 Task: Add a signature Bethany Lewis containing Talk to you soon, Bethany Lewis to email address softage.4@softage.net and add a label Licenses
Action: Mouse moved to (900, 69)
Screenshot: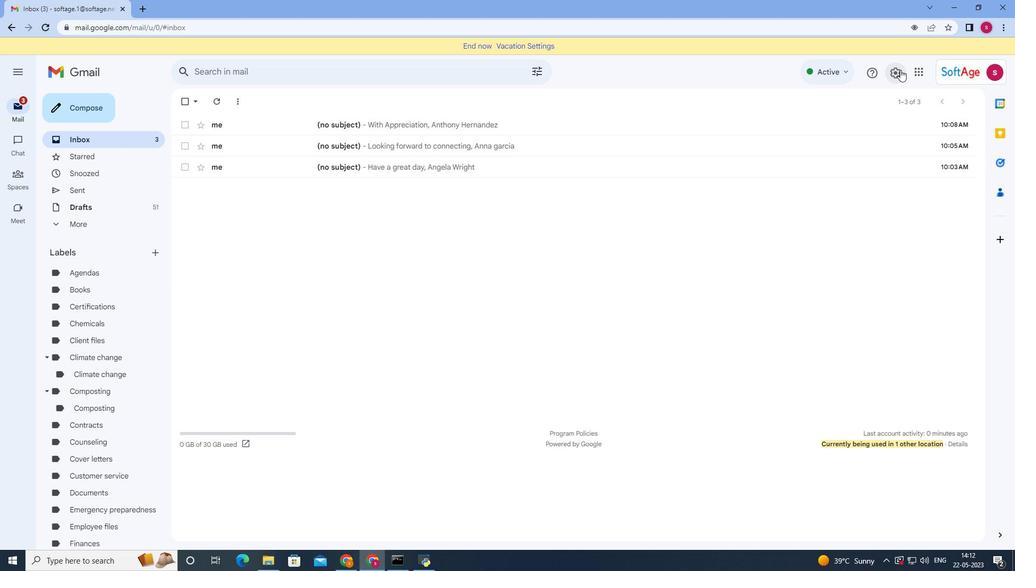 
Action: Mouse pressed left at (900, 69)
Screenshot: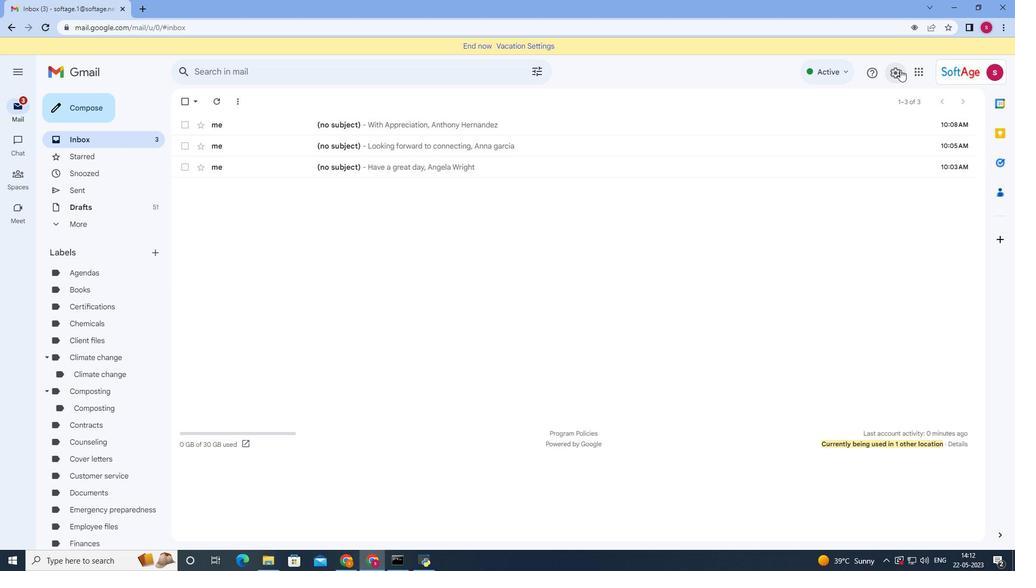 
Action: Mouse moved to (898, 123)
Screenshot: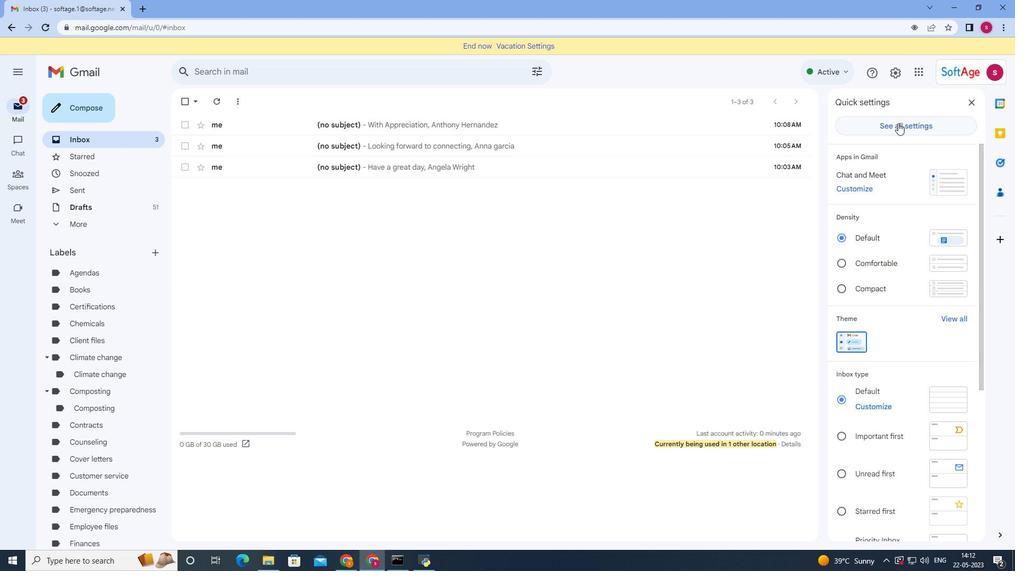 
Action: Mouse pressed left at (898, 123)
Screenshot: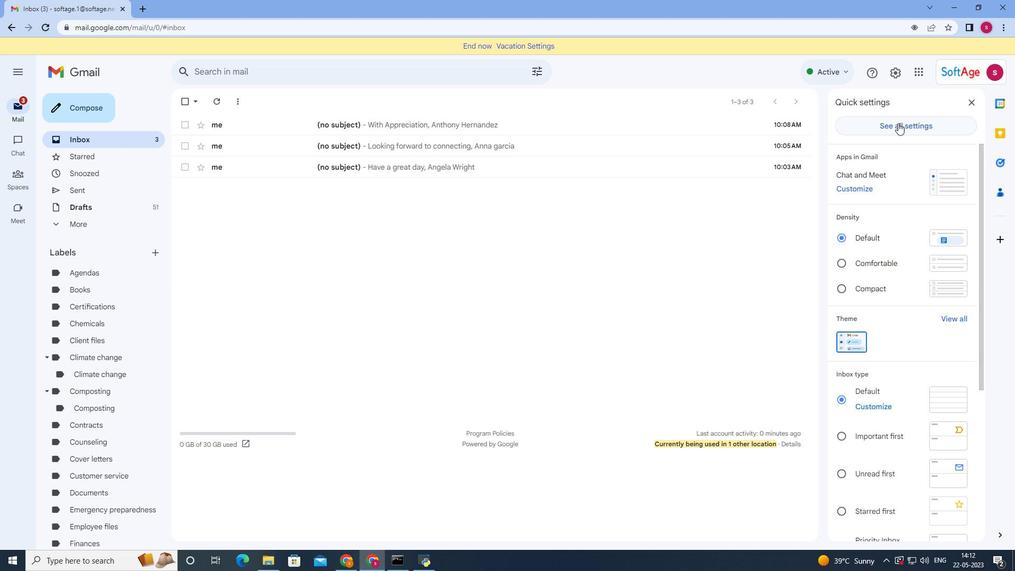 
Action: Mouse moved to (341, 219)
Screenshot: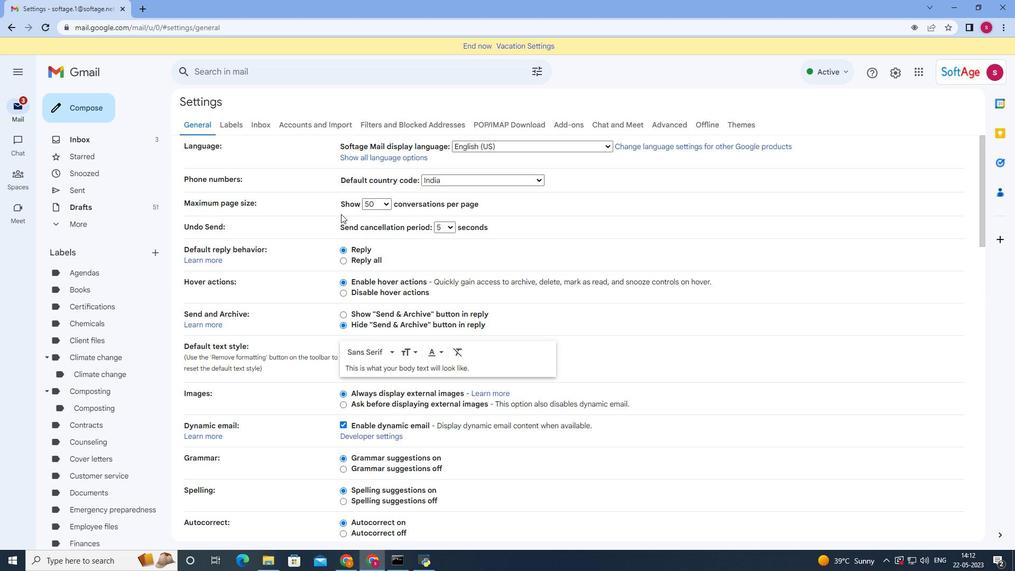 
Action: Mouse scrolled (341, 218) with delta (0, 0)
Screenshot: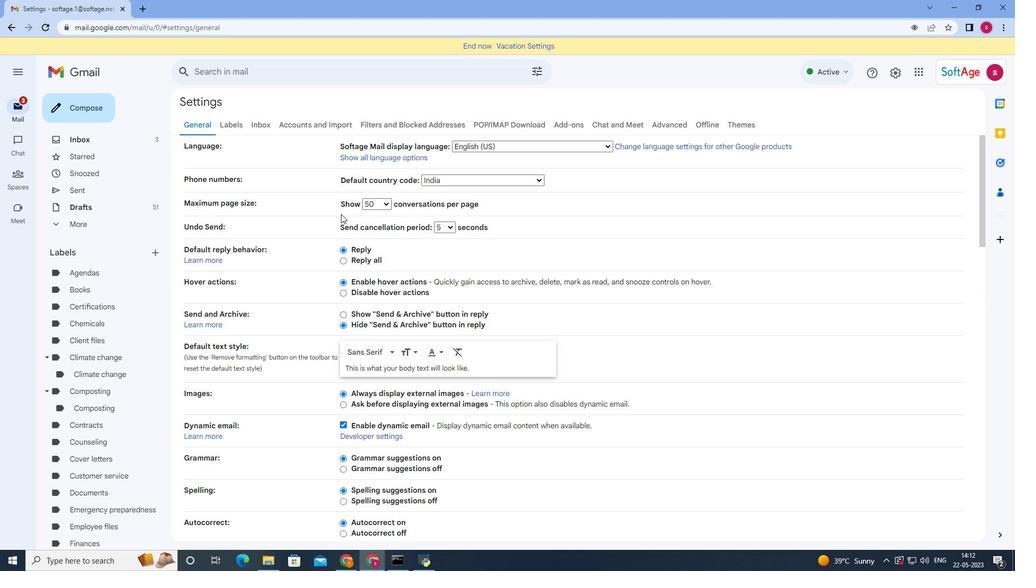 
Action: Mouse moved to (342, 222)
Screenshot: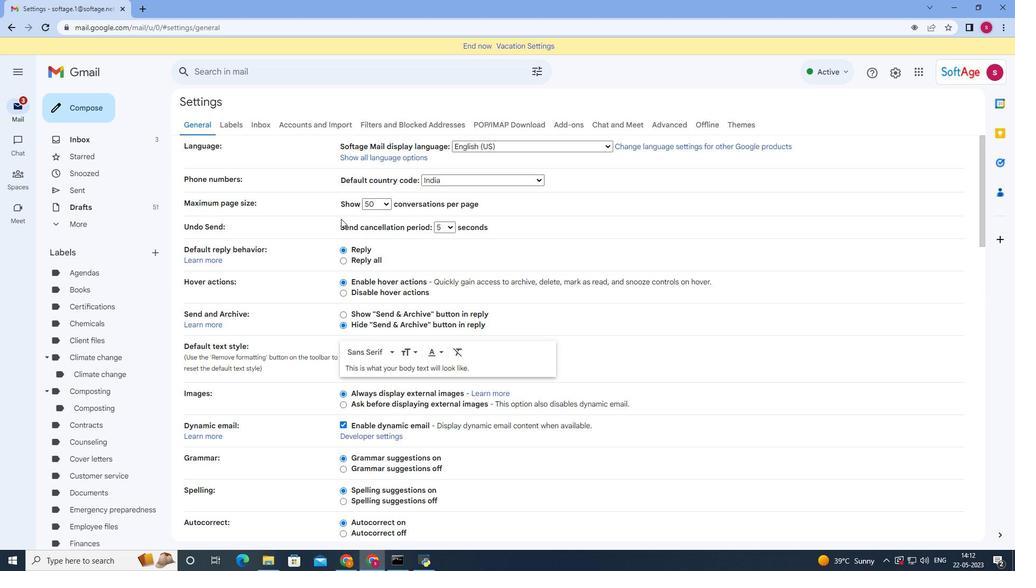 
Action: Mouse scrolled (342, 221) with delta (0, 0)
Screenshot: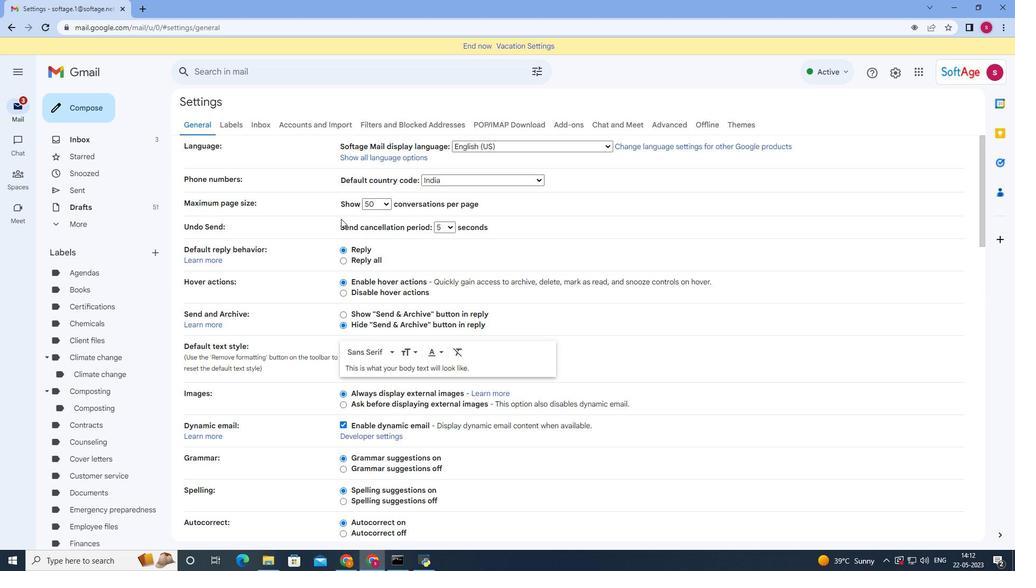 
Action: Mouse moved to (346, 243)
Screenshot: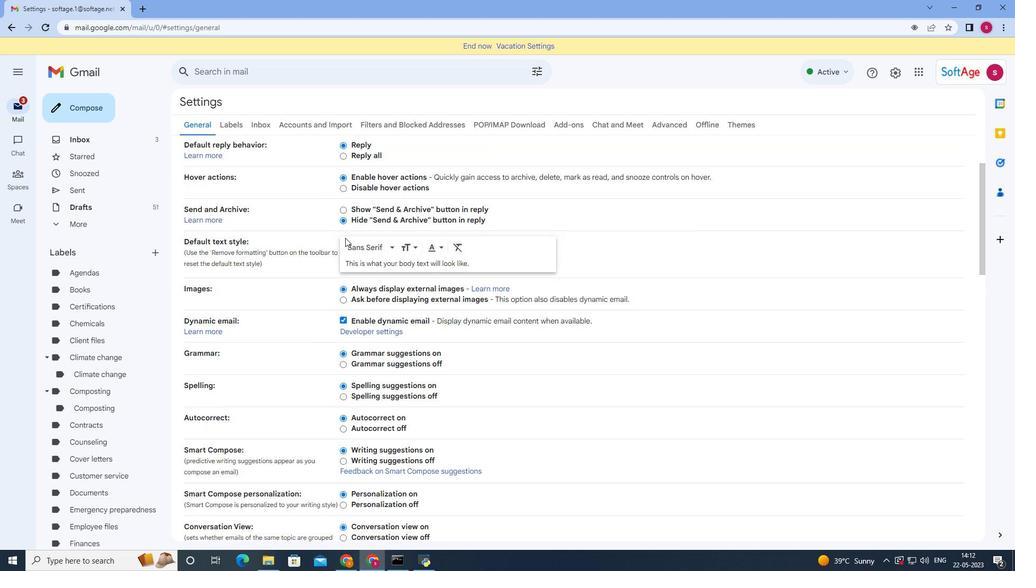 
Action: Mouse scrolled (346, 243) with delta (0, 0)
Screenshot: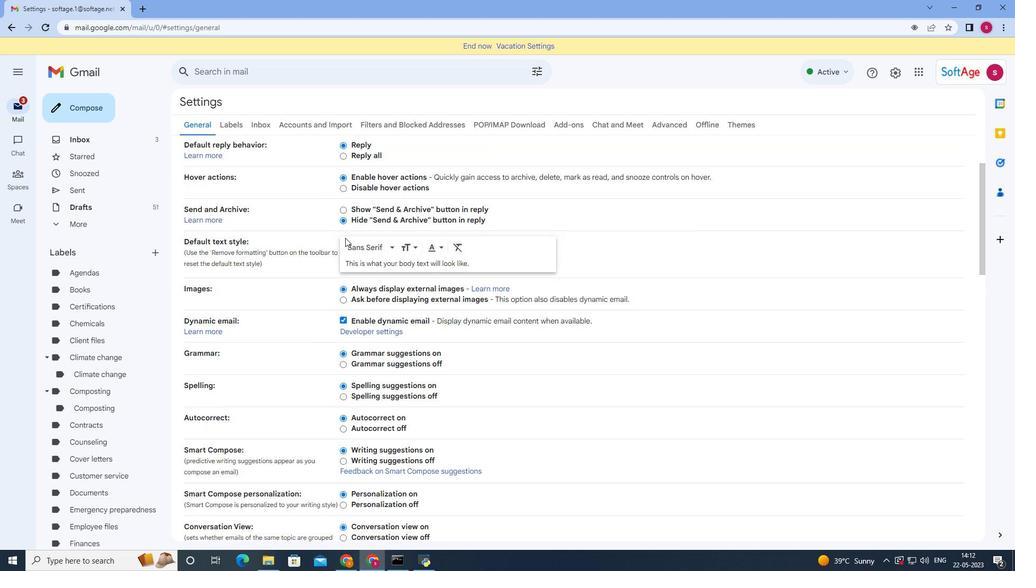 
Action: Mouse moved to (362, 298)
Screenshot: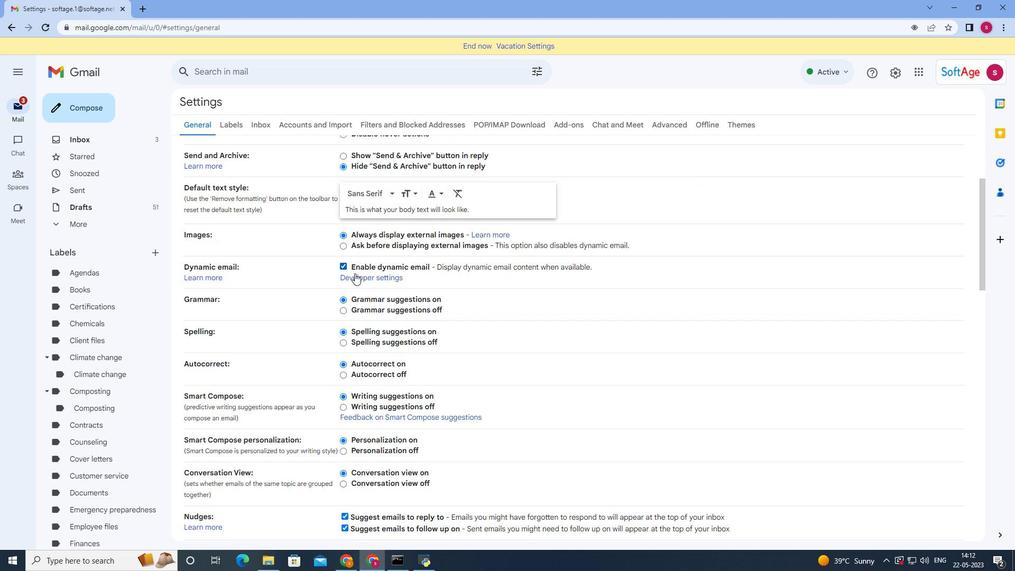 
Action: Mouse scrolled (357, 278) with delta (0, 0)
Screenshot: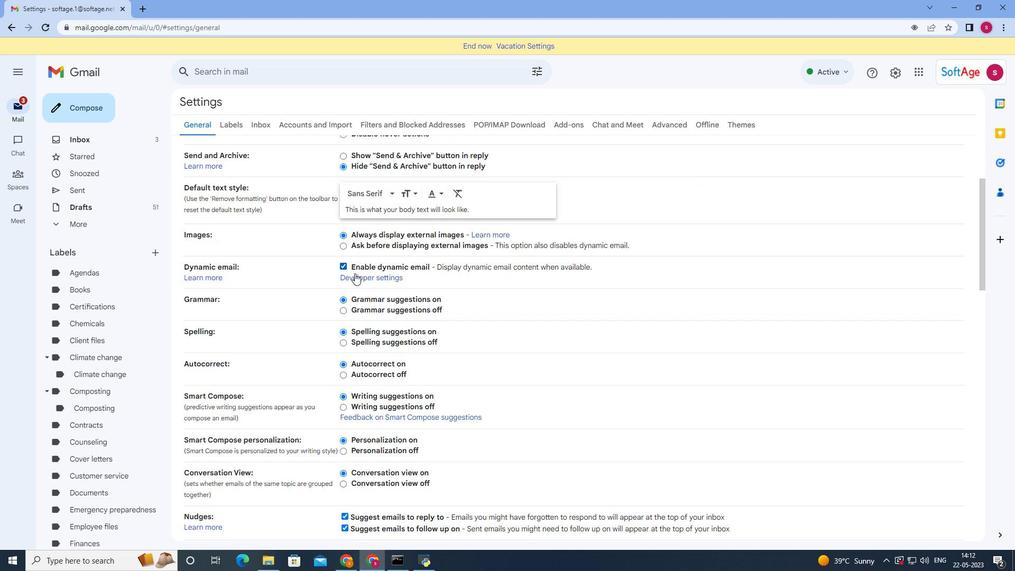 
Action: Mouse moved to (370, 343)
Screenshot: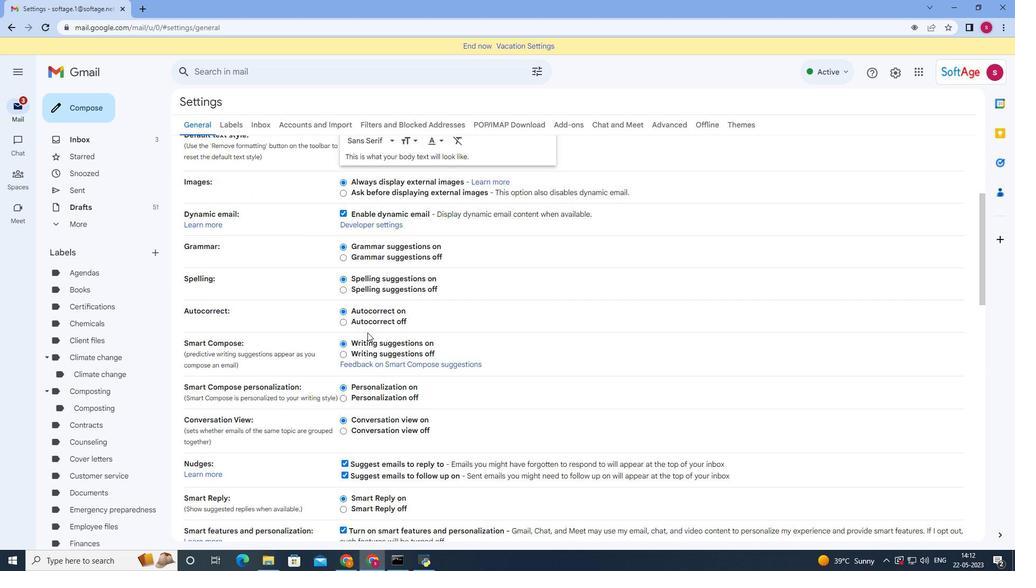 
Action: Mouse scrolled (370, 342) with delta (0, 0)
Screenshot: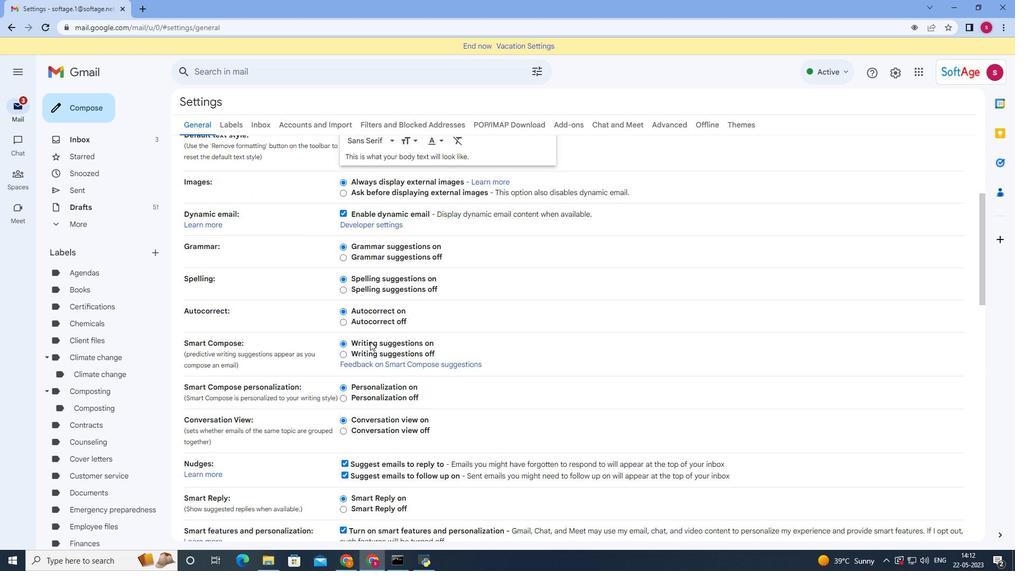 
Action: Mouse moved to (370, 345)
Screenshot: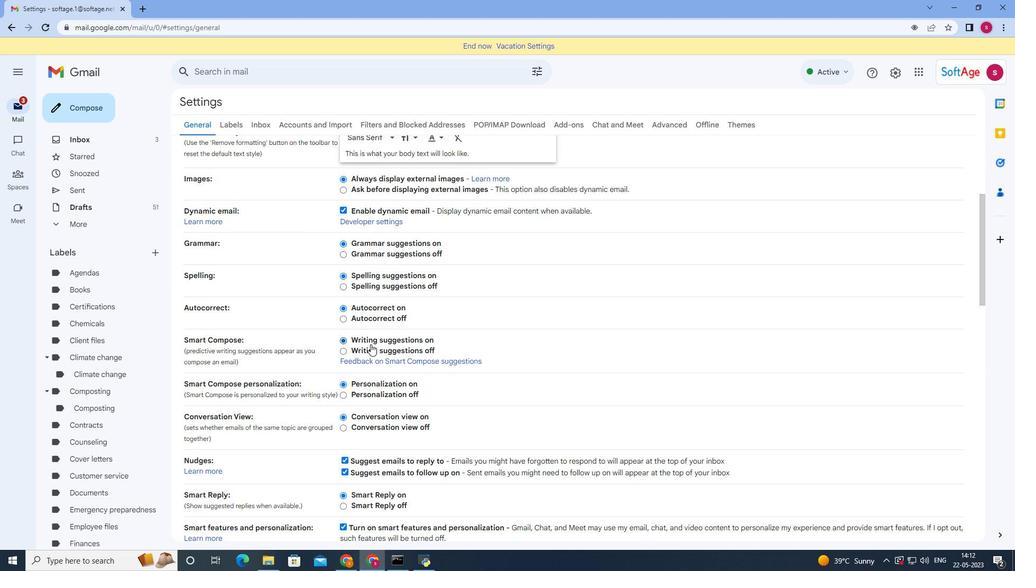 
Action: Mouse scrolled (370, 344) with delta (0, 0)
Screenshot: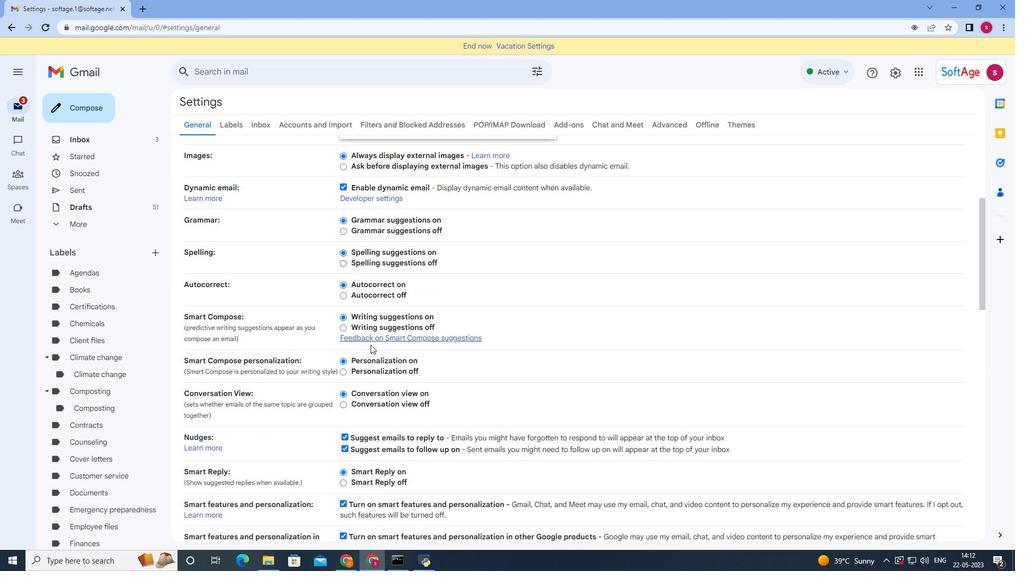 
Action: Mouse moved to (371, 347)
Screenshot: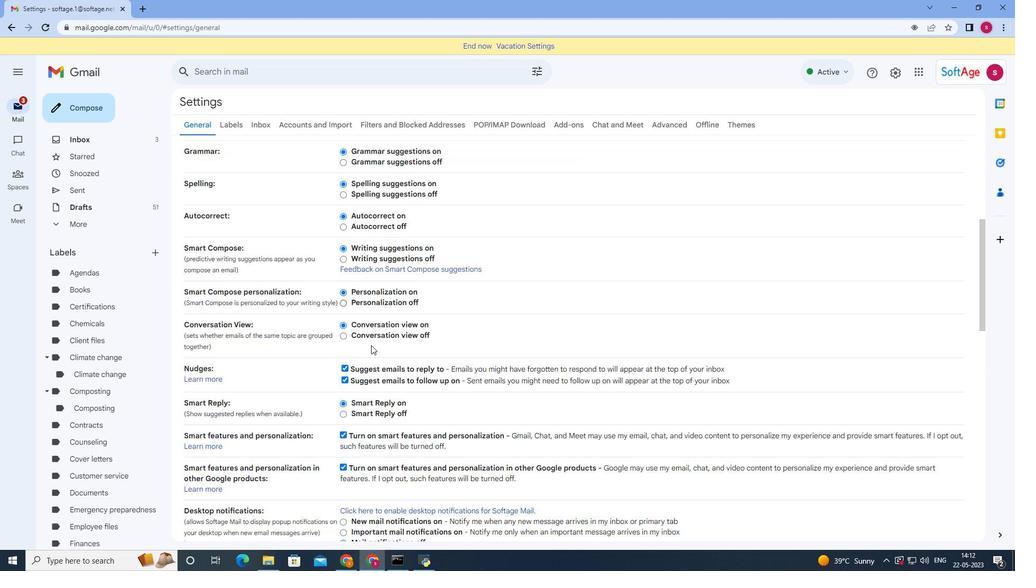 
Action: Mouse scrolled (371, 346) with delta (0, 0)
Screenshot: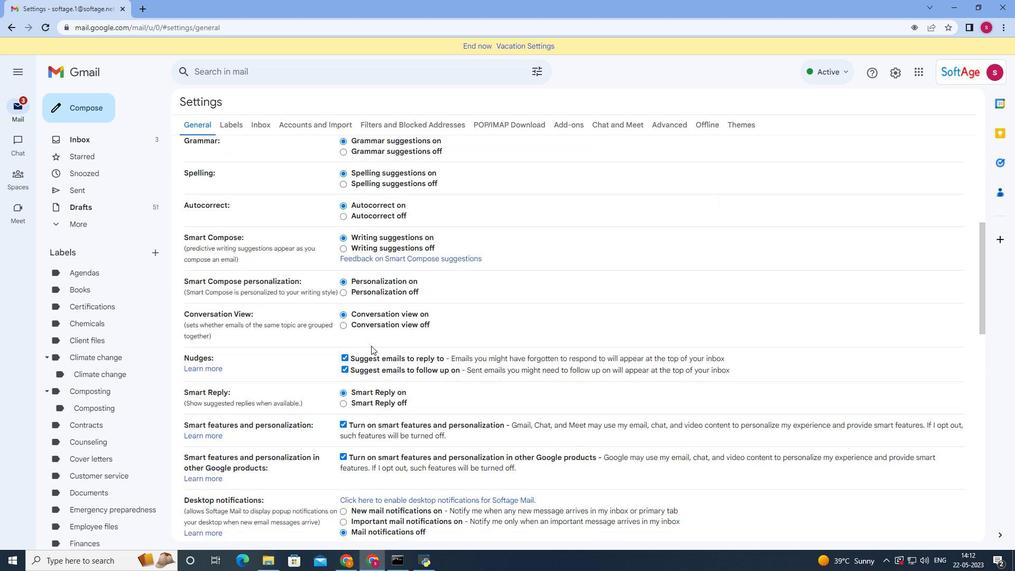 
Action: Mouse moved to (386, 345)
Screenshot: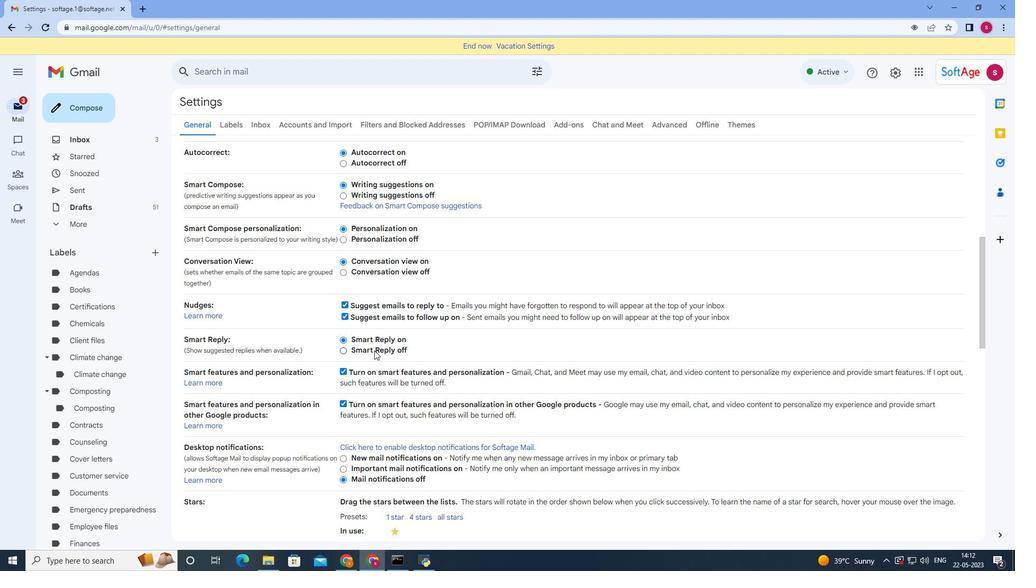 
Action: Mouse scrolled (386, 345) with delta (0, 0)
Screenshot: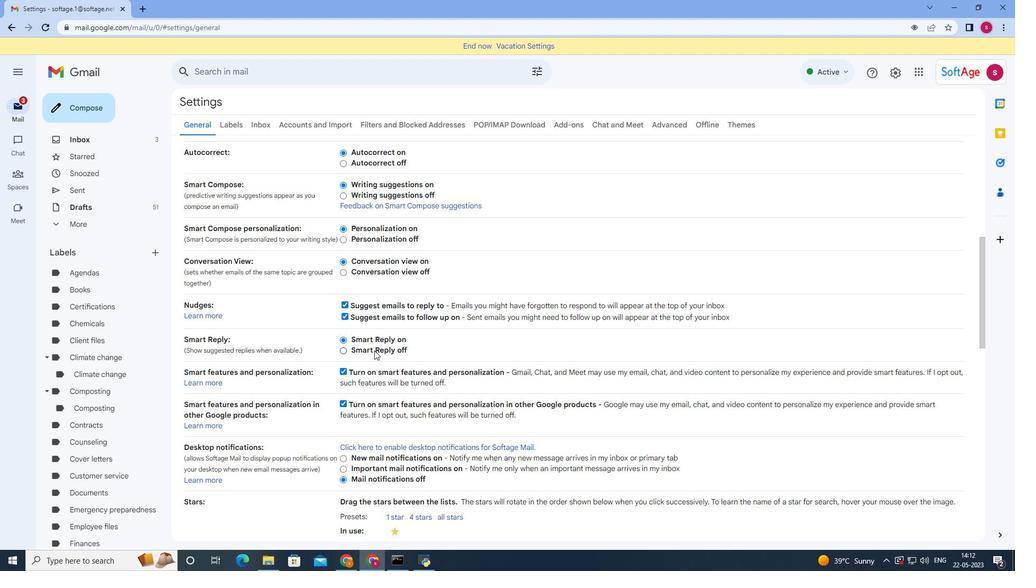 
Action: Mouse moved to (390, 349)
Screenshot: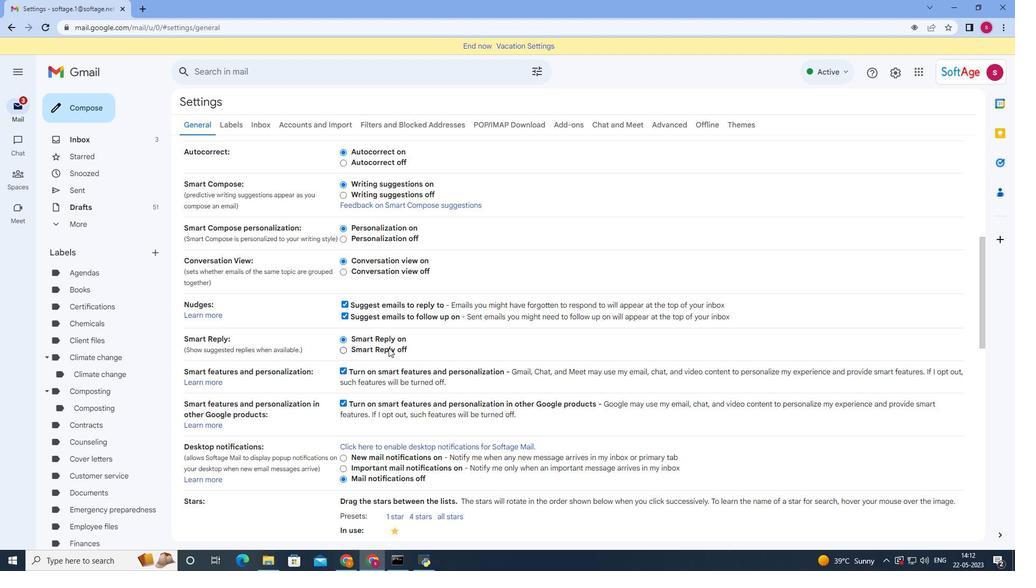 
Action: Mouse scrolled (390, 348) with delta (0, 0)
Screenshot: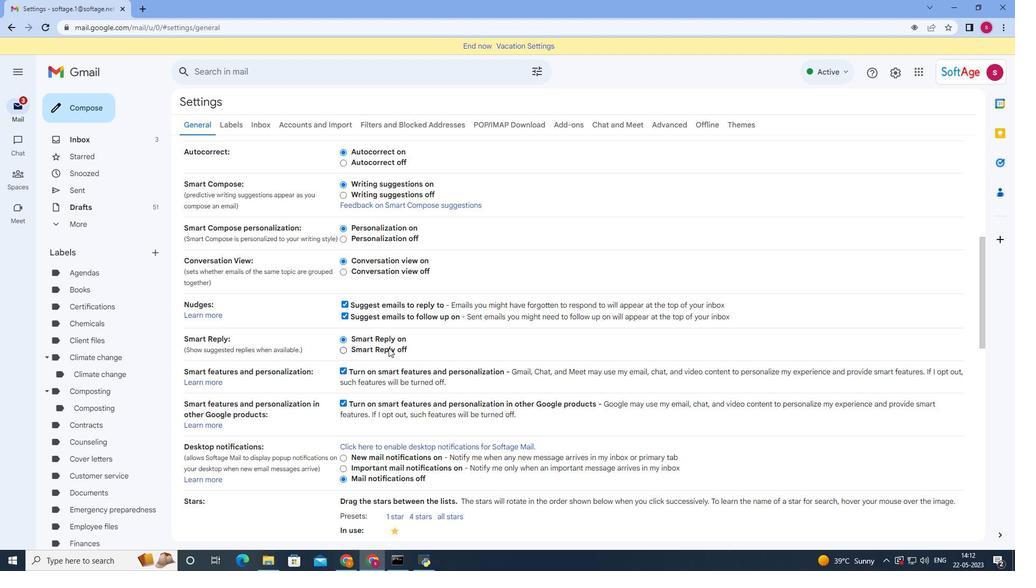 
Action: Mouse moved to (394, 357)
Screenshot: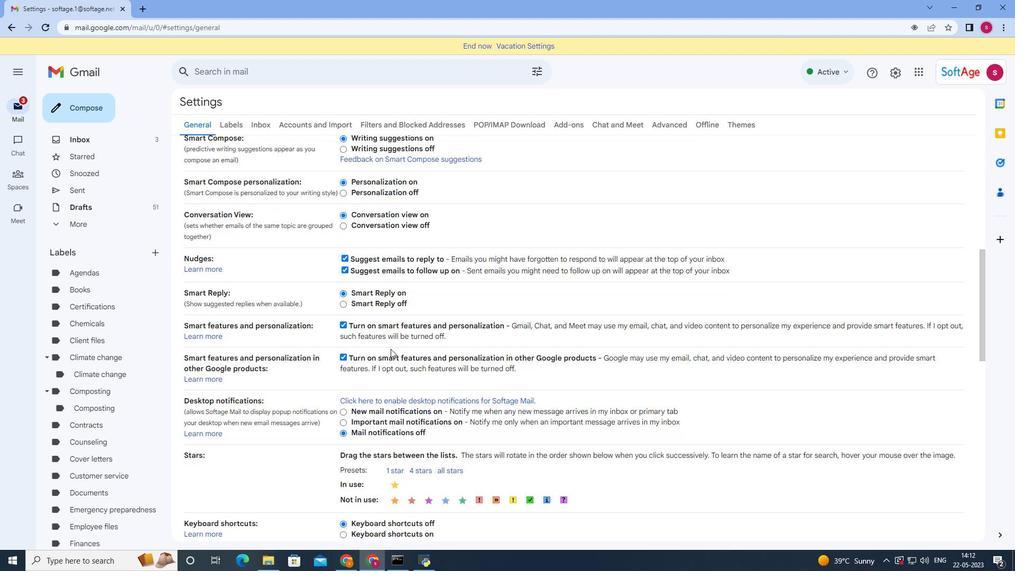 
Action: Mouse scrolled (394, 356) with delta (0, 0)
Screenshot: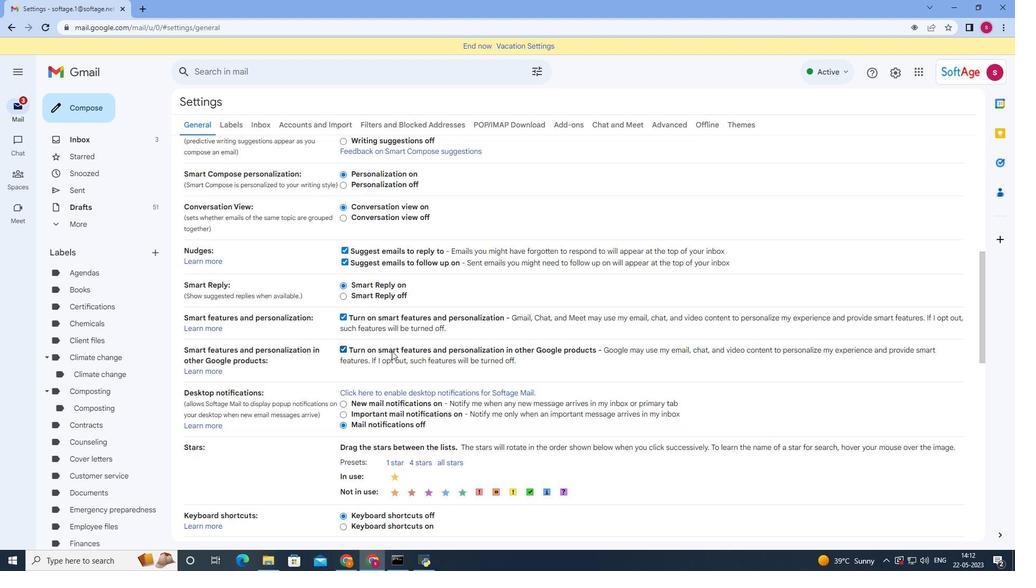 
Action: Mouse moved to (398, 366)
Screenshot: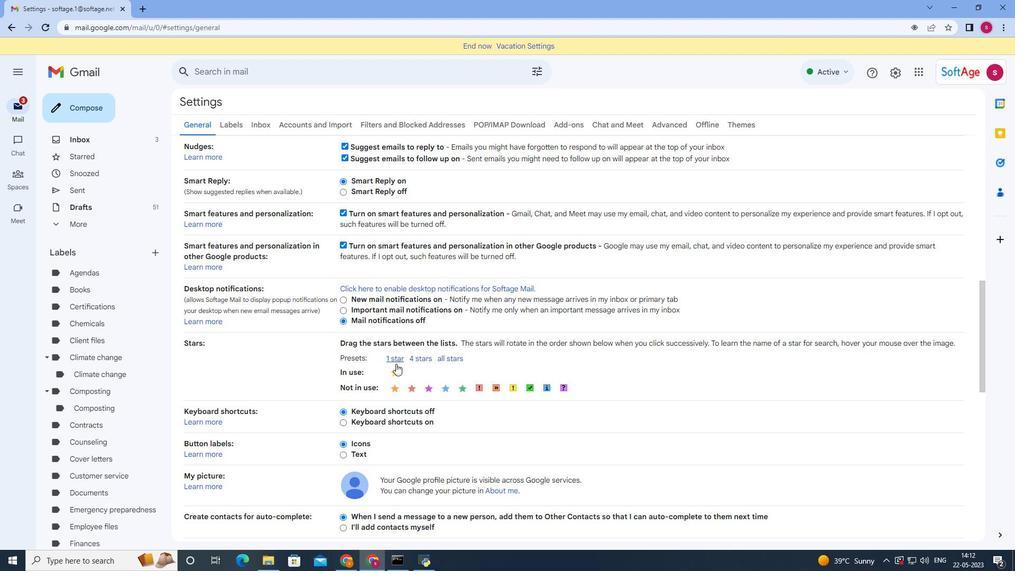 
Action: Mouse scrolled (398, 365) with delta (0, 0)
Screenshot: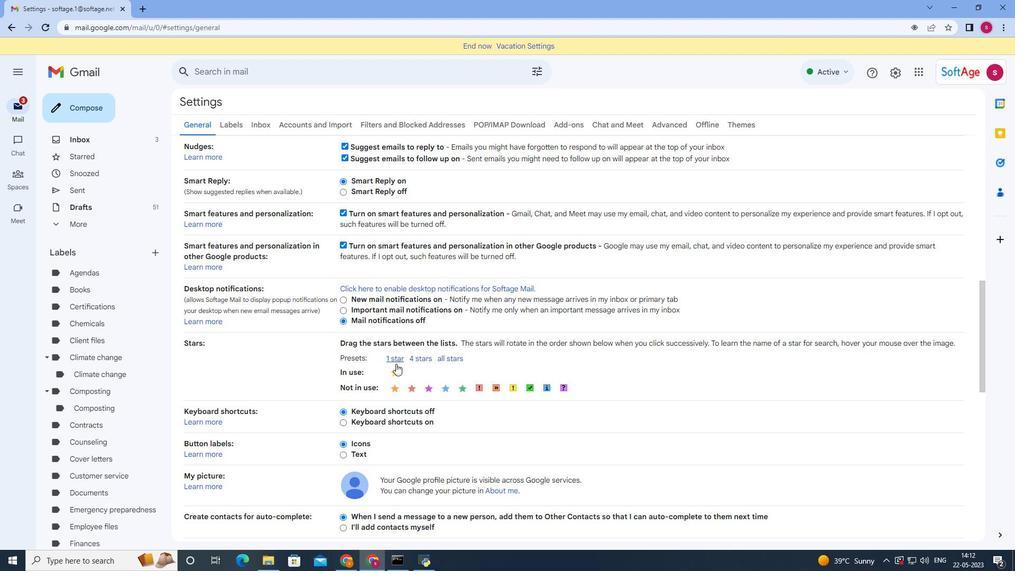 
Action: Mouse moved to (400, 368)
Screenshot: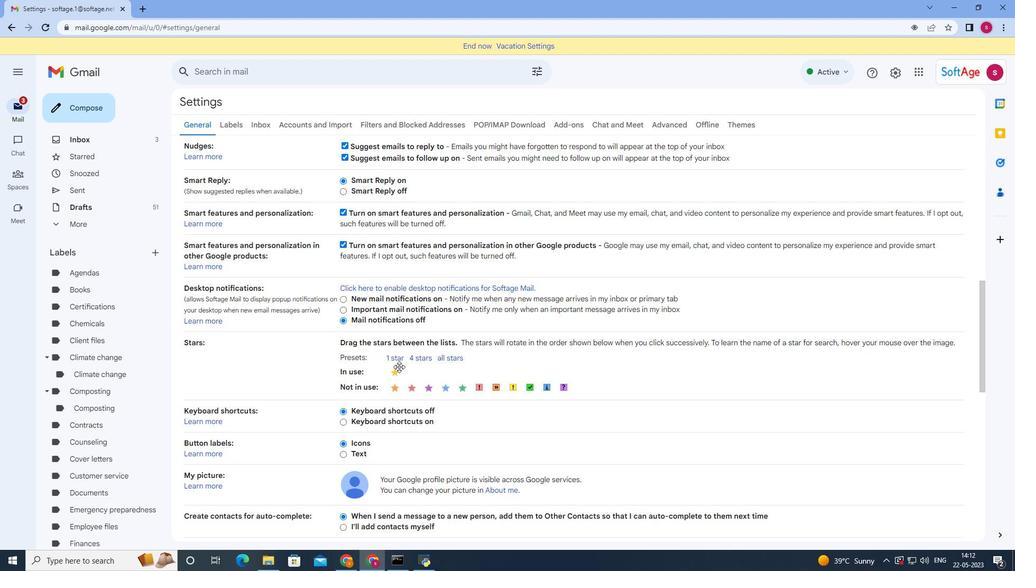
Action: Mouse scrolled (400, 367) with delta (0, 0)
Screenshot: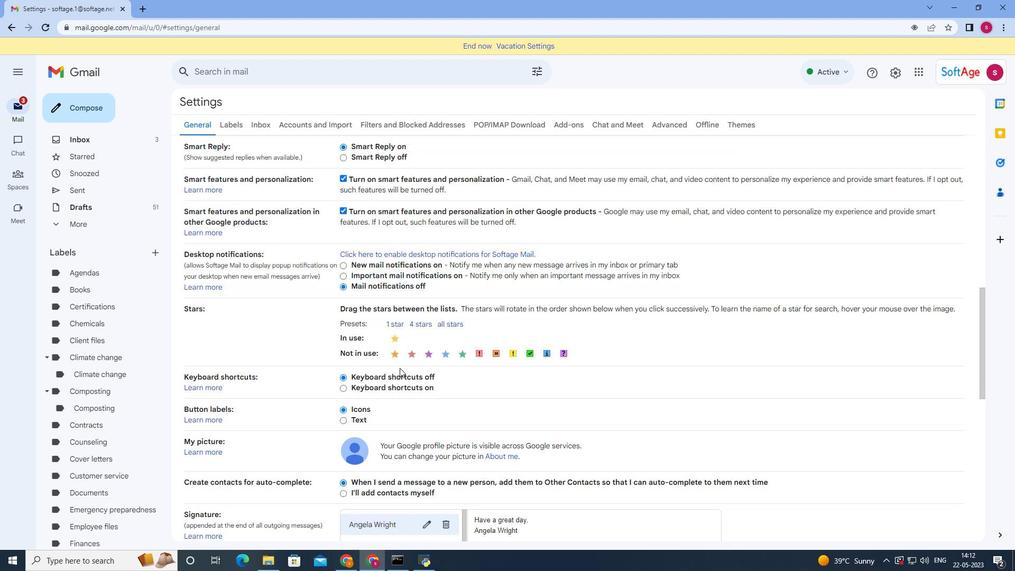 
Action: Mouse moved to (401, 368)
Screenshot: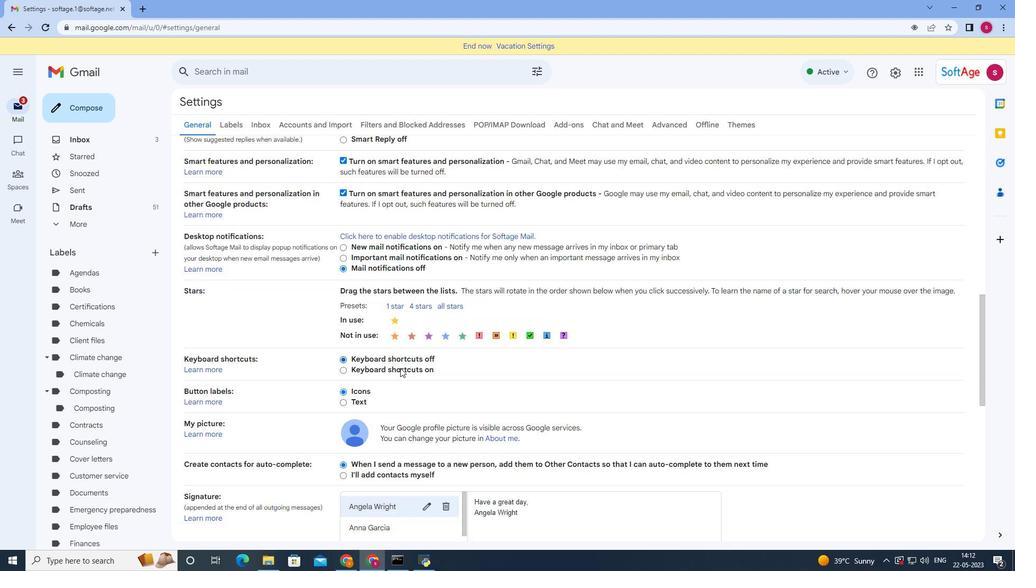 
Action: Mouse scrolled (401, 368) with delta (0, 0)
Screenshot: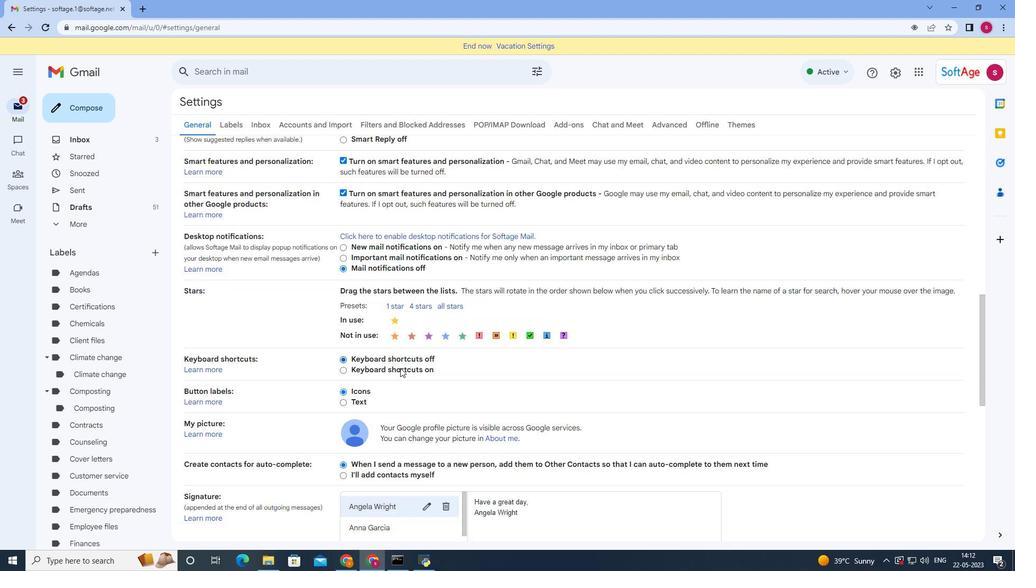
Action: Mouse moved to (403, 368)
Screenshot: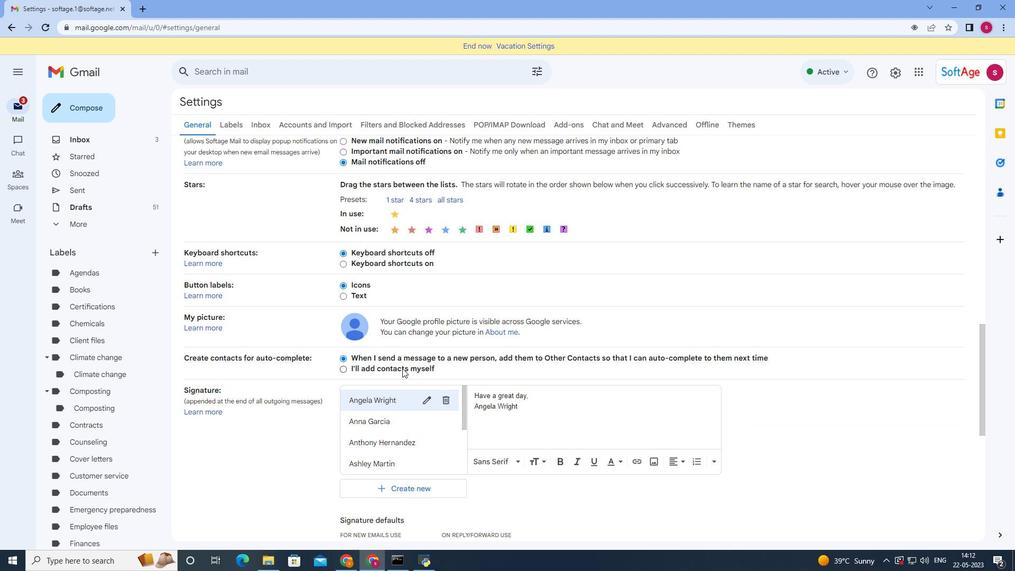 
Action: Mouse scrolled (403, 368) with delta (0, 0)
Screenshot: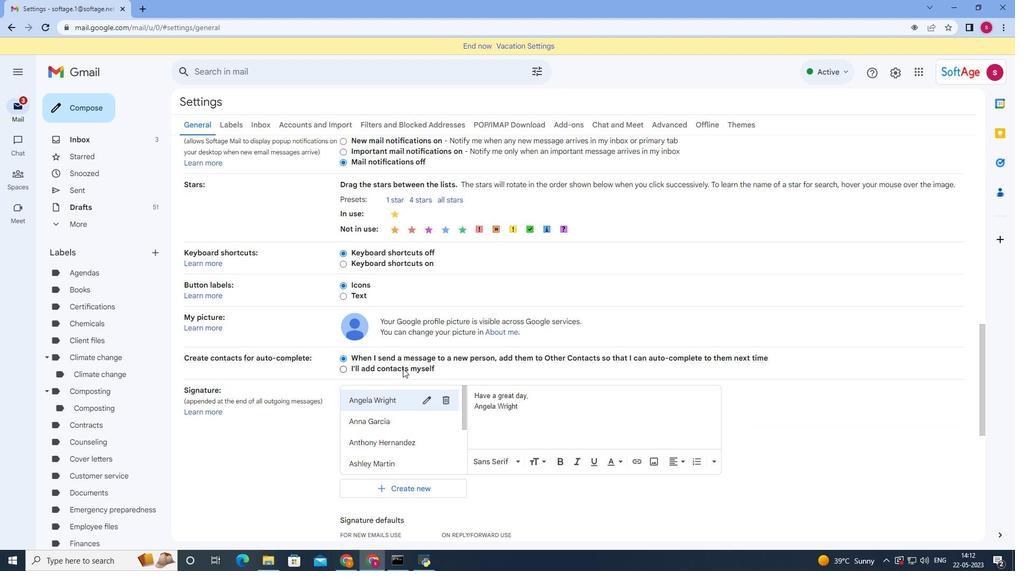 
Action: Mouse moved to (402, 369)
Screenshot: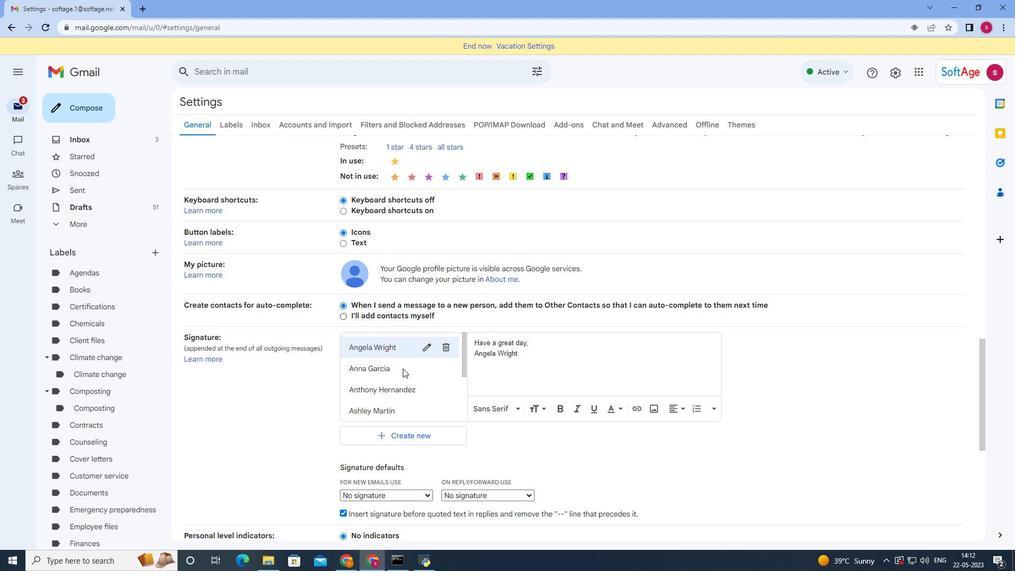 
Action: Mouse scrolled (402, 369) with delta (0, 0)
Screenshot: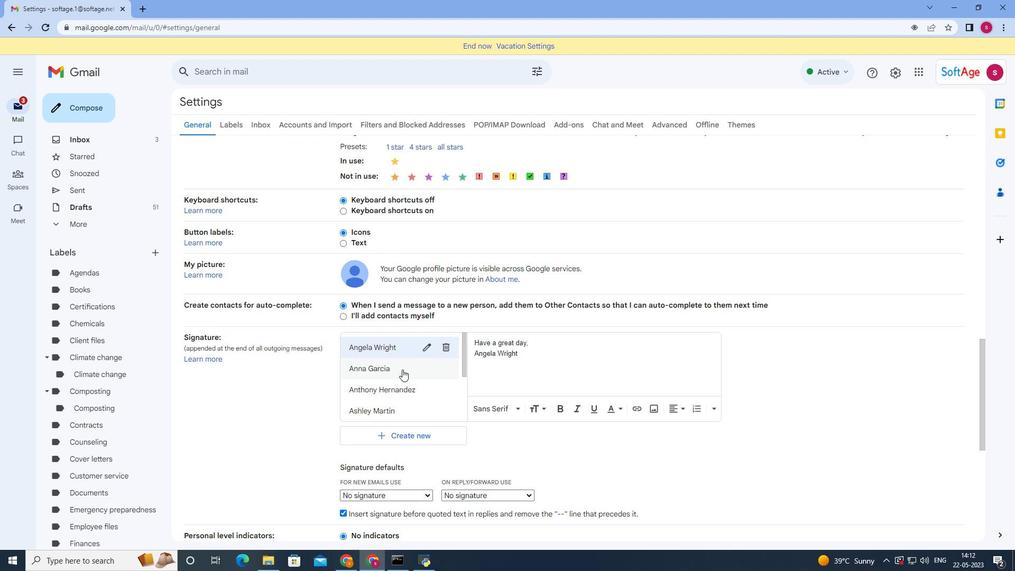 
Action: Mouse scrolled (402, 369) with delta (0, 0)
Screenshot: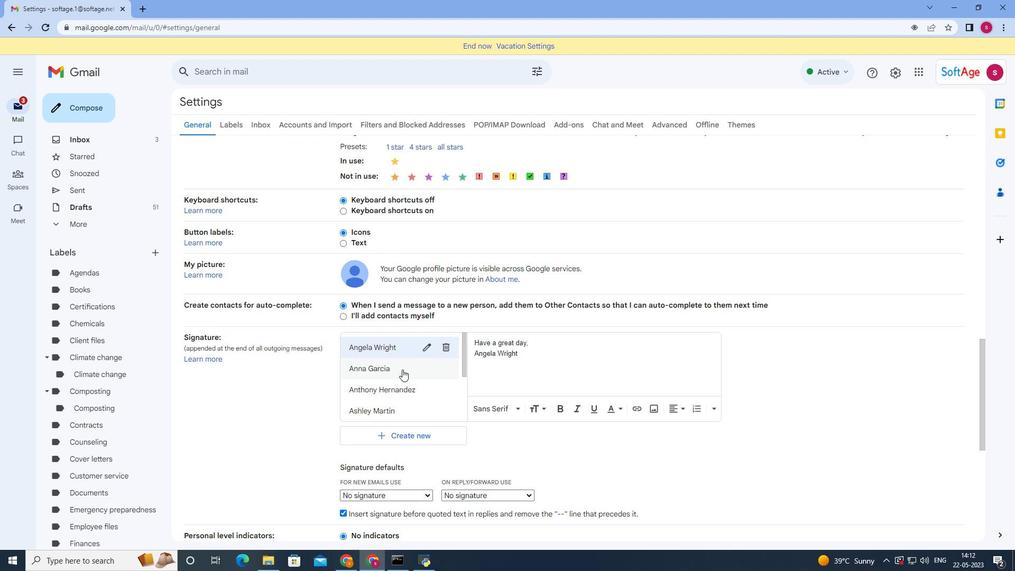 
Action: Mouse moved to (396, 360)
Screenshot: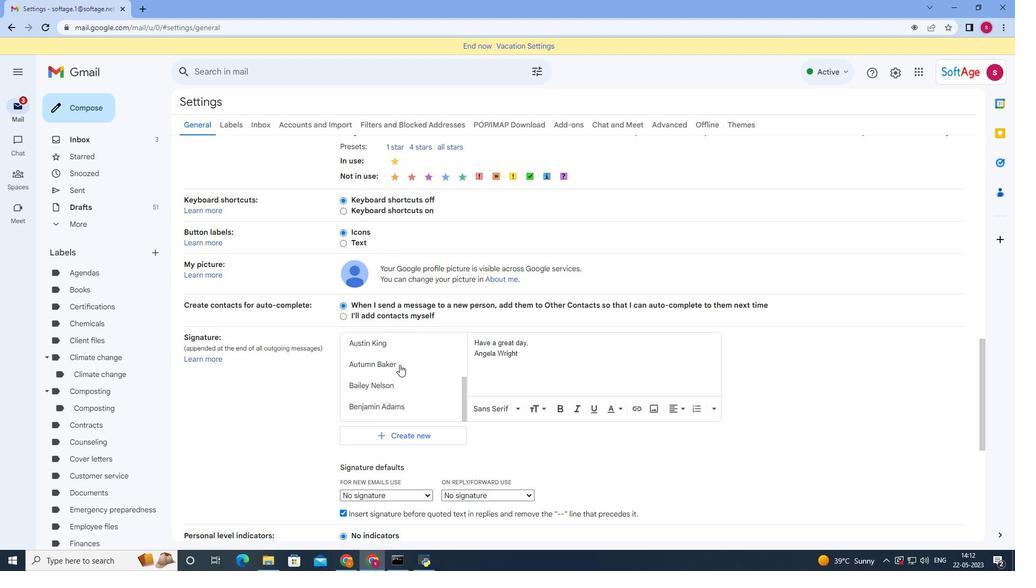 
Action: Mouse scrolled (396, 360) with delta (0, 0)
Screenshot: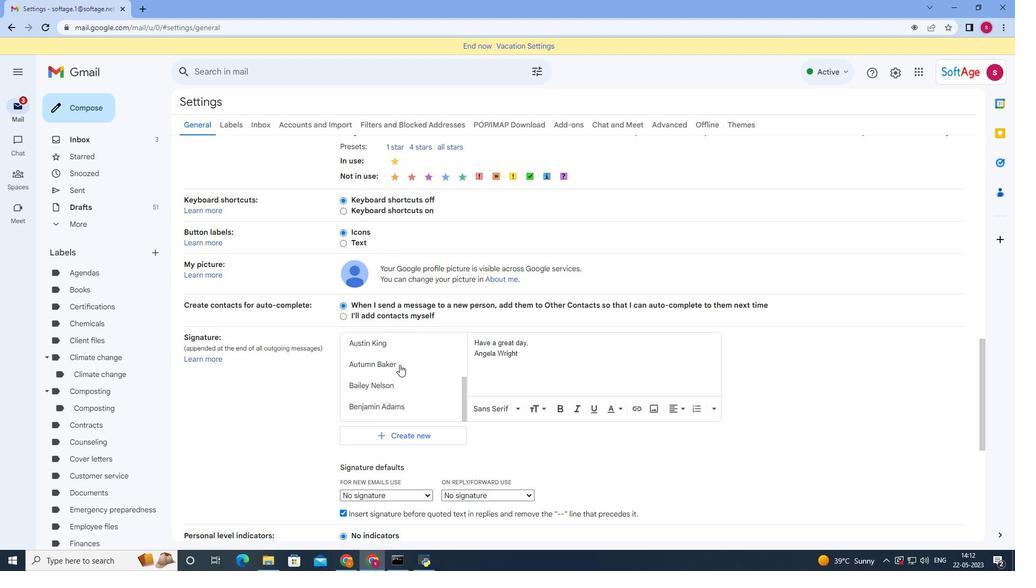 
Action: Mouse scrolled (396, 360) with delta (0, 0)
Screenshot: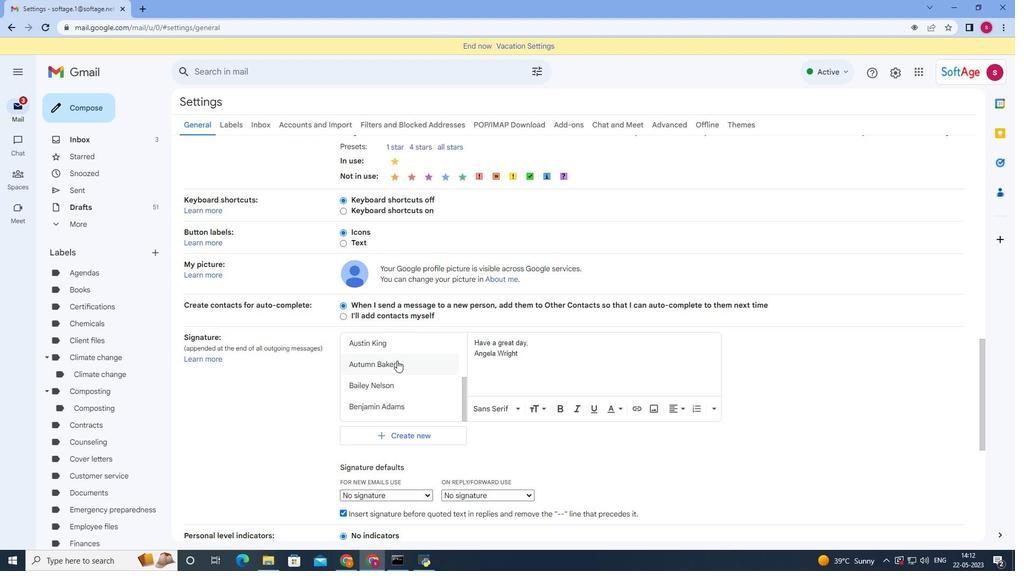 
Action: Mouse scrolled (396, 360) with delta (0, 0)
Screenshot: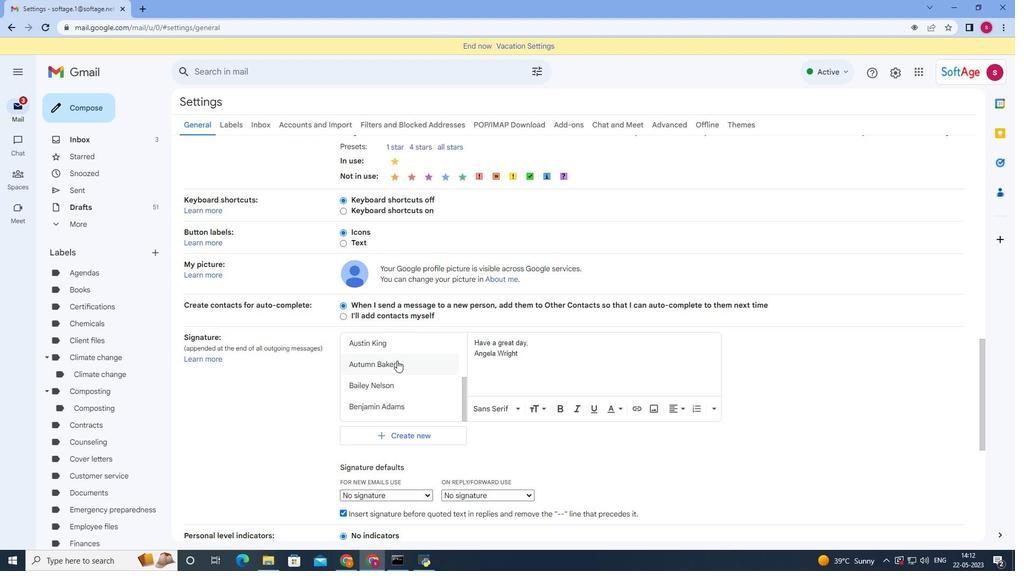 
Action: Mouse scrolled (396, 360) with delta (0, 0)
Screenshot: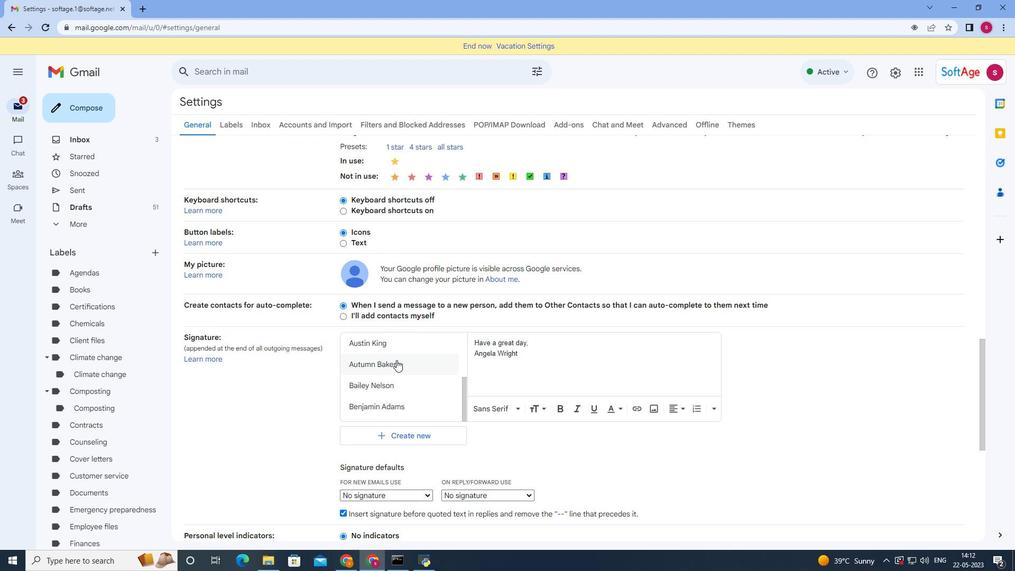 
Action: Mouse moved to (396, 360)
Screenshot: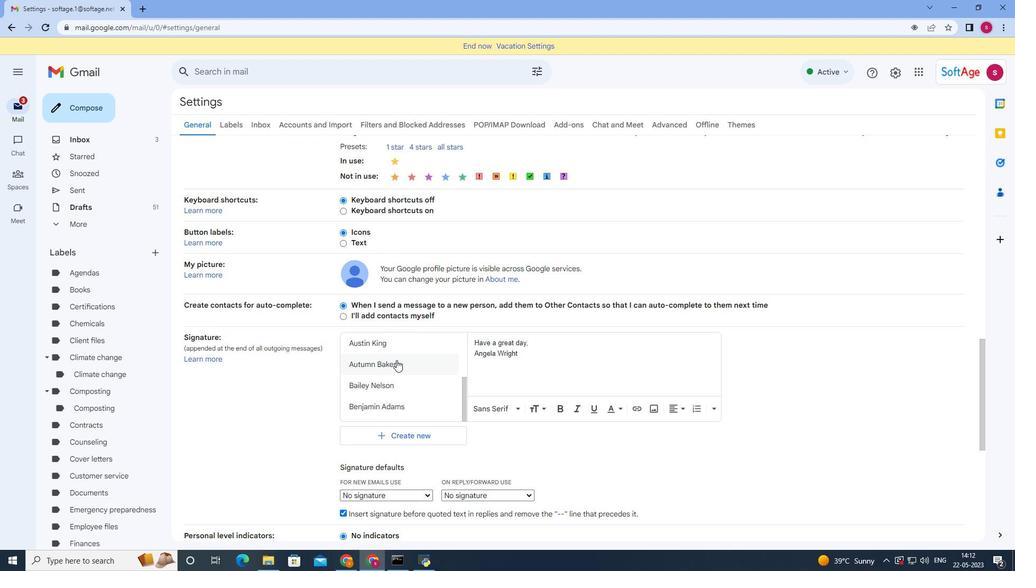 
Action: Mouse scrolled (396, 360) with delta (0, 0)
Screenshot: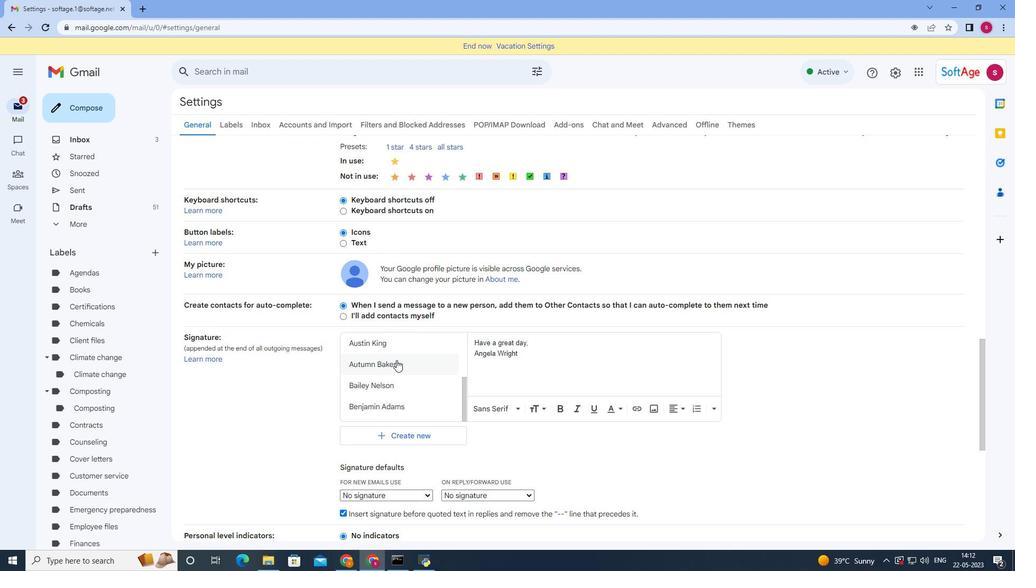 
Action: Mouse moved to (484, 309)
Screenshot: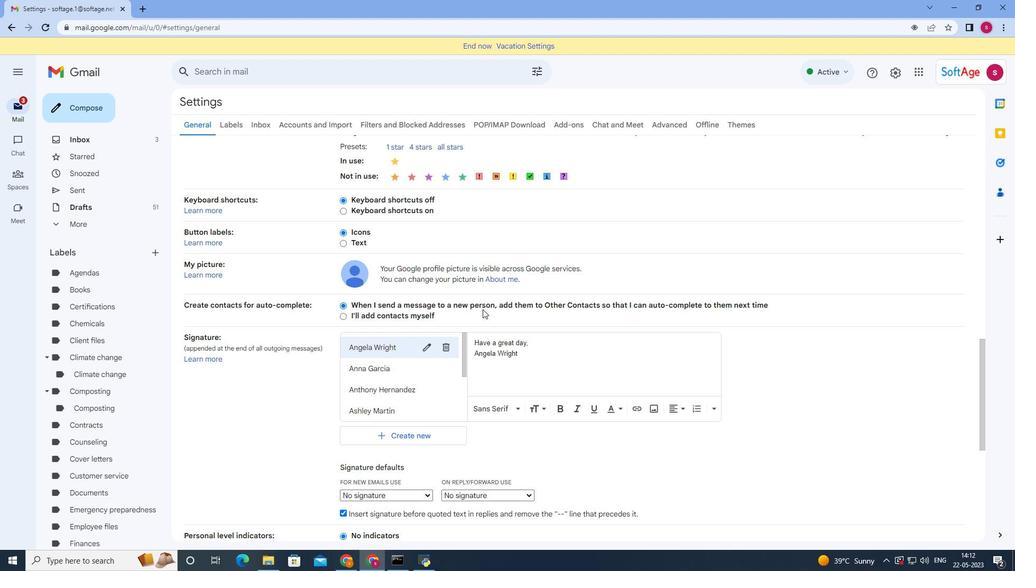 
Action: Mouse scrolled (484, 308) with delta (0, 0)
Screenshot: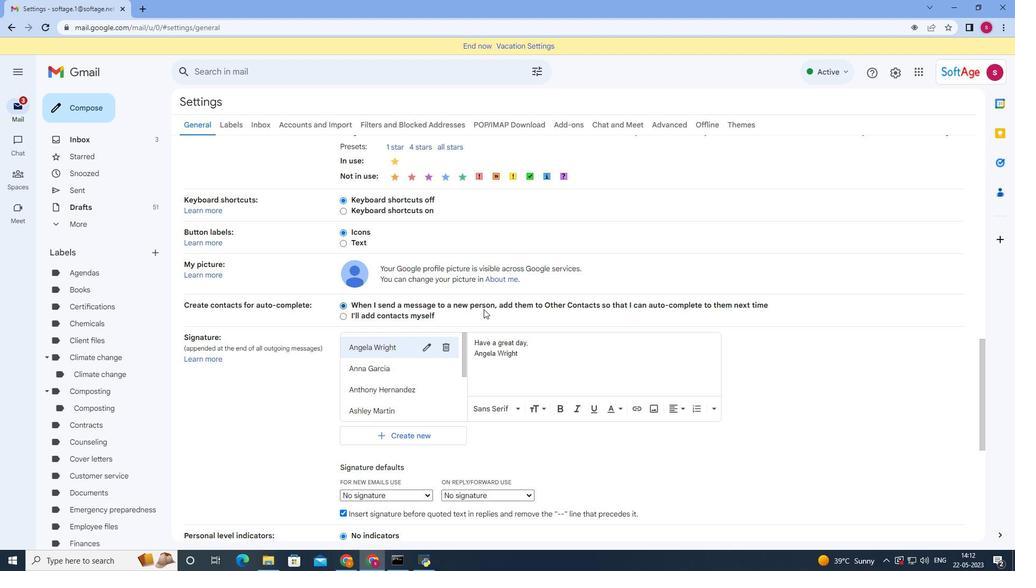 
Action: Mouse moved to (485, 310)
Screenshot: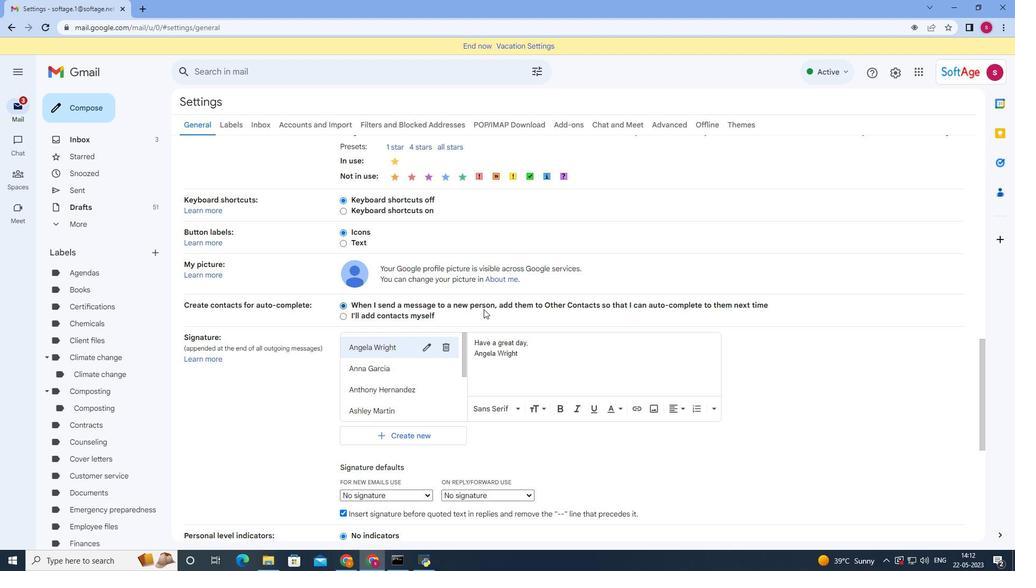 
Action: Mouse scrolled (485, 310) with delta (0, 0)
Screenshot: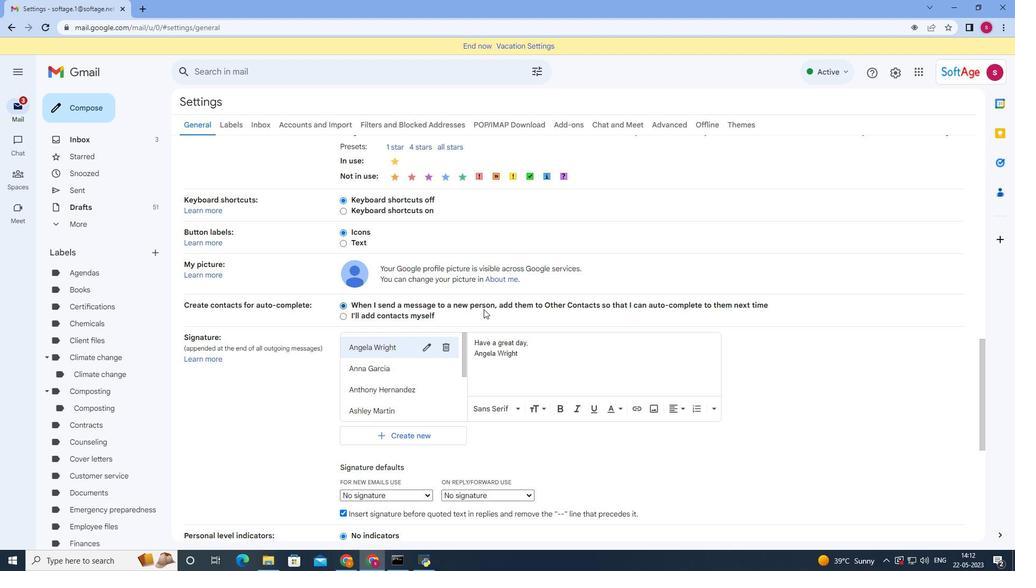 
Action: Mouse moved to (486, 312)
Screenshot: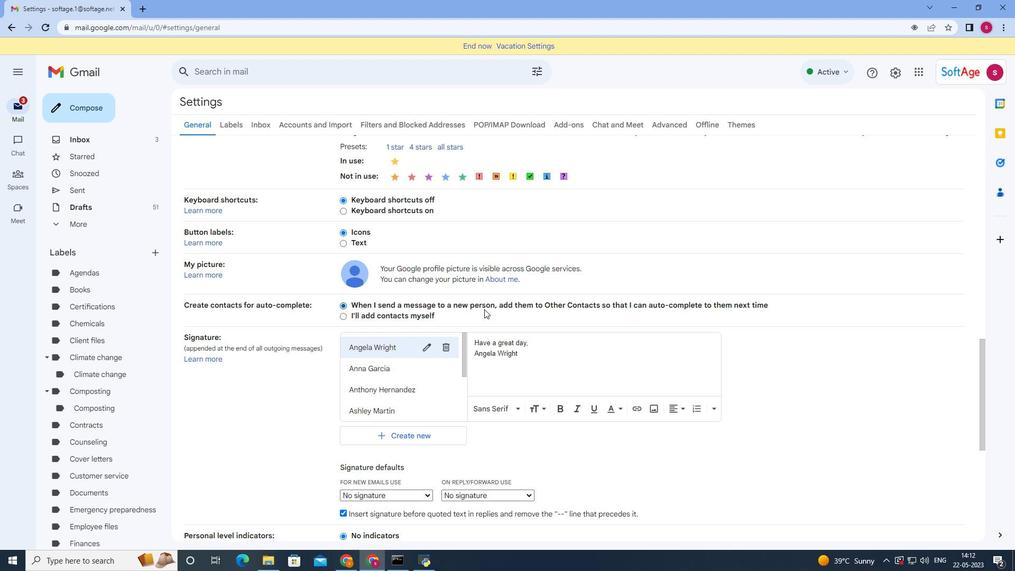 
Action: Mouse scrolled (486, 311) with delta (0, 0)
Screenshot: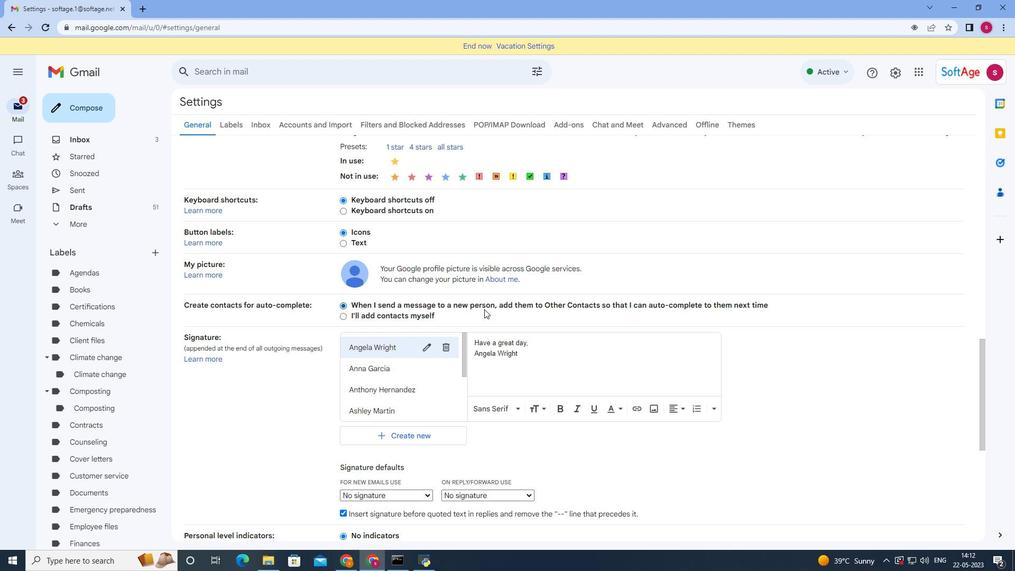 
Action: Mouse moved to (486, 312)
Screenshot: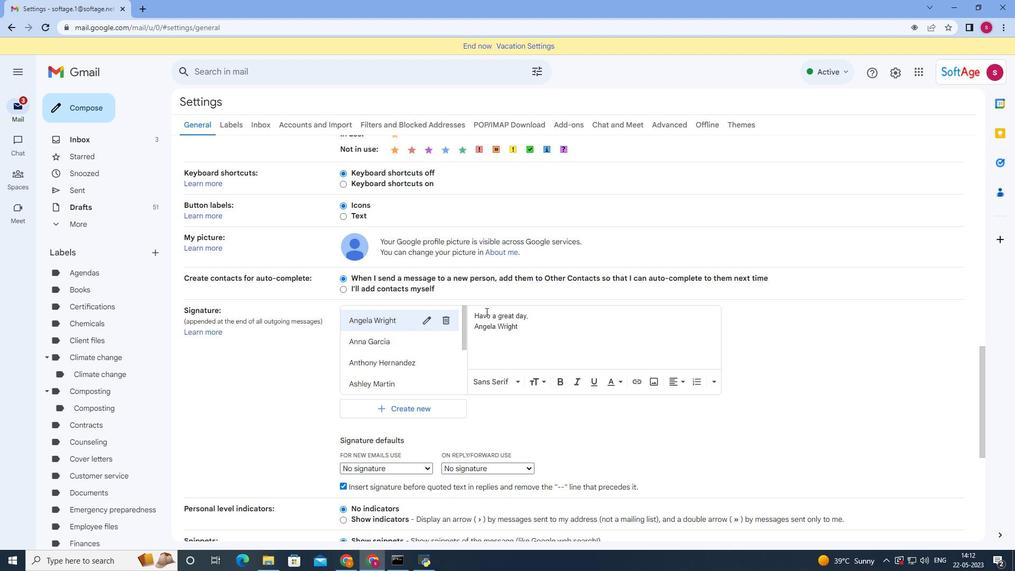 
Action: Mouse scrolled (486, 311) with delta (0, 0)
Screenshot: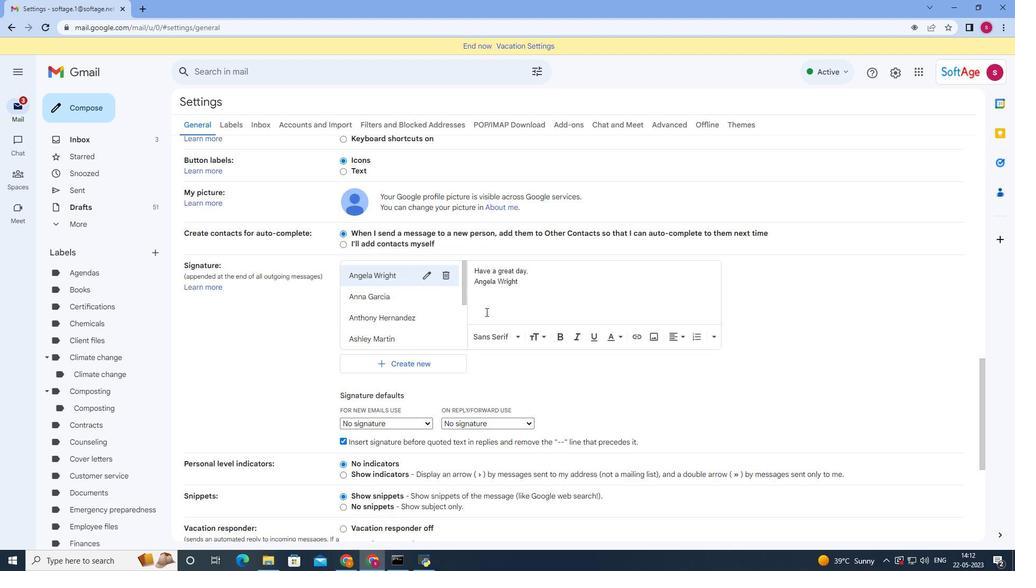
Action: Mouse moved to (421, 344)
Screenshot: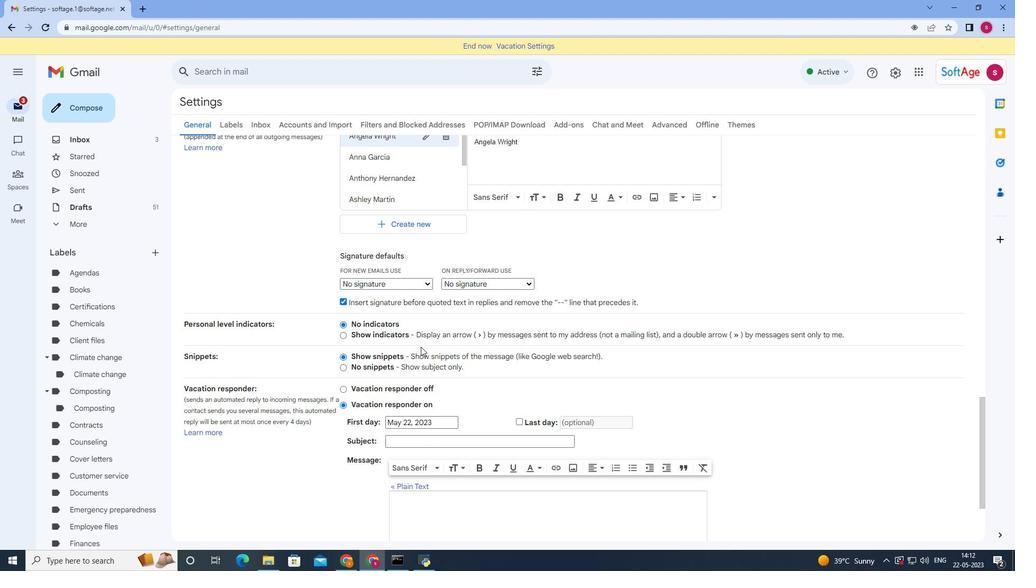 
Action: Mouse scrolled (421, 343) with delta (0, 0)
Screenshot: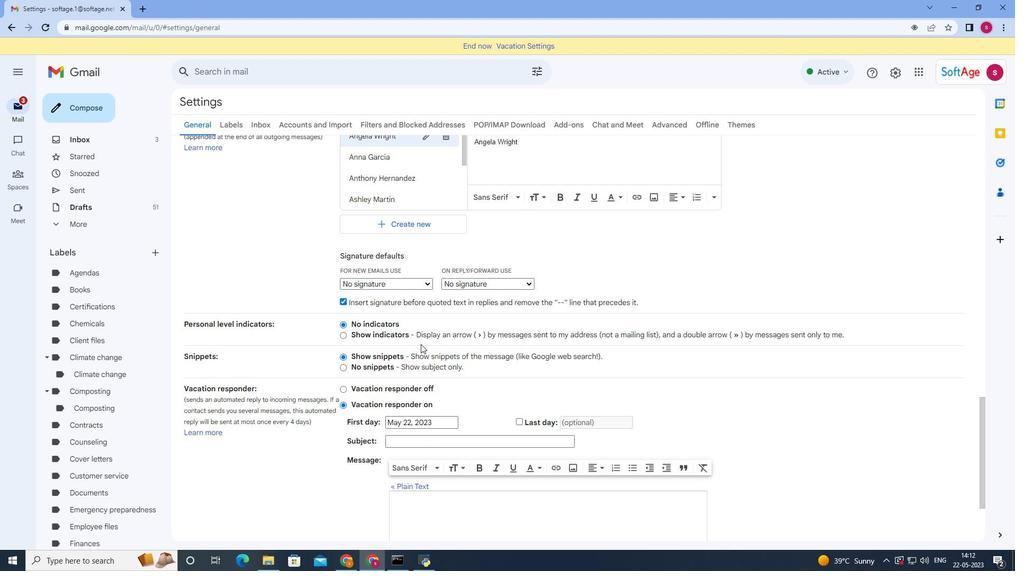 
Action: Mouse moved to (420, 347)
Screenshot: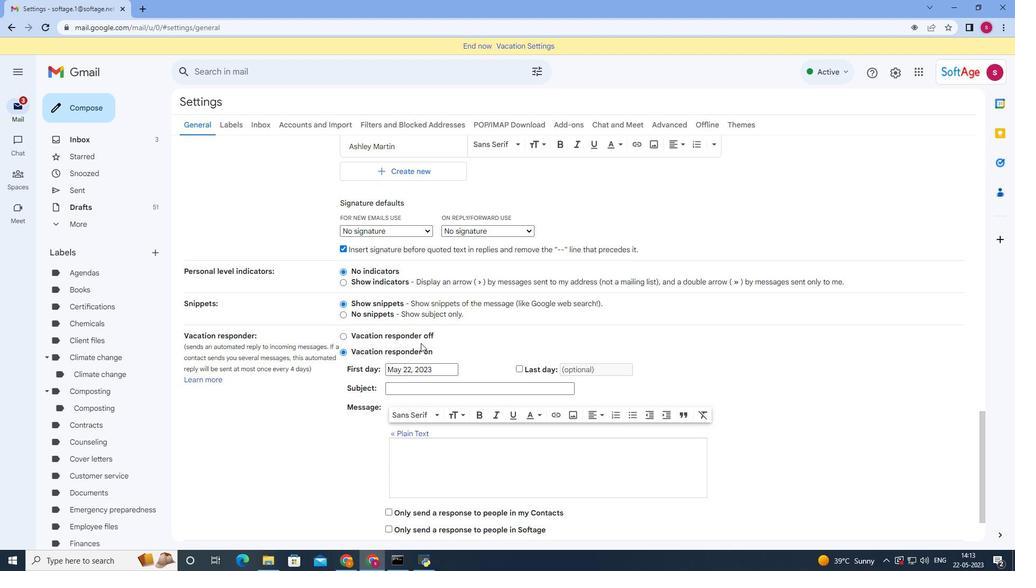 
Action: Mouse scrolled (420, 347) with delta (0, 0)
Screenshot: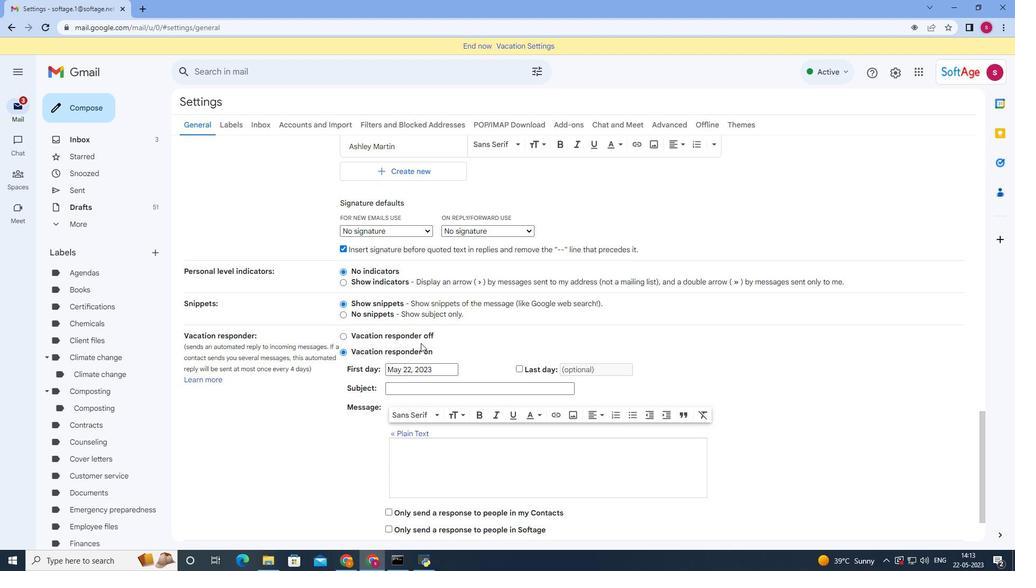 
Action: Mouse moved to (417, 355)
Screenshot: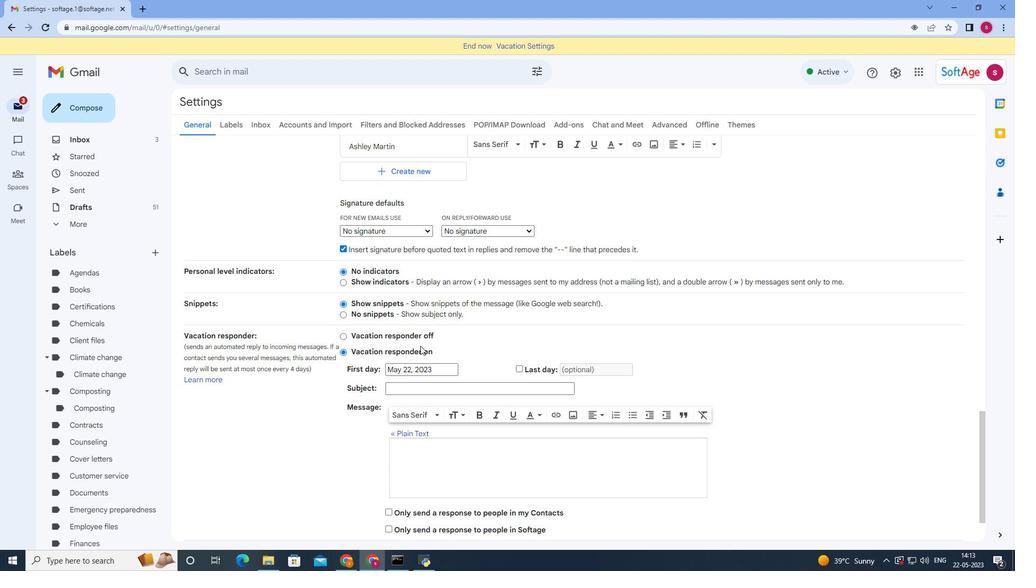 
Action: Mouse scrolled (417, 354) with delta (0, 0)
Screenshot: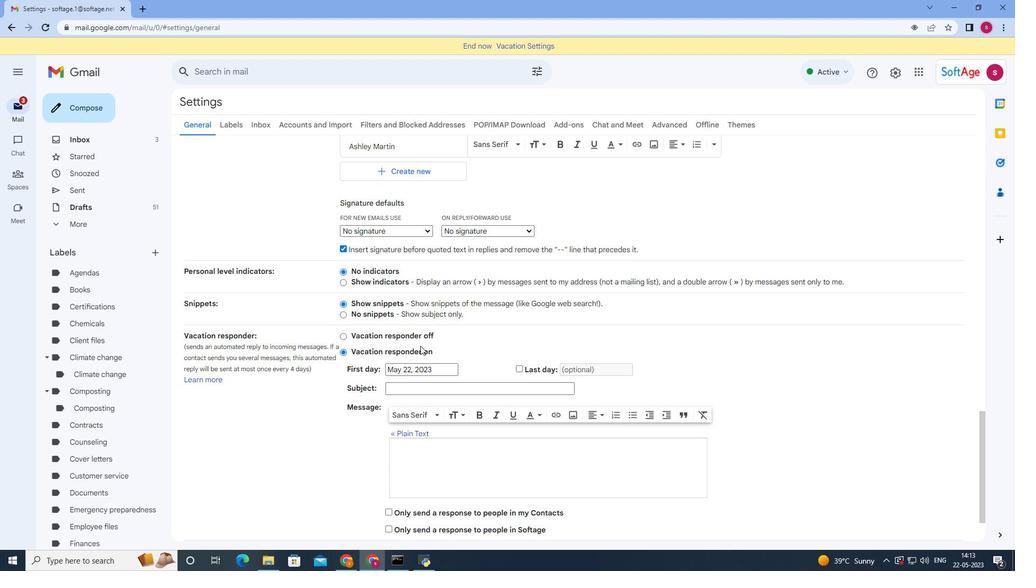 
Action: Mouse moved to (362, 220)
Screenshot: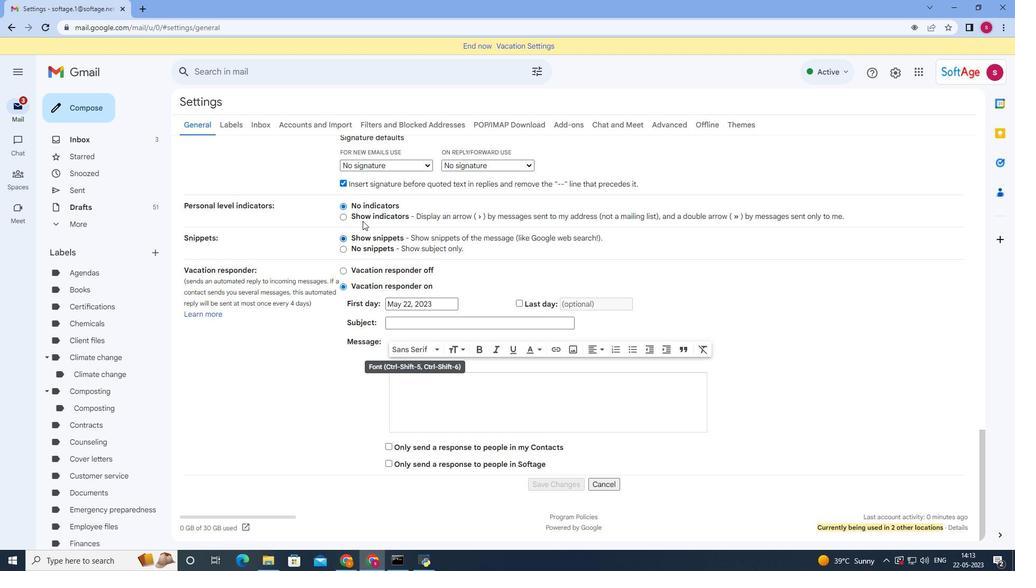
Action: Mouse scrolled (362, 220) with delta (0, 0)
Screenshot: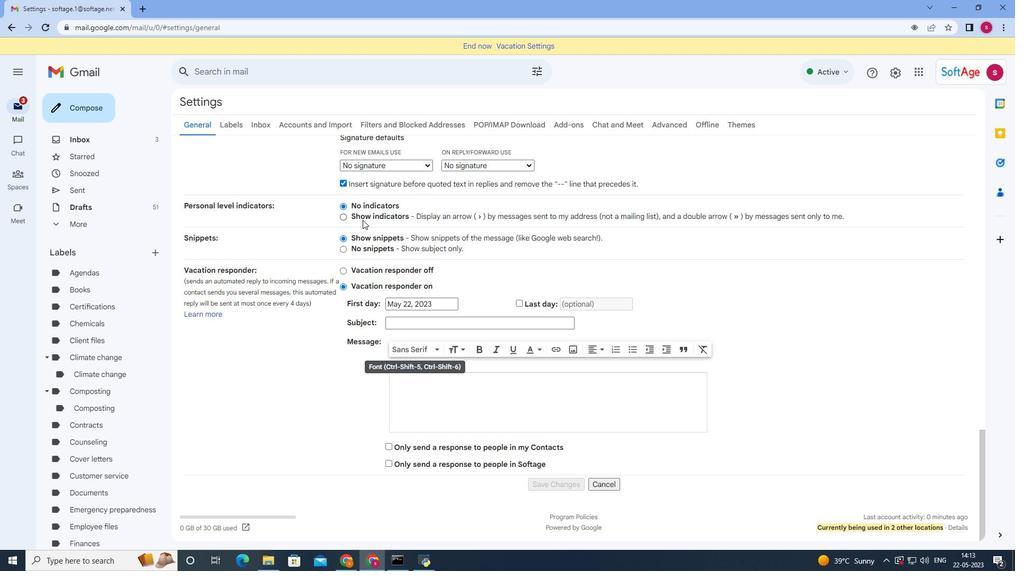 
Action: Mouse scrolled (362, 220) with delta (0, 0)
Screenshot: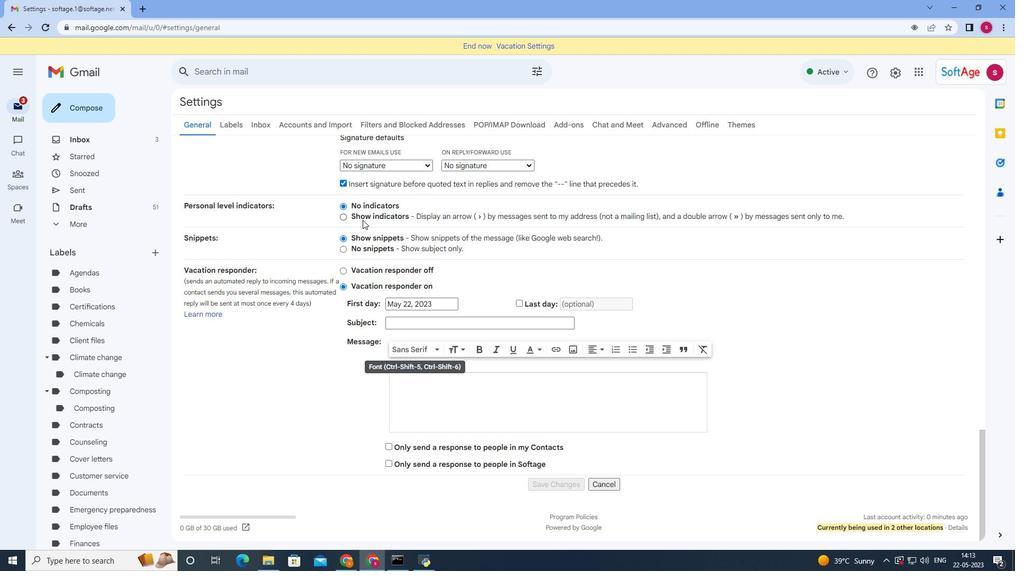 
Action: Mouse scrolled (362, 220) with delta (0, 0)
Screenshot: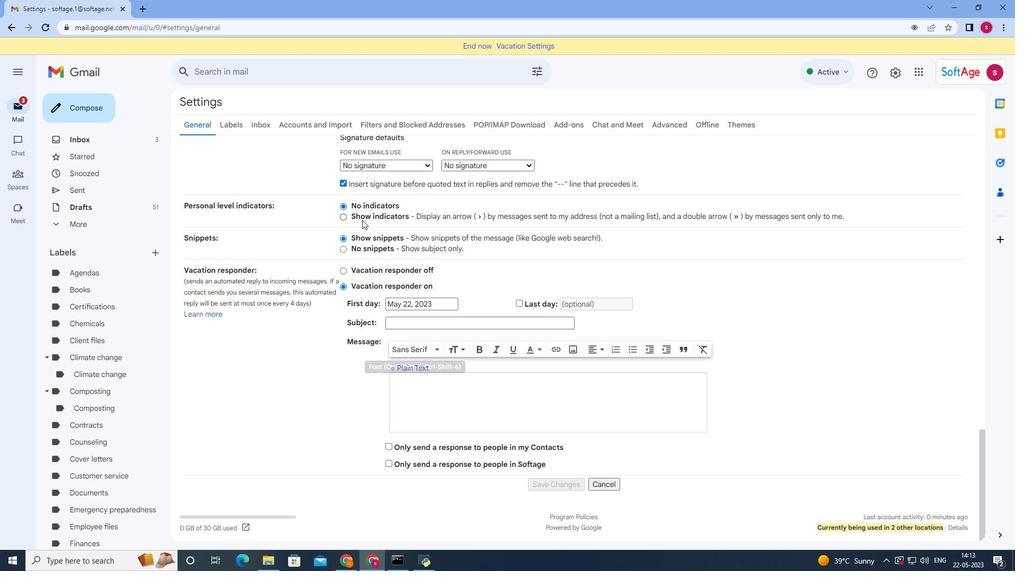 
Action: Mouse moved to (419, 261)
Screenshot: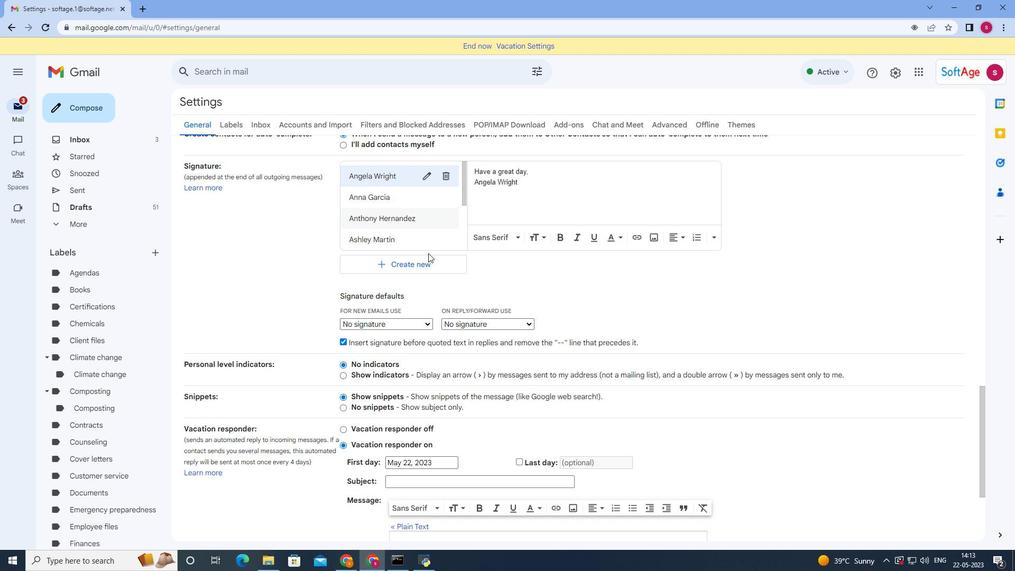 
Action: Mouse pressed left at (419, 261)
Screenshot: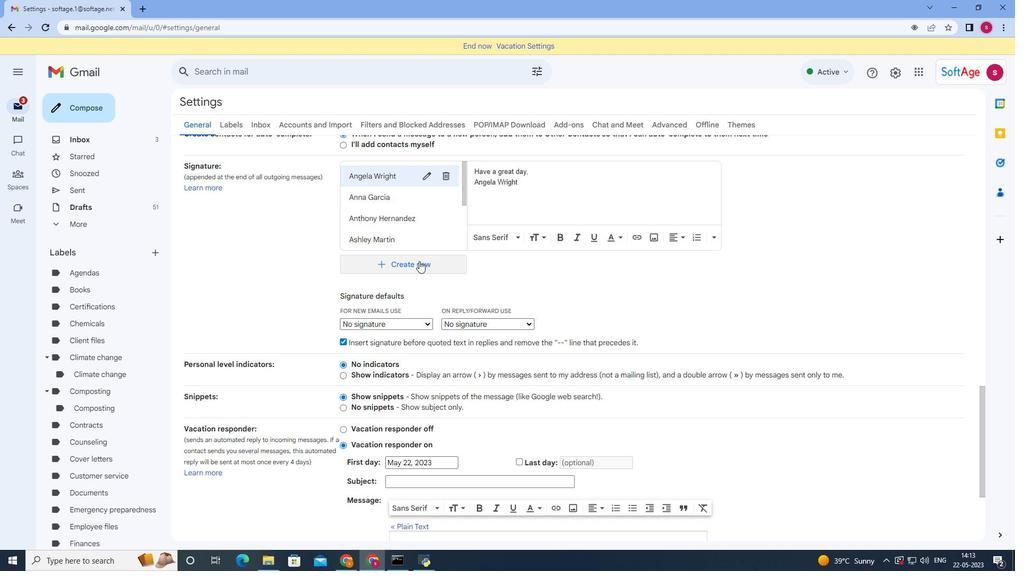 
Action: Mouse moved to (462, 275)
Screenshot: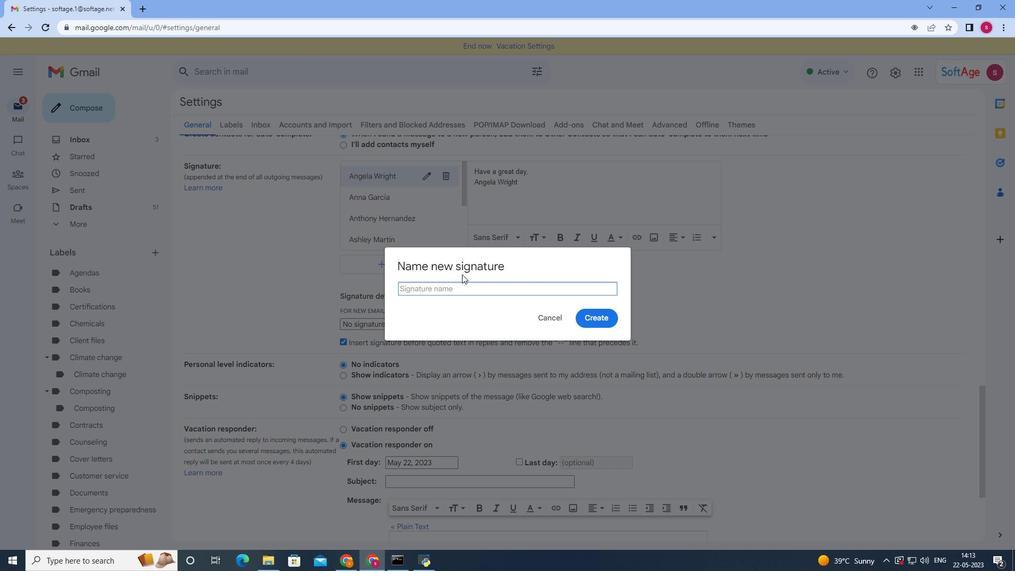 
Action: Key pressed <Key.shift><Key.shift><Key.shift><Key.shift><Key.shift>Bethany<Key.space><Key.shift>Lewis
Screenshot: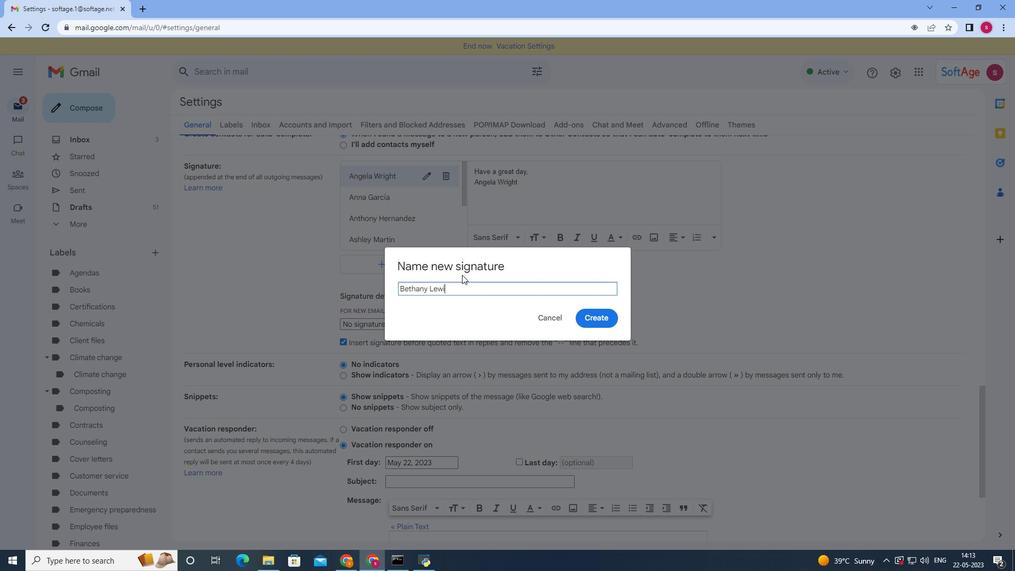 
Action: Mouse moved to (598, 312)
Screenshot: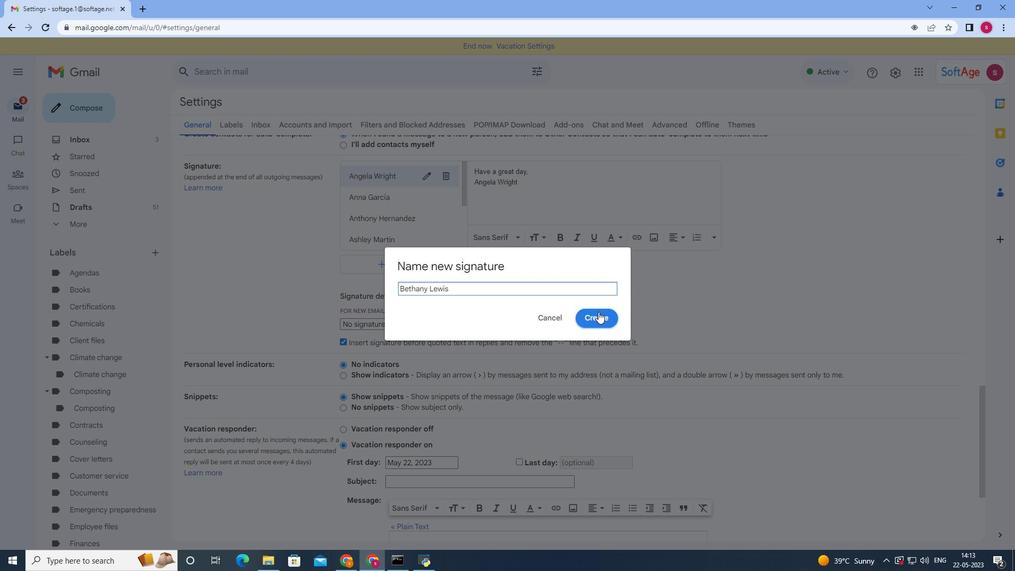 
Action: Mouse pressed left at (598, 312)
Screenshot: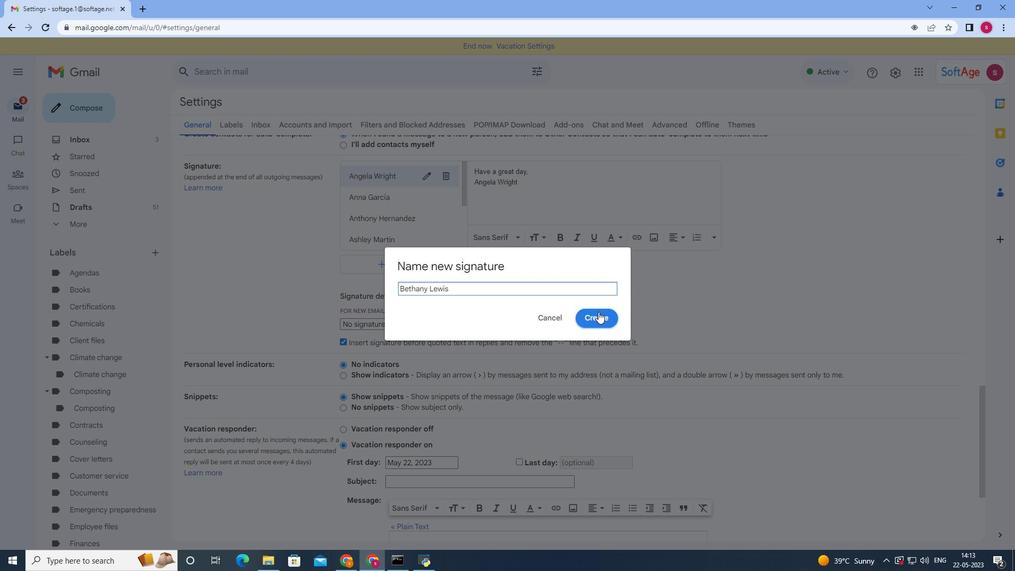 
Action: Mouse moved to (477, 184)
Screenshot: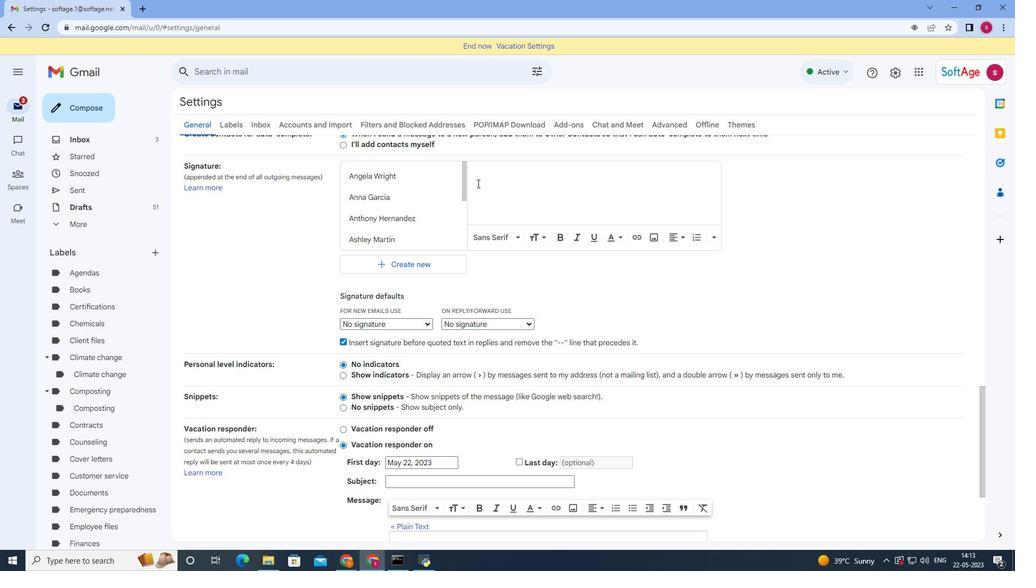 
Action: Key pressed <Key.shift>Talk<Key.space>to<Key.space>you<Key.space>soon,<Key.enter><Key.shift>Bethany<Key.space><Key.shift>Lewis
Screenshot: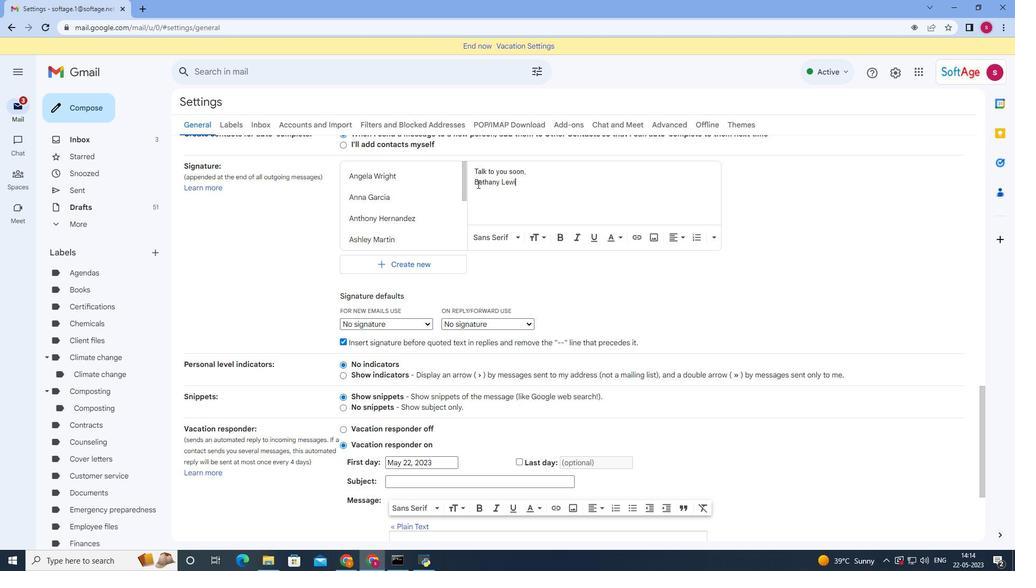 
Action: Mouse moved to (528, 257)
Screenshot: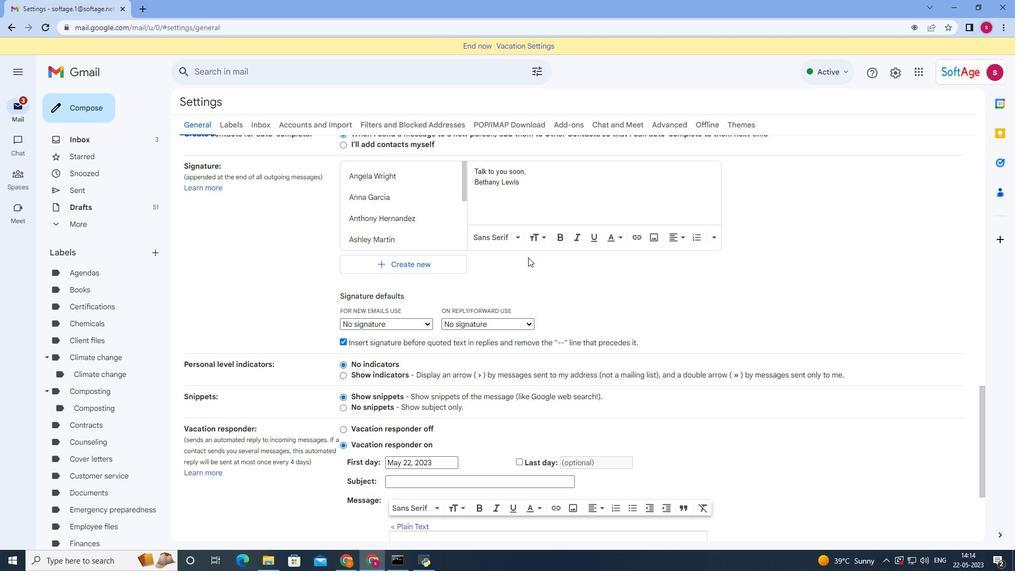 
Action: Mouse scrolled (528, 257) with delta (0, 0)
Screenshot: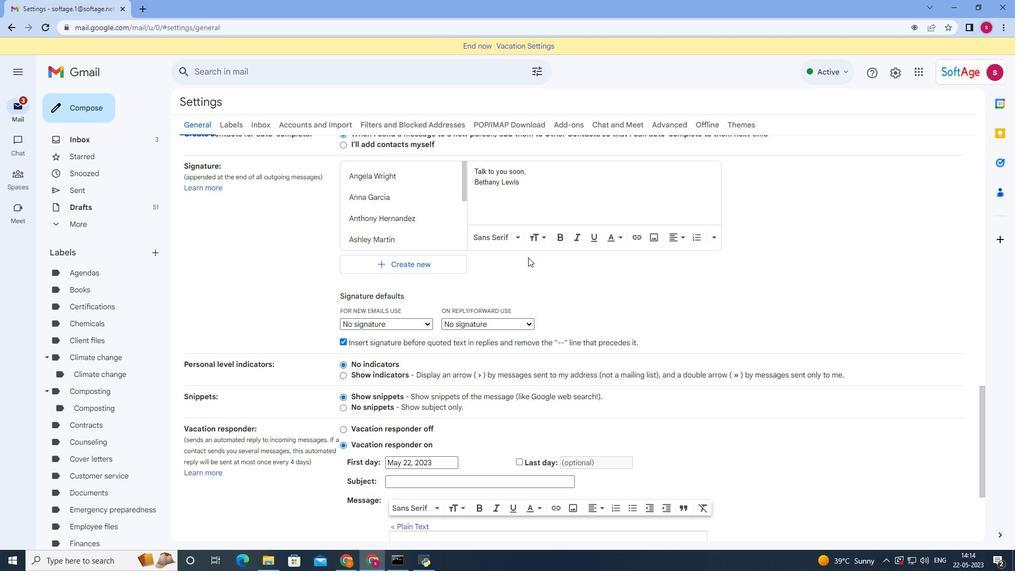
Action: Mouse moved to (528, 258)
Screenshot: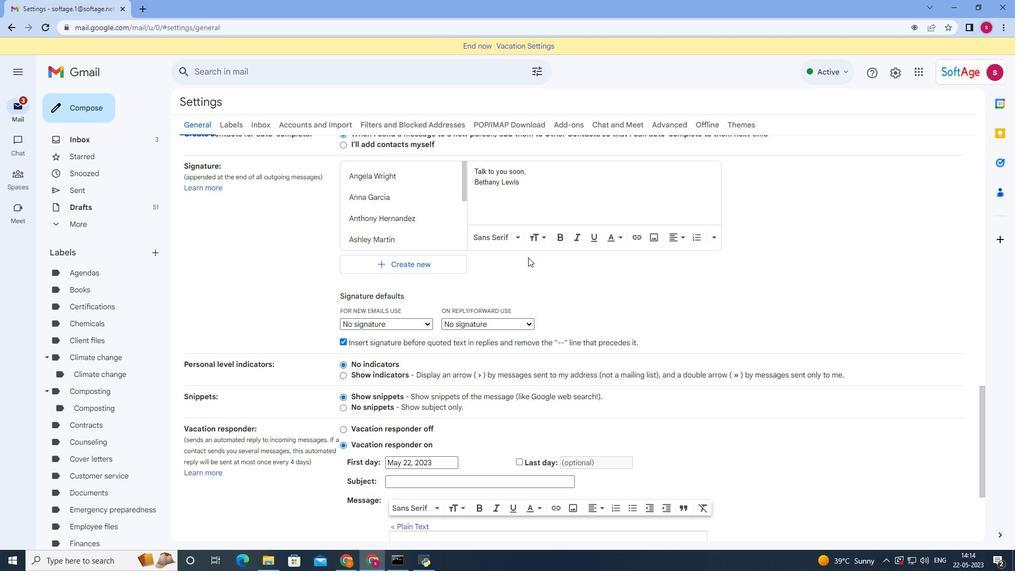 
Action: Mouse scrolled (528, 257) with delta (0, 0)
Screenshot: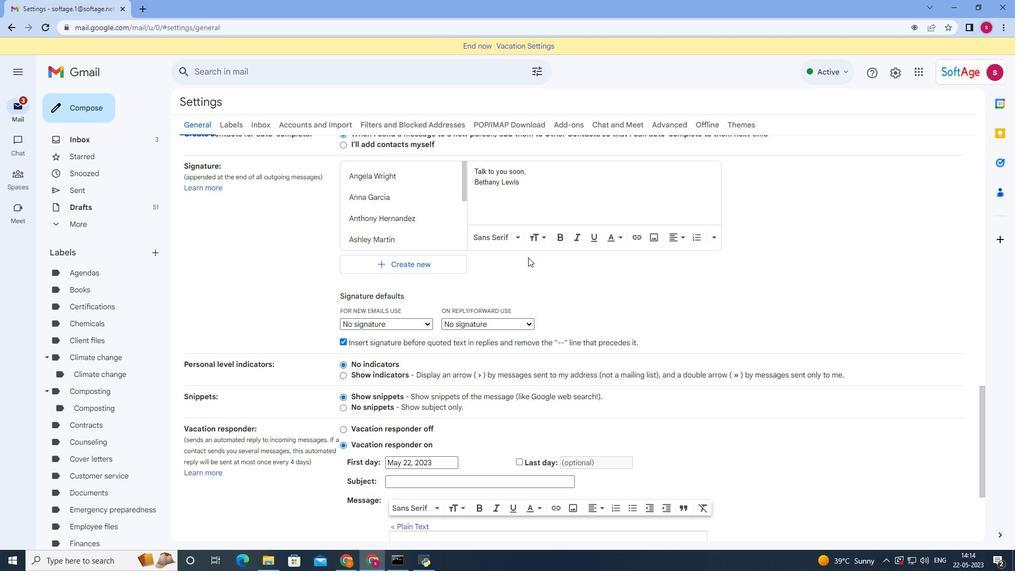 
Action: Mouse moved to (527, 258)
Screenshot: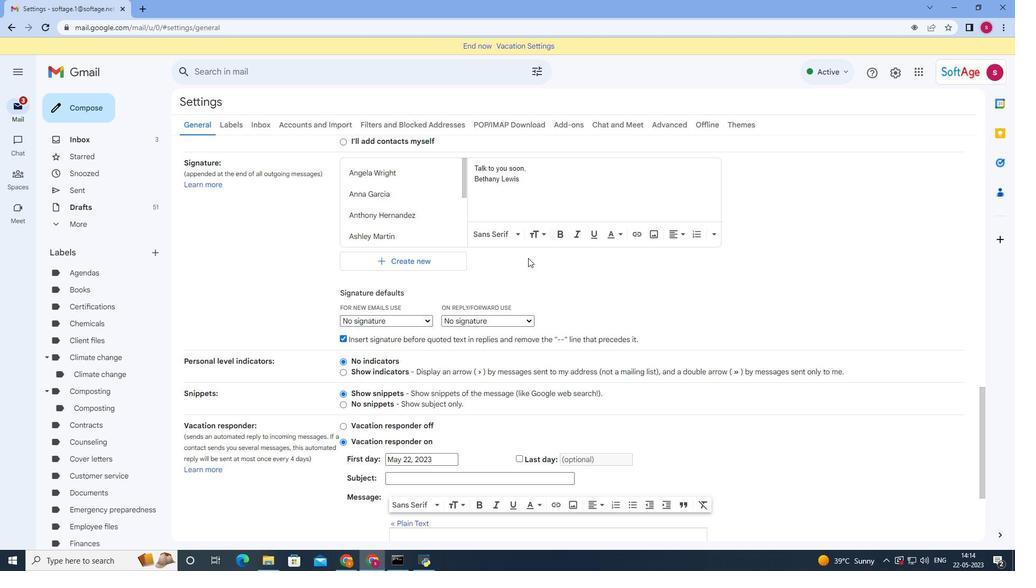 
Action: Mouse scrolled (527, 258) with delta (0, 0)
Screenshot: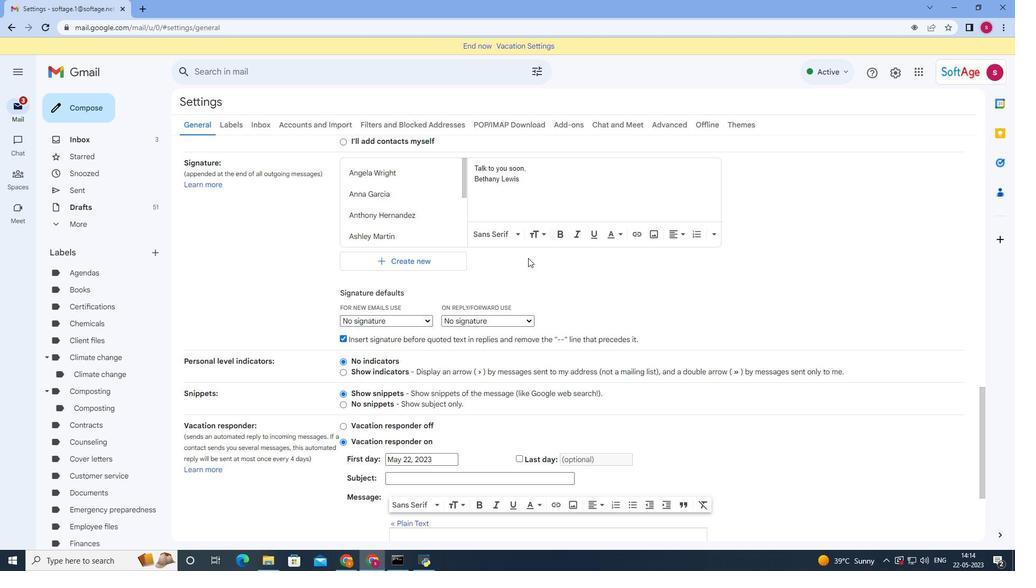 
Action: Mouse moved to (568, 299)
Screenshot: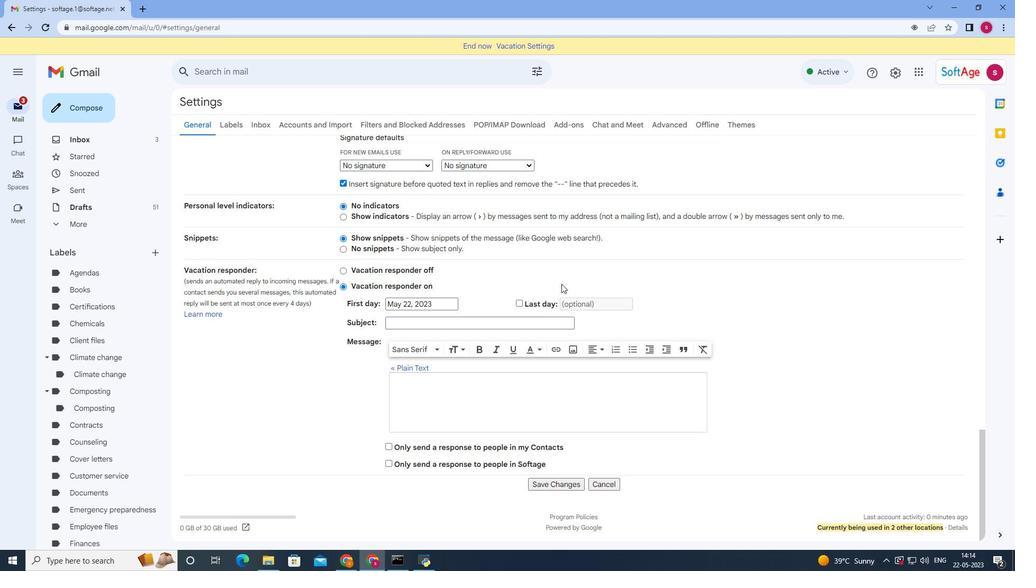 
Action: Mouse scrolled (569, 293) with delta (0, 0)
Screenshot: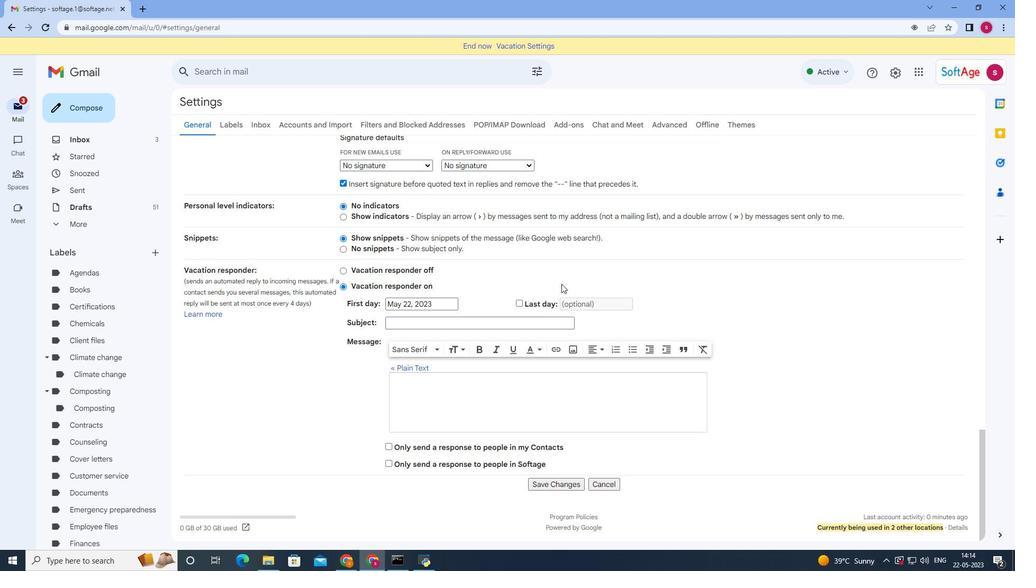 
Action: Mouse moved to (568, 299)
Screenshot: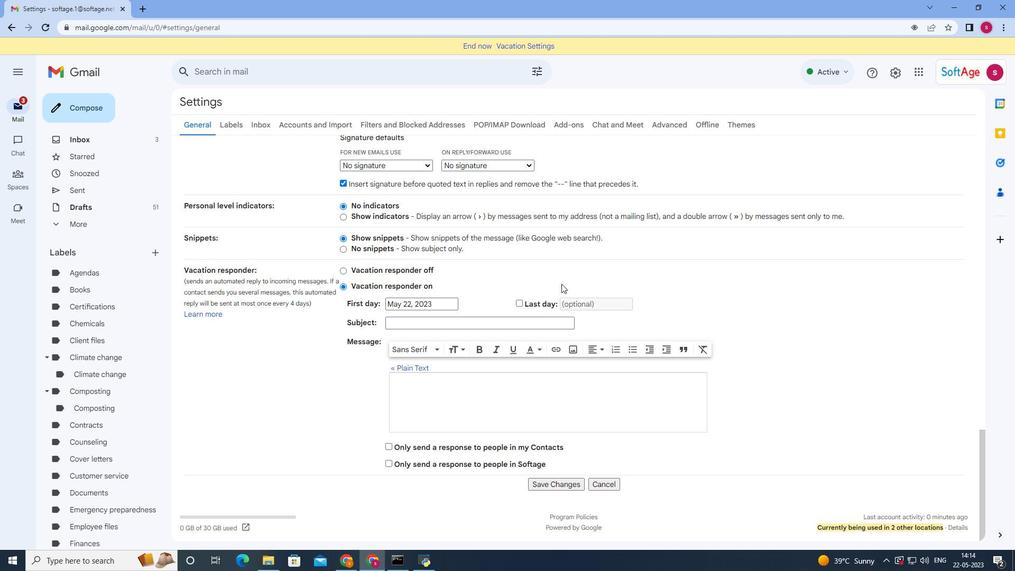 
Action: Mouse scrolled (569, 296) with delta (0, 0)
Screenshot: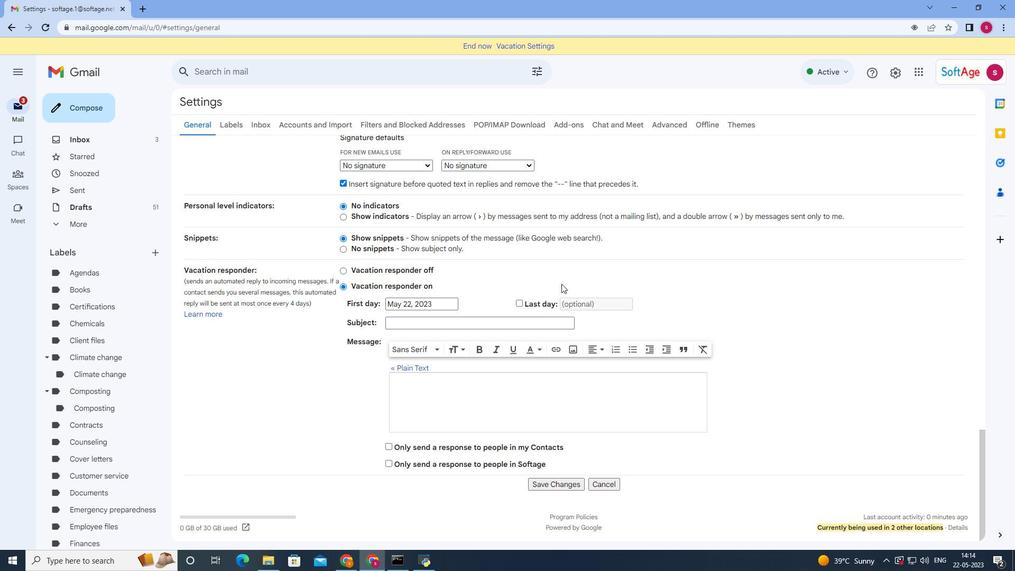 
Action: Mouse moved to (568, 300)
Screenshot: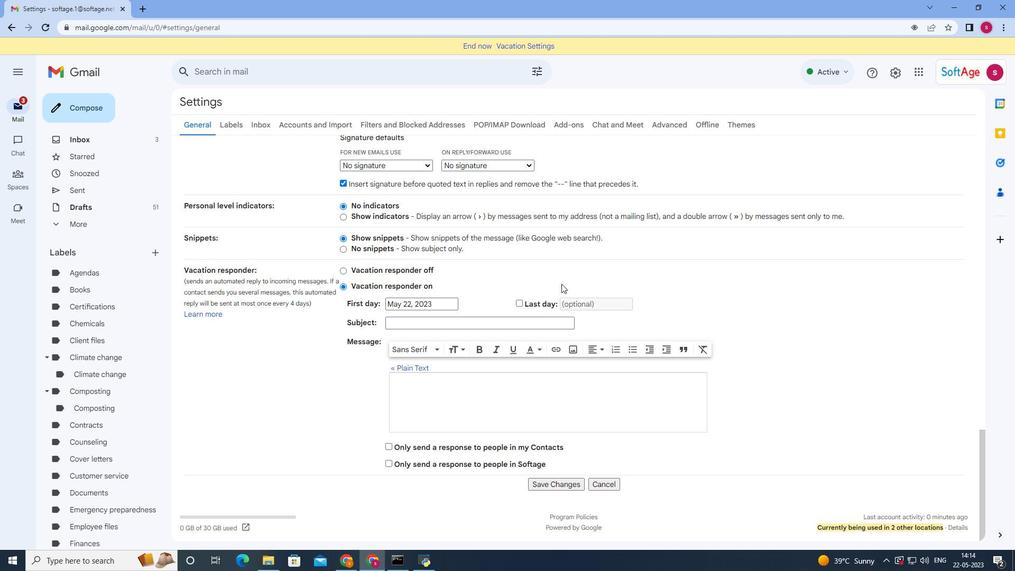 
Action: Mouse scrolled (568, 299) with delta (0, 0)
Screenshot: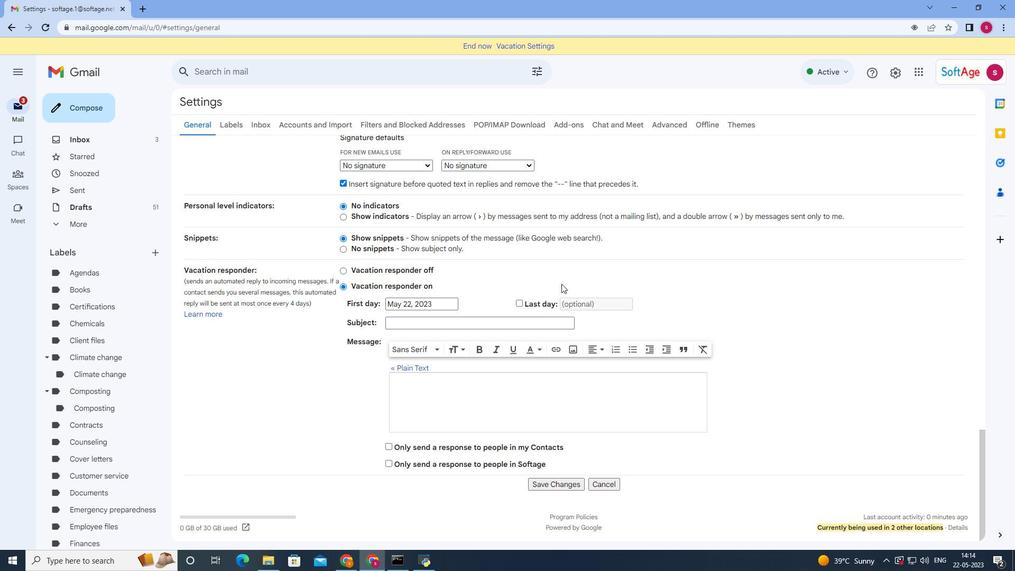 
Action: Mouse moved to (567, 302)
Screenshot: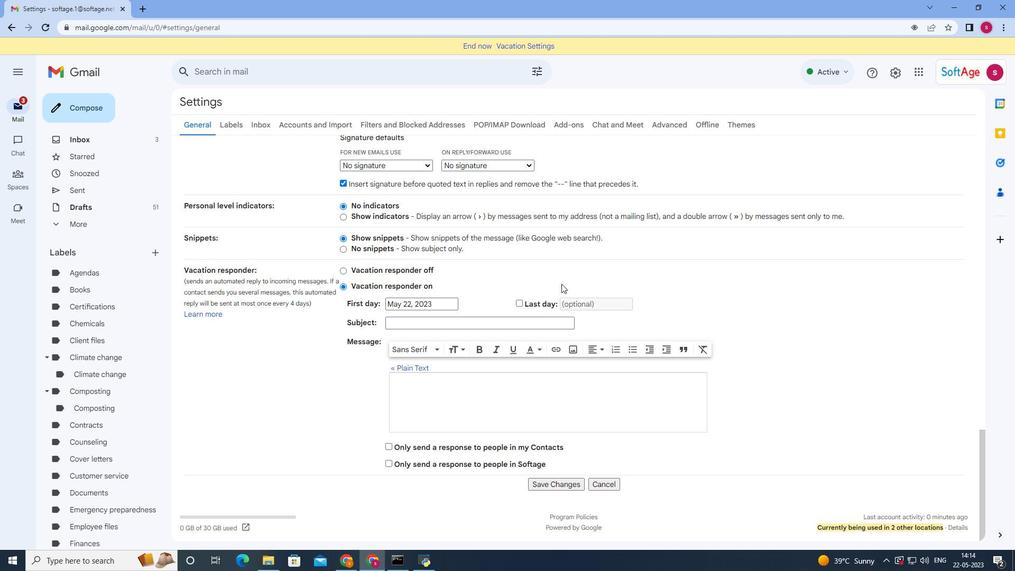 
Action: Mouse scrolled (567, 301) with delta (0, 0)
Screenshot: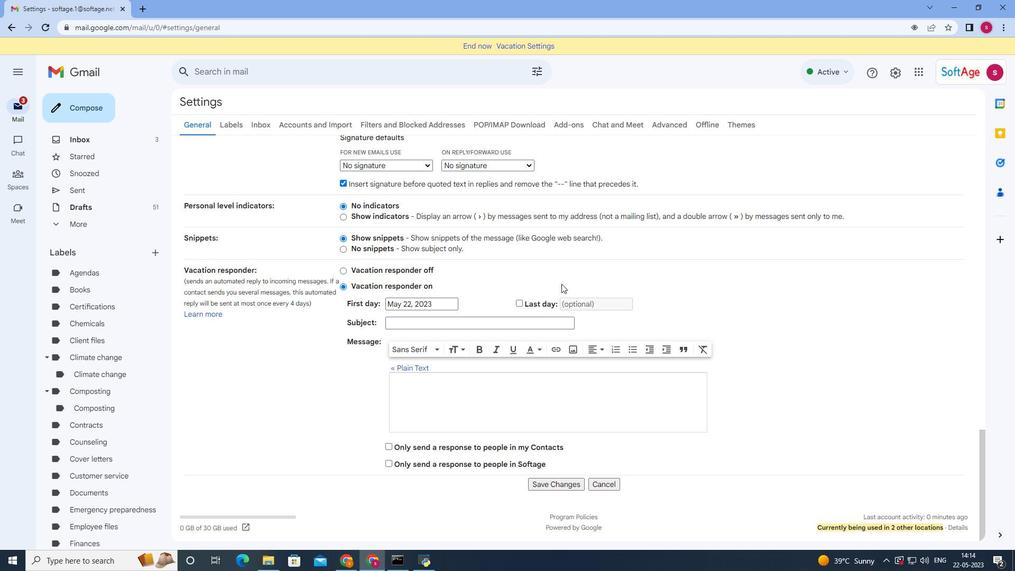 
Action: Mouse moved to (558, 480)
Screenshot: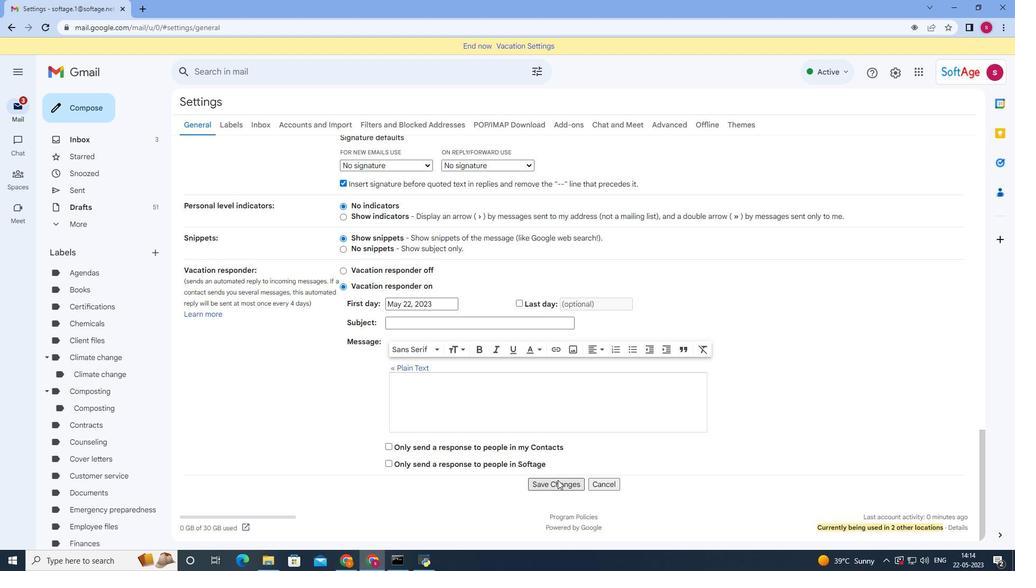 
Action: Mouse pressed left at (558, 480)
Screenshot: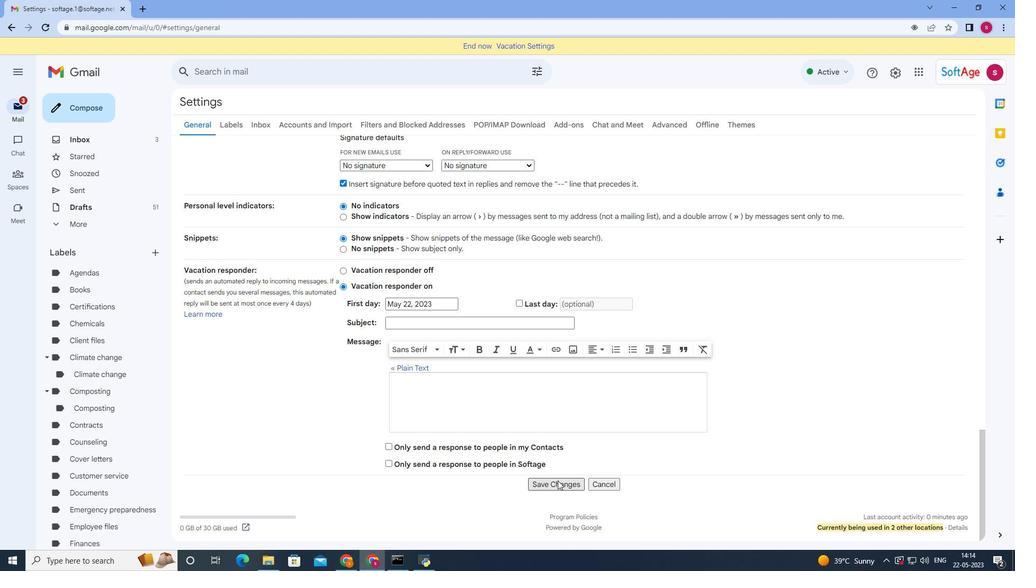 
Action: Mouse moved to (85, 111)
Screenshot: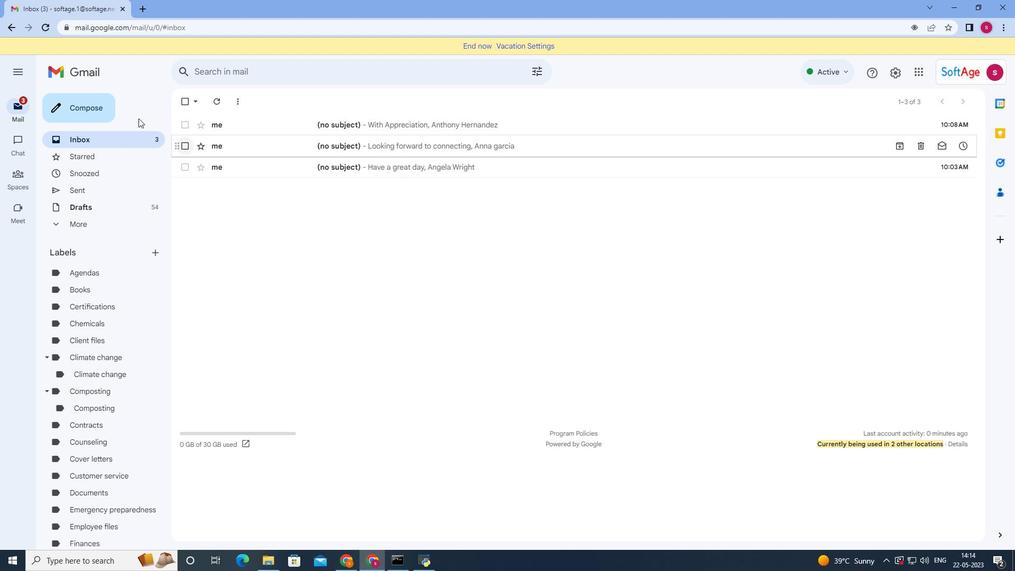 
Action: Mouse pressed left at (85, 111)
Screenshot: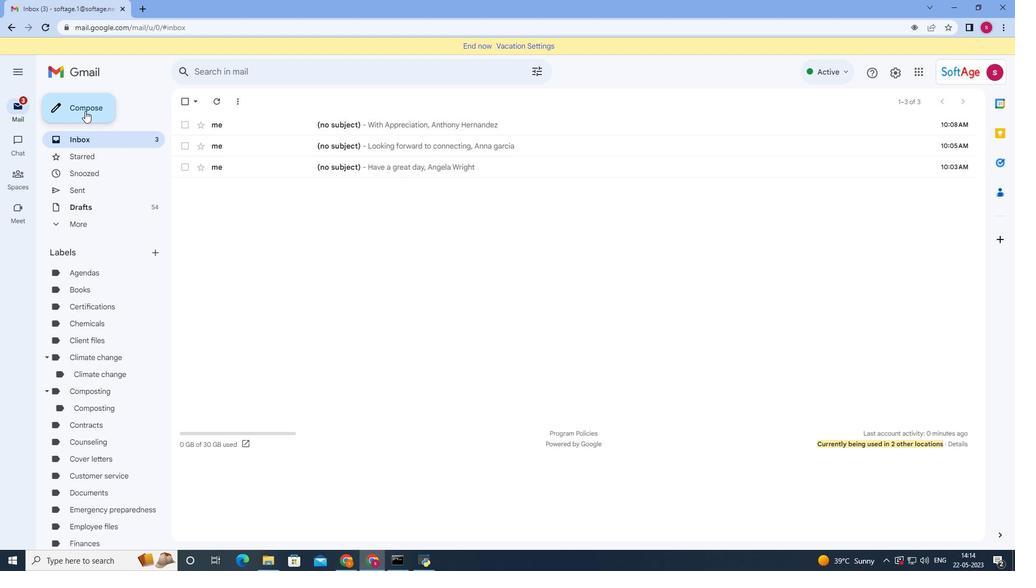 
Action: Mouse moved to (805, 320)
Screenshot: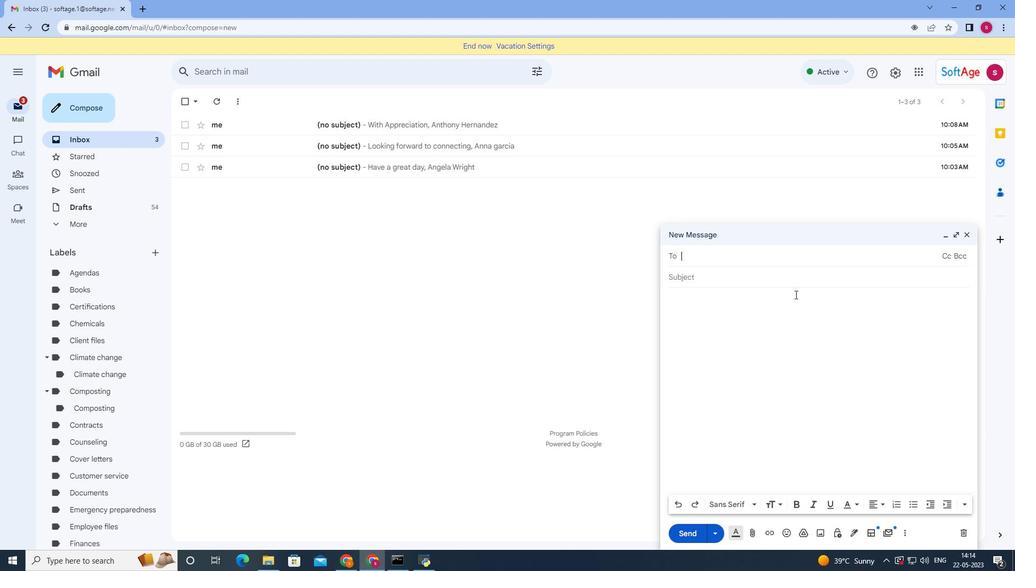 
Action: Mouse scrolled (805, 319) with delta (0, 0)
Screenshot: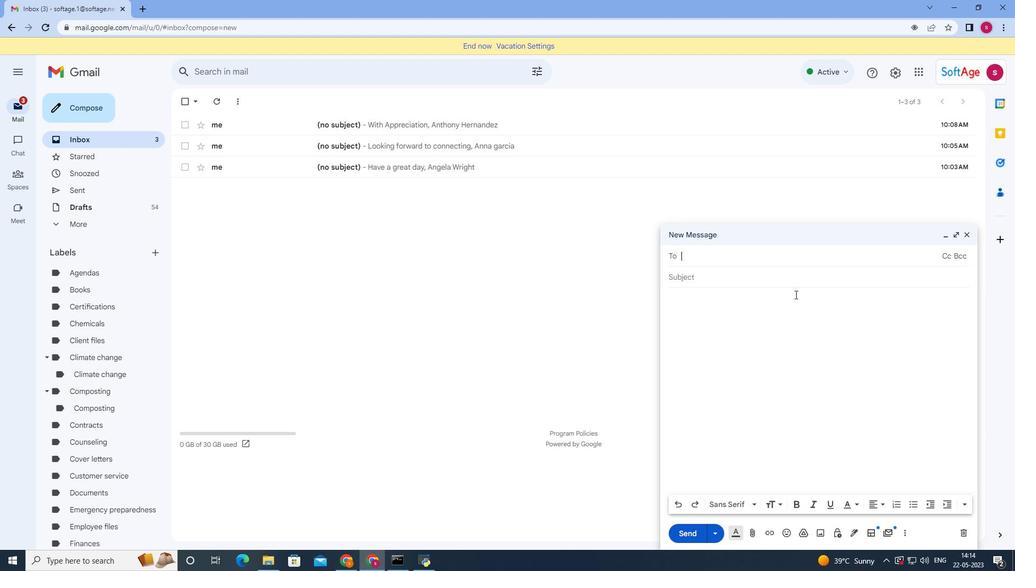 
Action: Mouse moved to (810, 371)
Screenshot: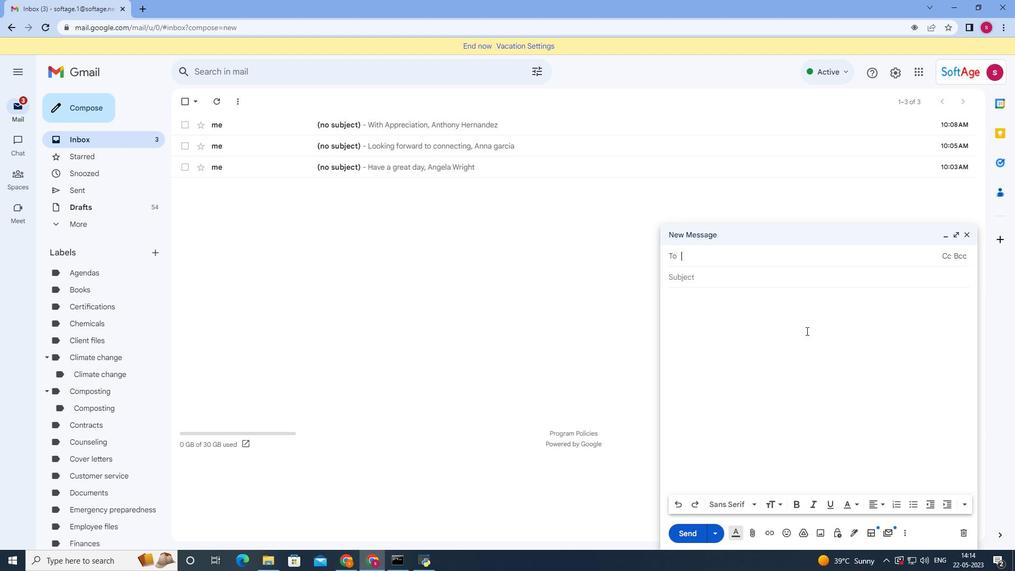 
Action: Mouse scrolled (810, 371) with delta (0, 0)
Screenshot: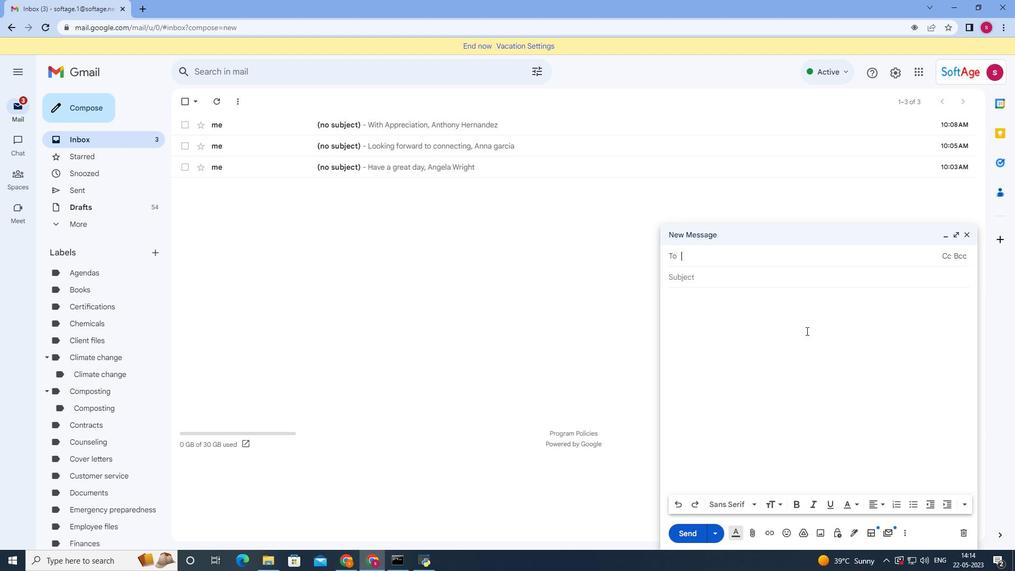 
Action: Mouse moved to (810, 381)
Screenshot: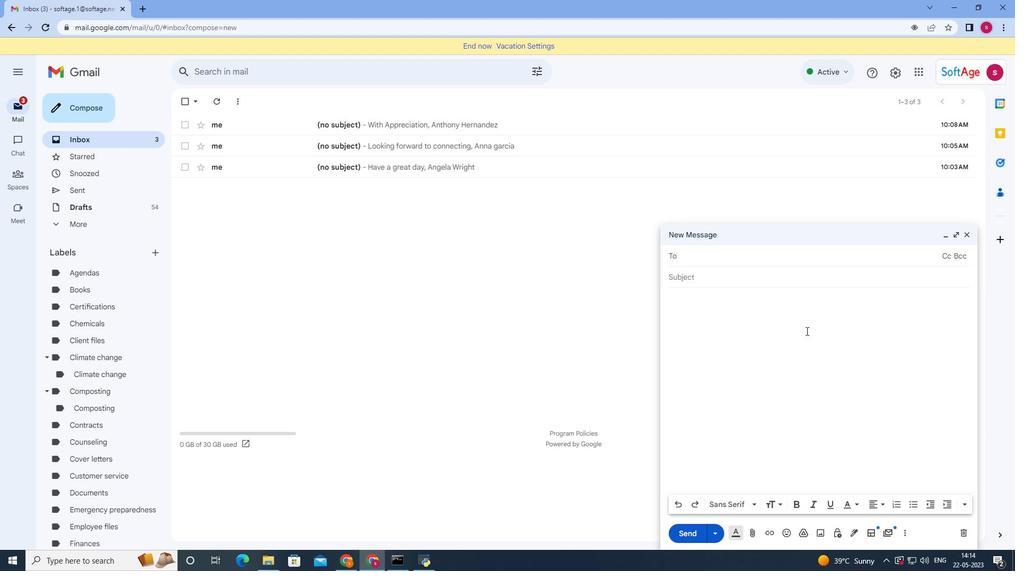 
Action: Mouse scrolled (810, 381) with delta (0, 0)
Screenshot: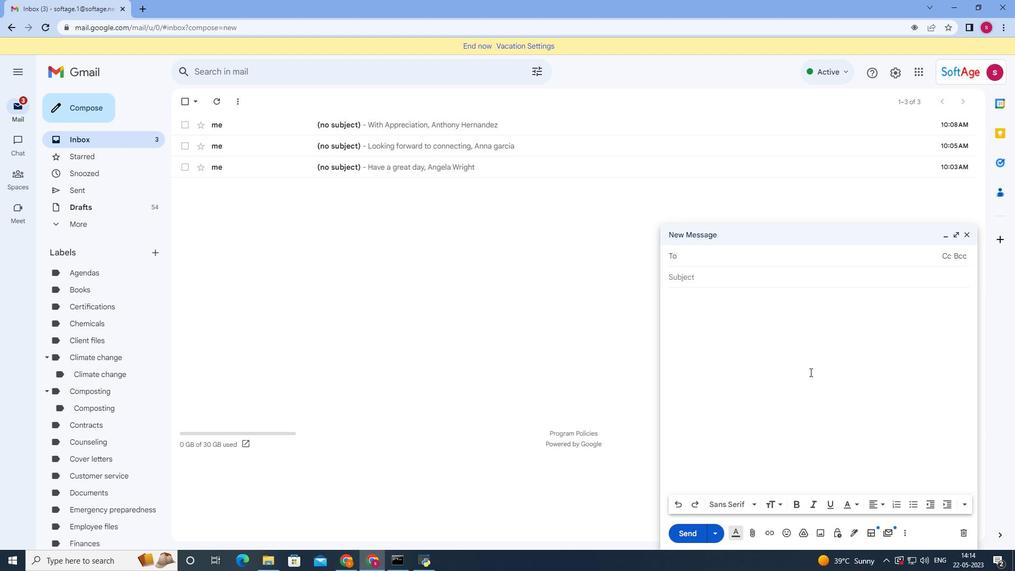 
Action: Mouse moved to (857, 535)
Screenshot: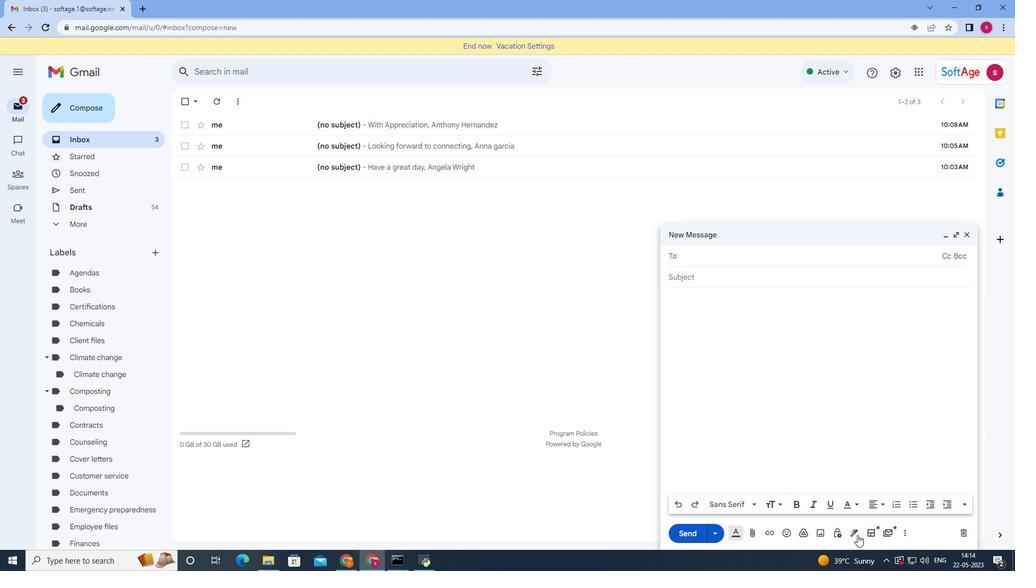 
Action: Mouse pressed left at (857, 535)
Screenshot: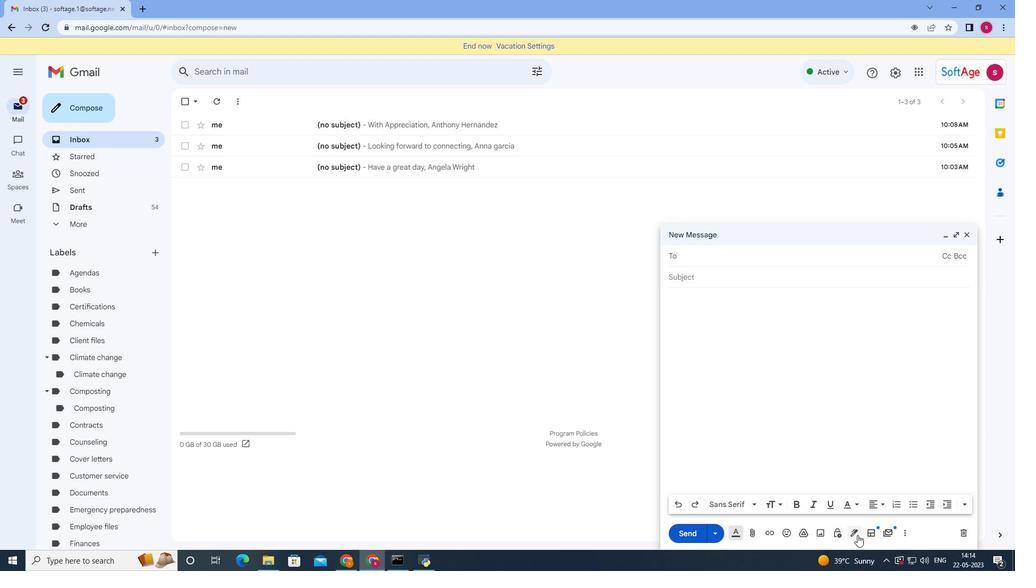 
Action: Mouse moved to (845, 375)
Screenshot: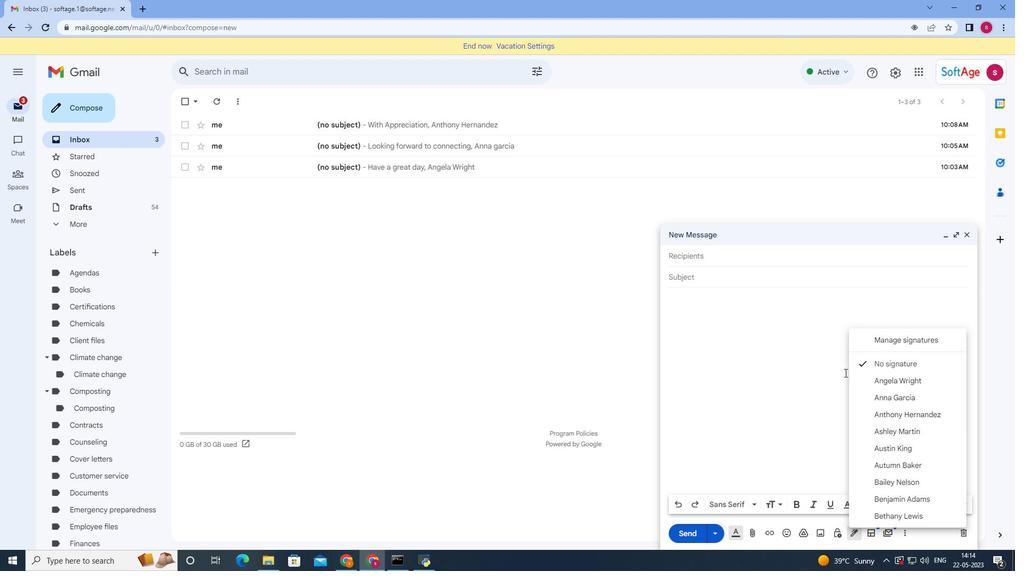 
Action: Mouse scrolled (845, 374) with delta (0, 0)
Screenshot: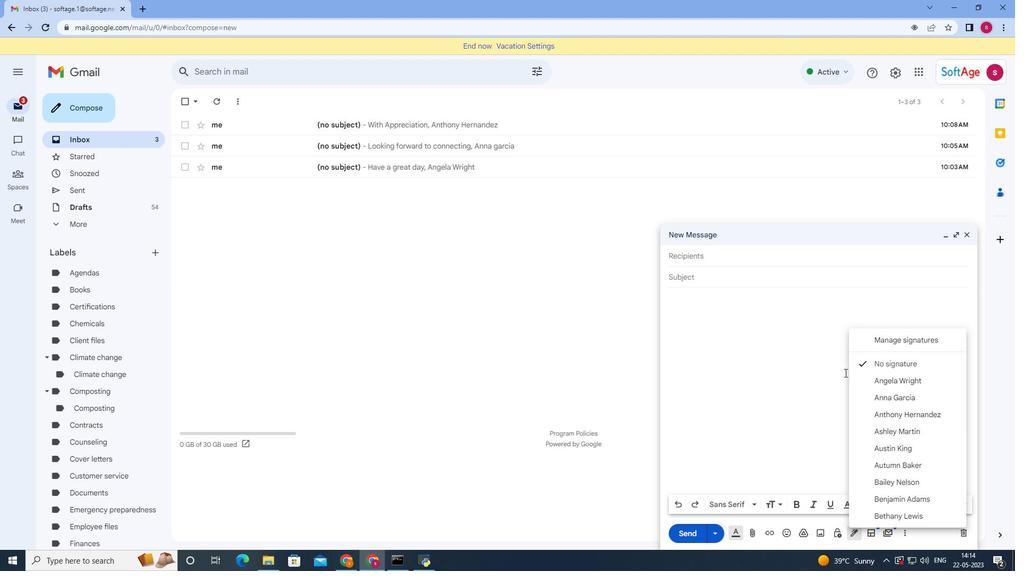 
Action: Mouse moved to (892, 518)
Screenshot: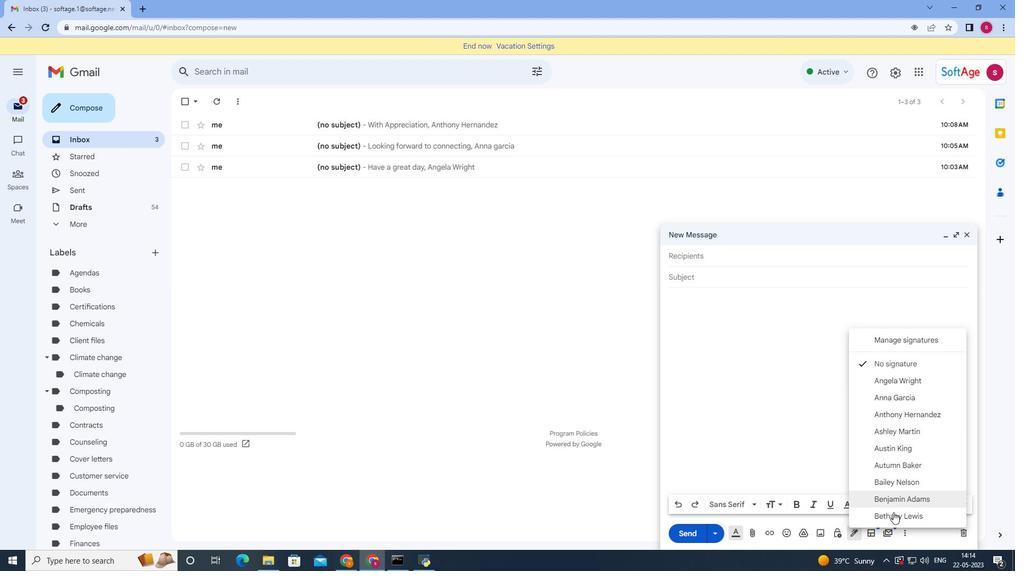 
Action: Mouse pressed left at (892, 518)
Screenshot: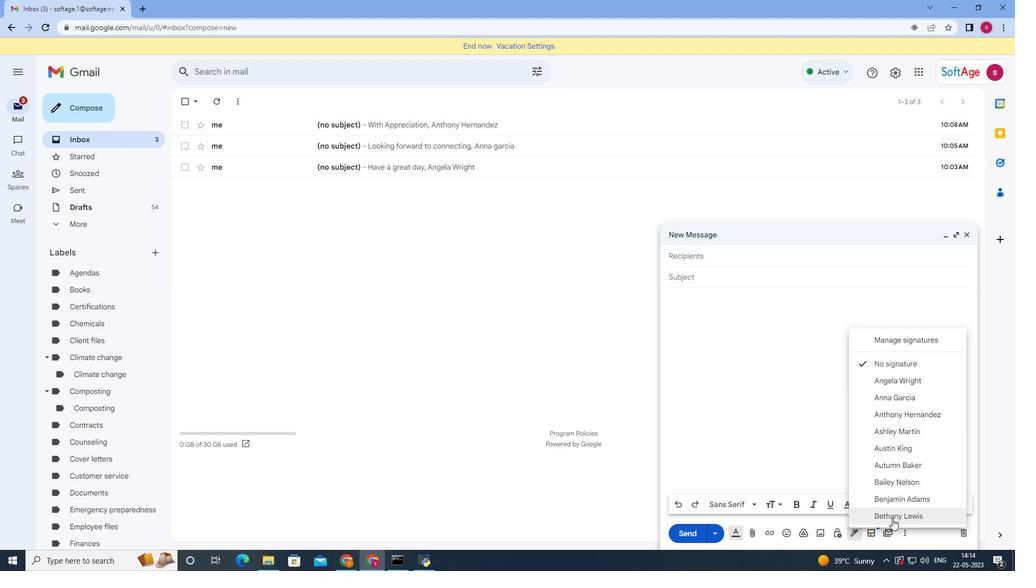 
Action: Mouse moved to (903, 535)
Screenshot: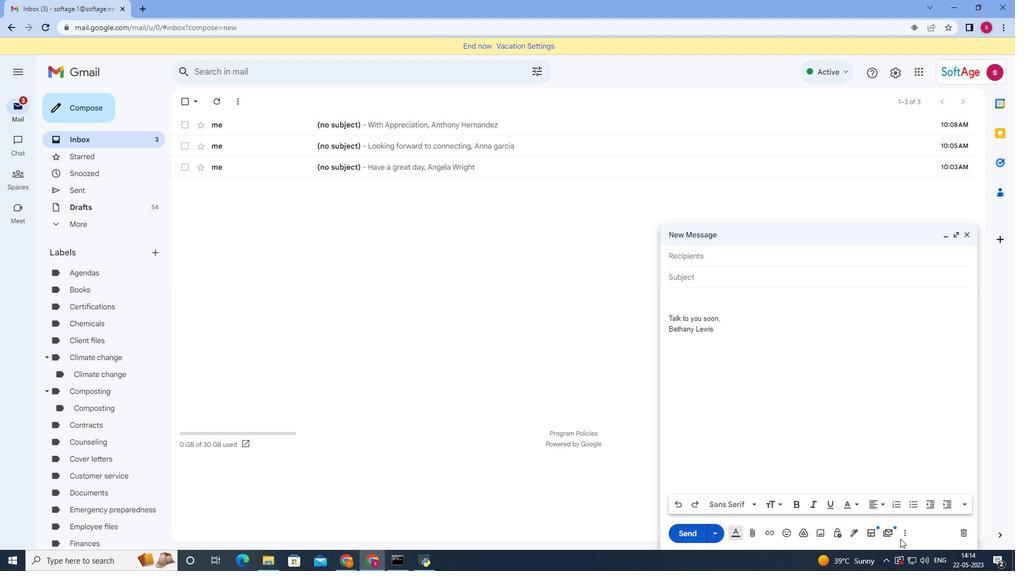 
Action: Mouse pressed left at (903, 535)
Screenshot: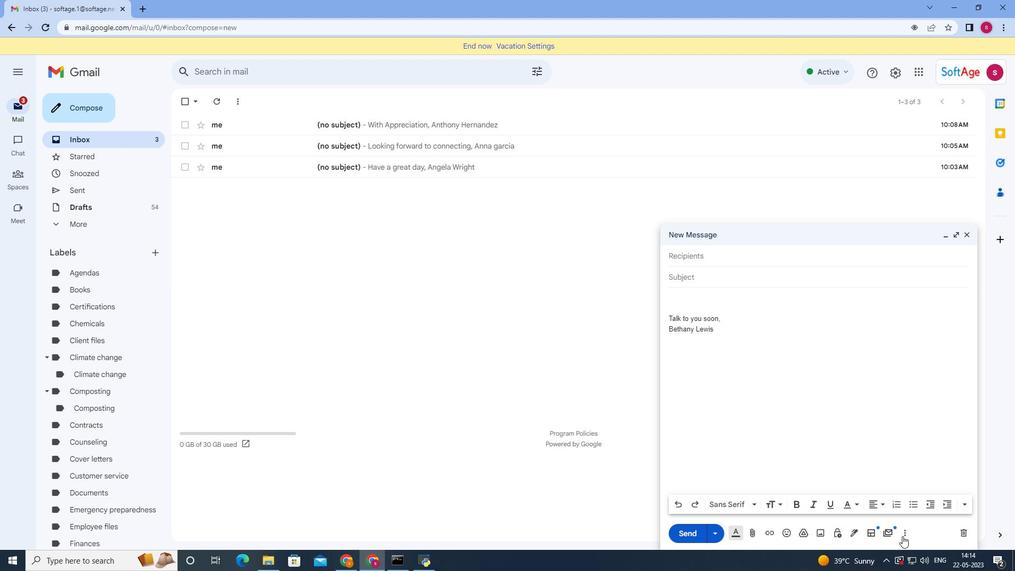 
Action: Mouse moved to (850, 434)
Screenshot: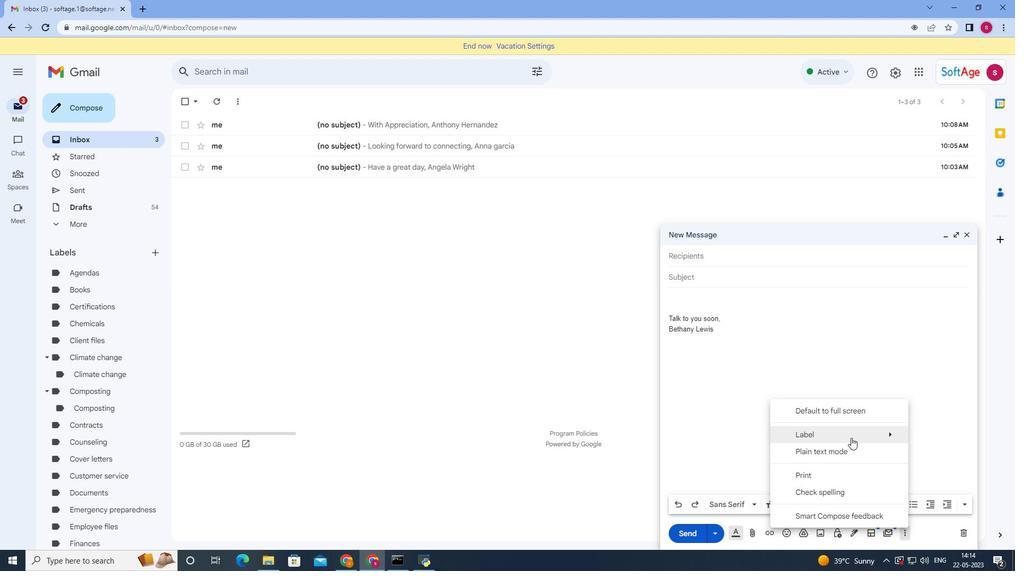 
Action: Mouse pressed left at (850, 434)
Screenshot: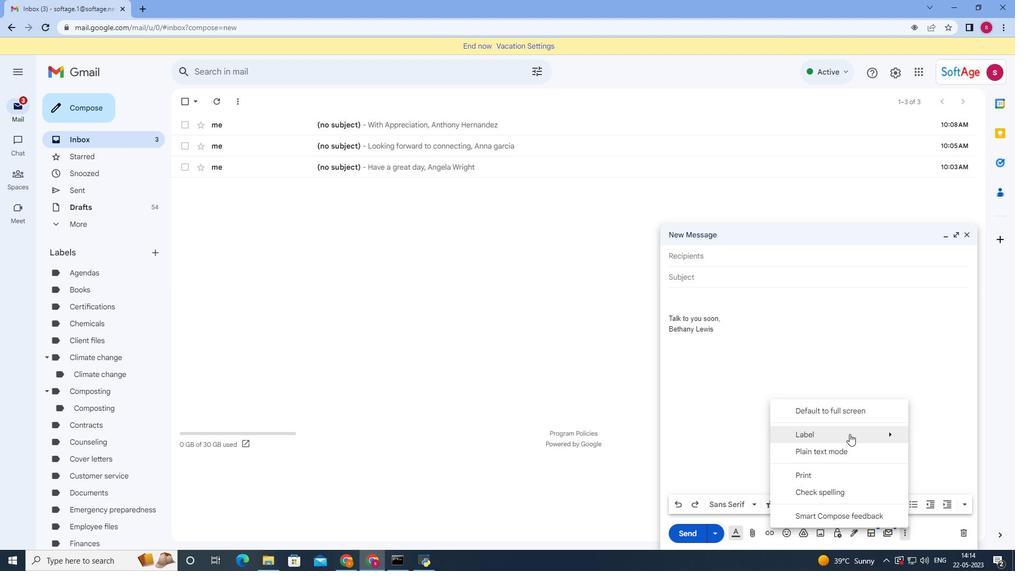 
Action: Mouse moved to (667, 328)
Screenshot: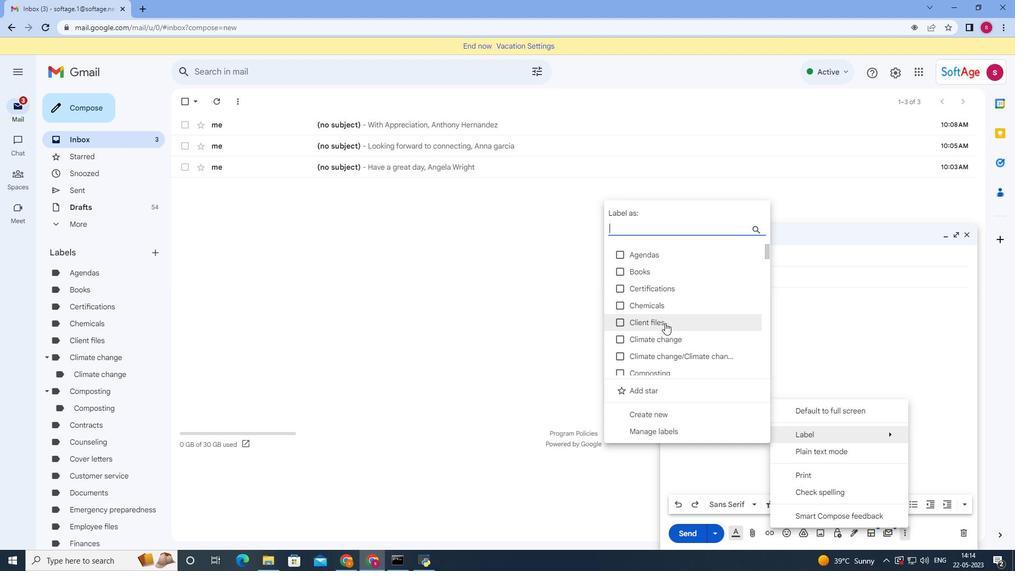 
Action: Mouse scrolled (667, 327) with delta (0, 0)
Screenshot: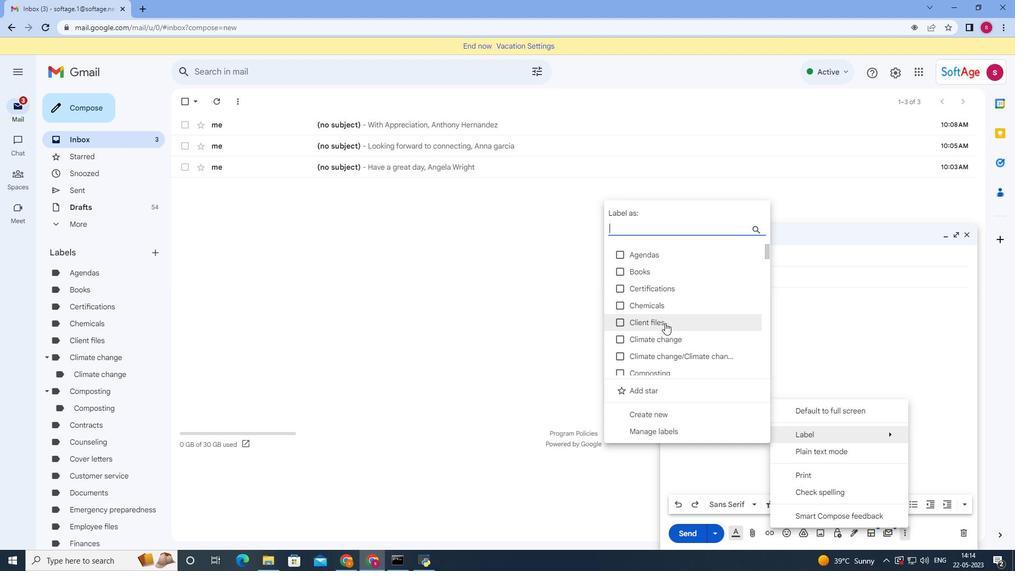 
Action: Mouse moved to (667, 329)
Screenshot: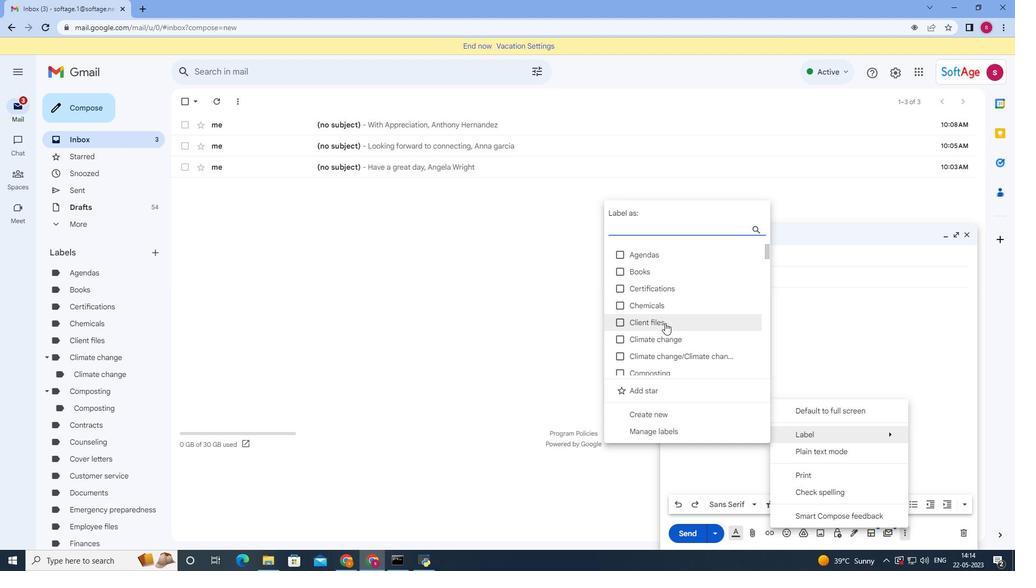 
Action: Mouse scrolled (667, 328) with delta (0, 0)
Screenshot: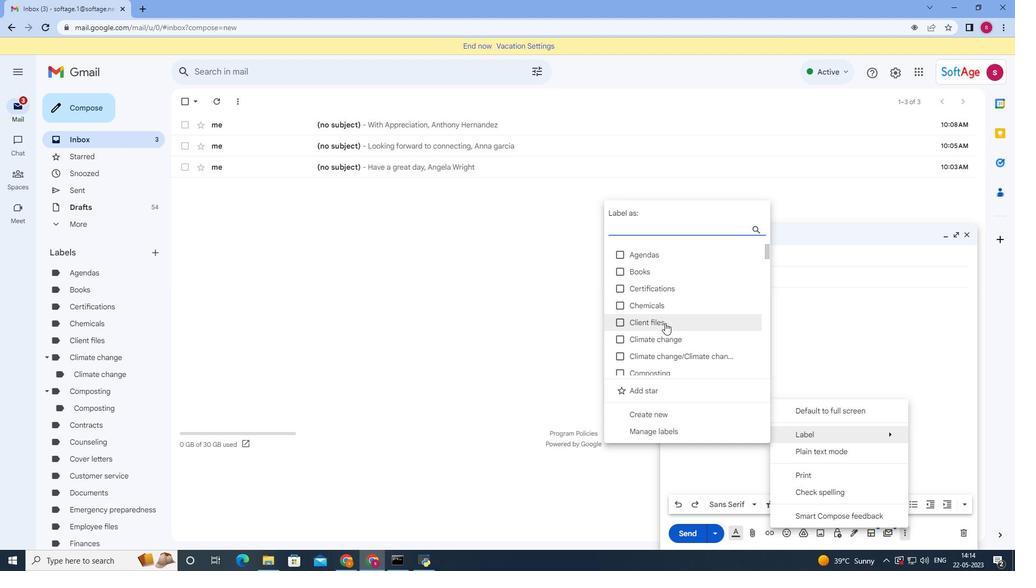 
Action: Mouse moved to (668, 330)
Screenshot: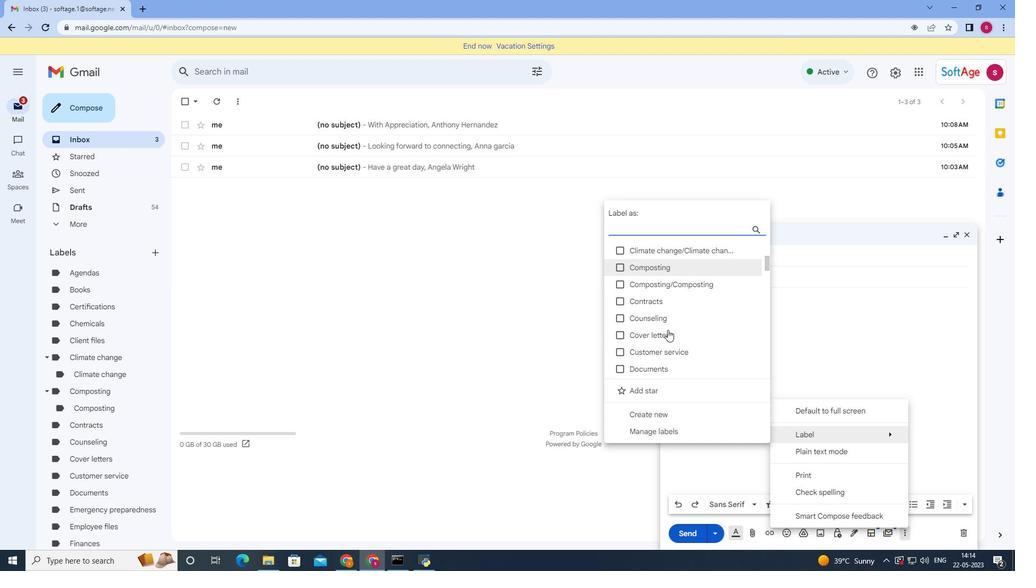 
Action: Mouse scrolled (668, 329) with delta (0, 0)
Screenshot: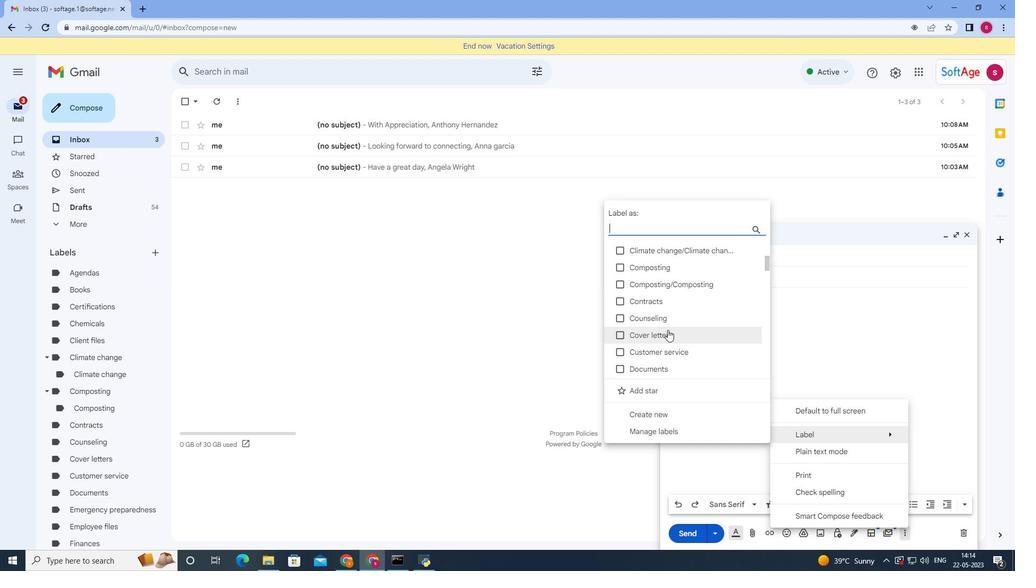 
Action: Mouse scrolled (668, 329) with delta (0, 0)
Screenshot: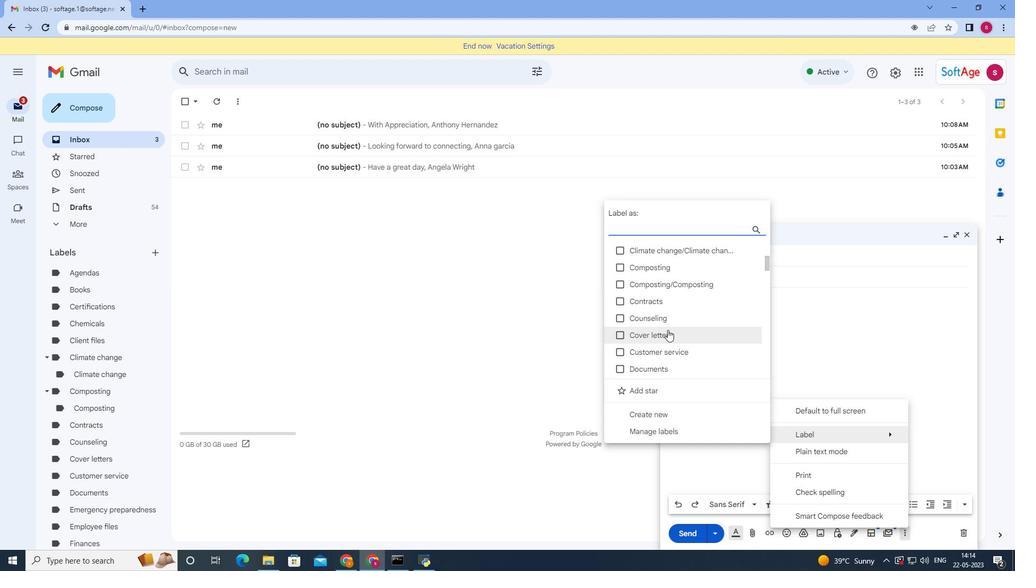 
Action: Mouse scrolled (668, 329) with delta (0, 0)
Screenshot: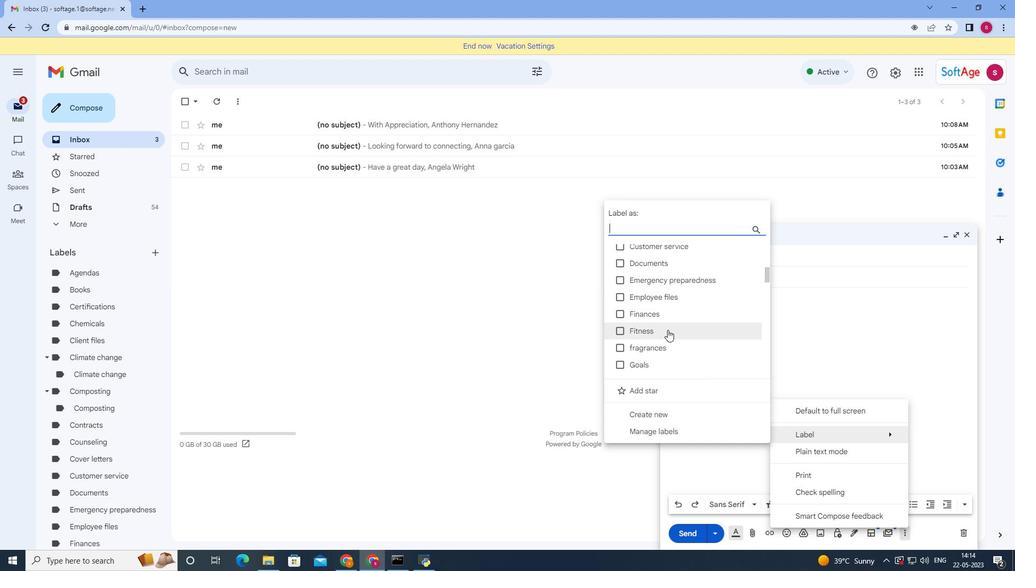 
Action: Mouse scrolled (668, 329) with delta (0, 0)
Screenshot: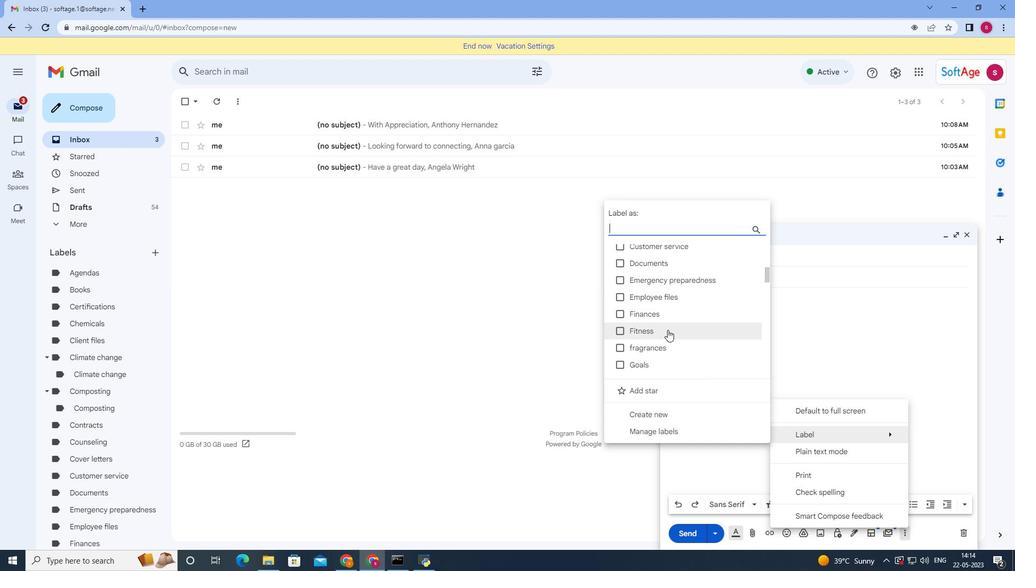 
Action: Mouse moved to (668, 330)
Screenshot: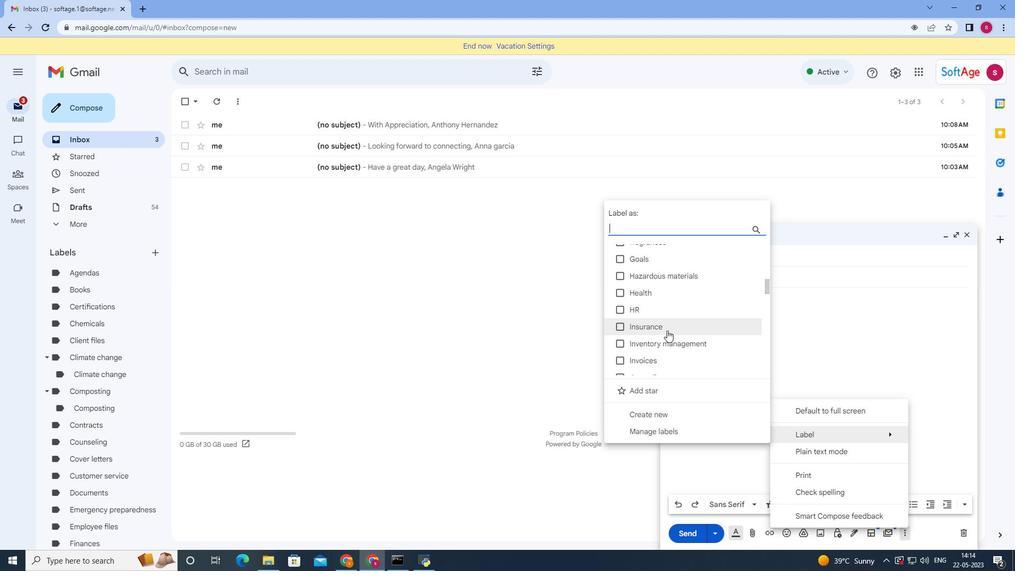 
Action: Mouse scrolled (668, 329) with delta (0, 0)
Screenshot: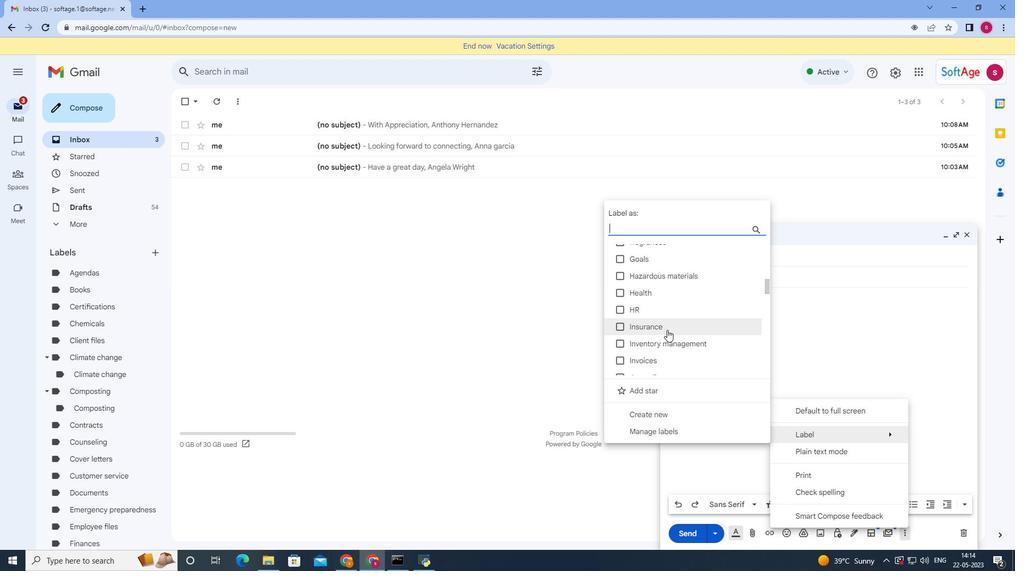 
Action: Mouse moved to (621, 343)
Screenshot: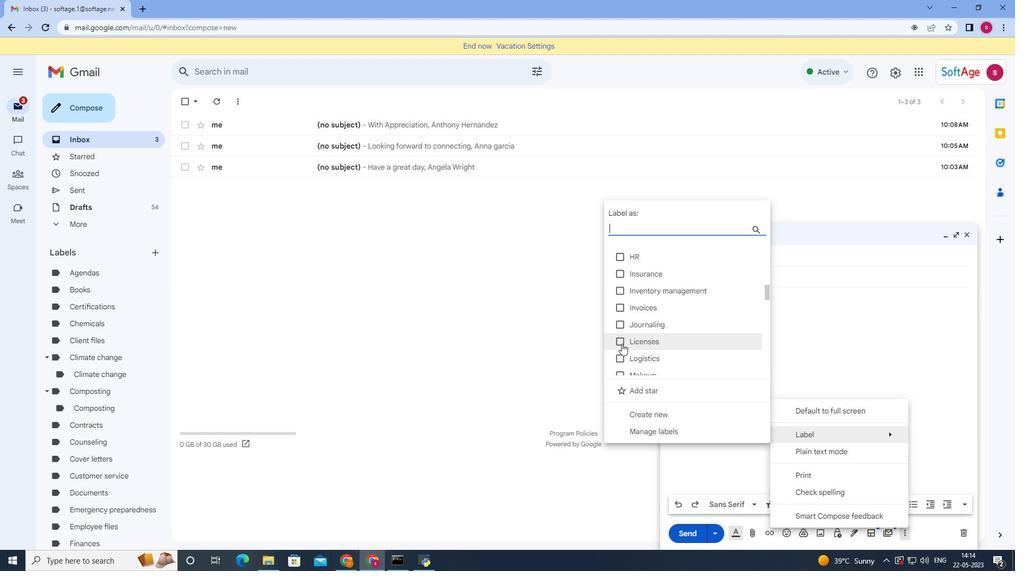 
Action: Mouse pressed left at (621, 343)
Screenshot: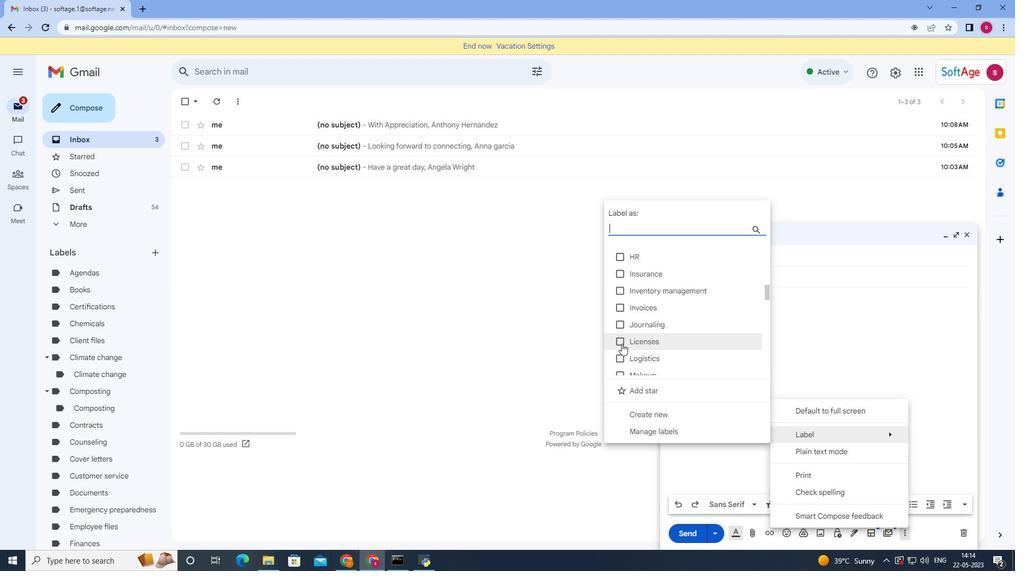 
Action: Mouse moved to (644, 416)
Screenshot: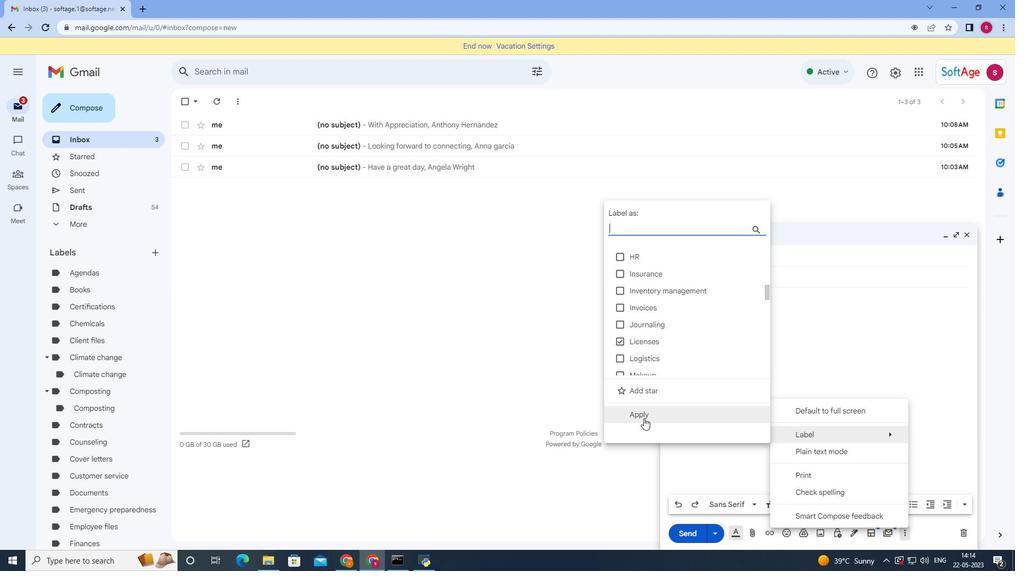 
Action: Mouse pressed left at (644, 416)
Screenshot: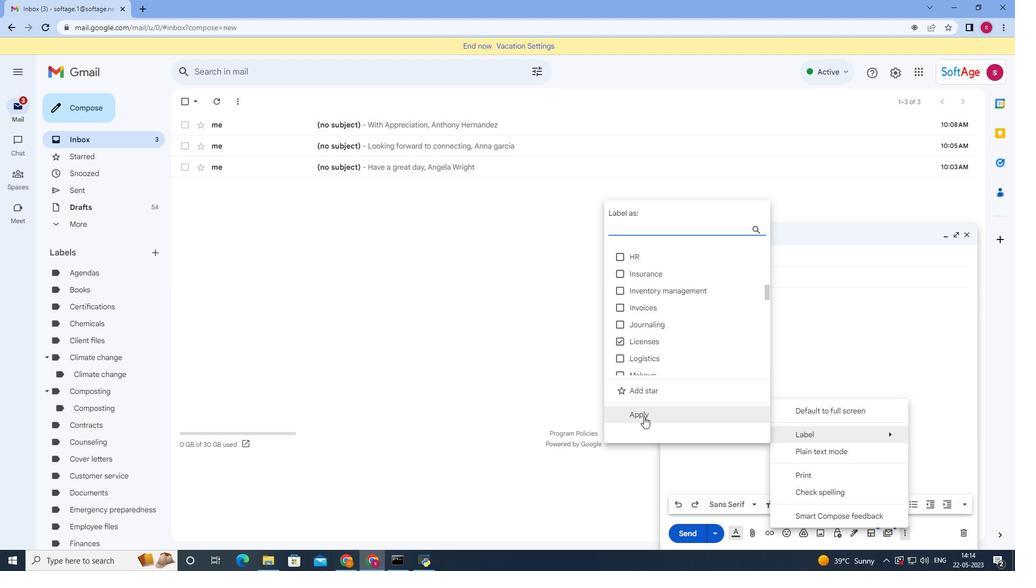 
Action: Mouse moved to (687, 344)
Screenshot: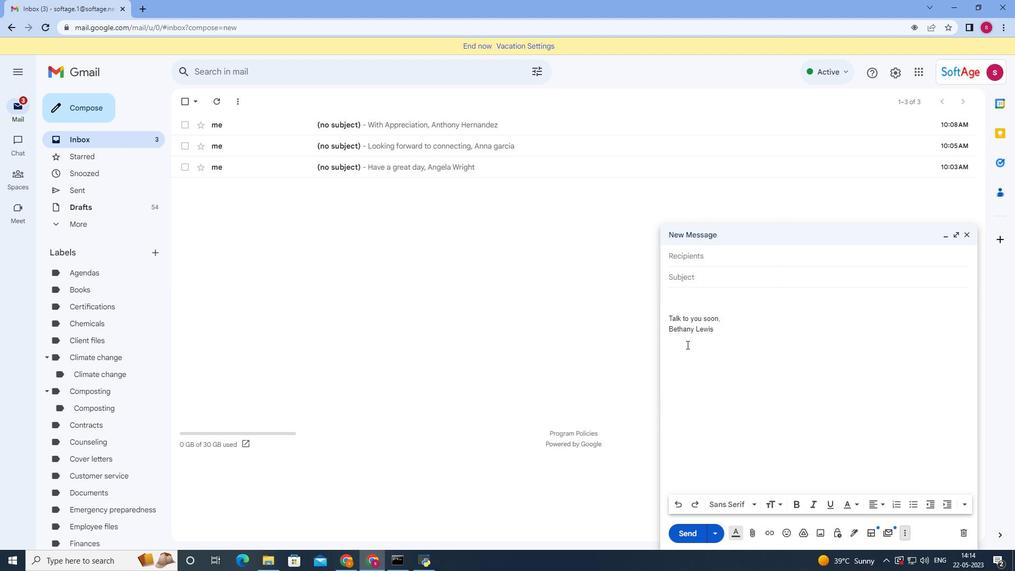 
